 Task: Research Airbnb accommodation in Coronel, Chile from 2nd December, 2023 to 5th December, 2023 for 1 adult.1  bedroom having 1 bed and 1 bathroom. Property type can be hotel. Look for 4 properties as per requirement.
Action: Mouse moved to (406, 51)
Screenshot: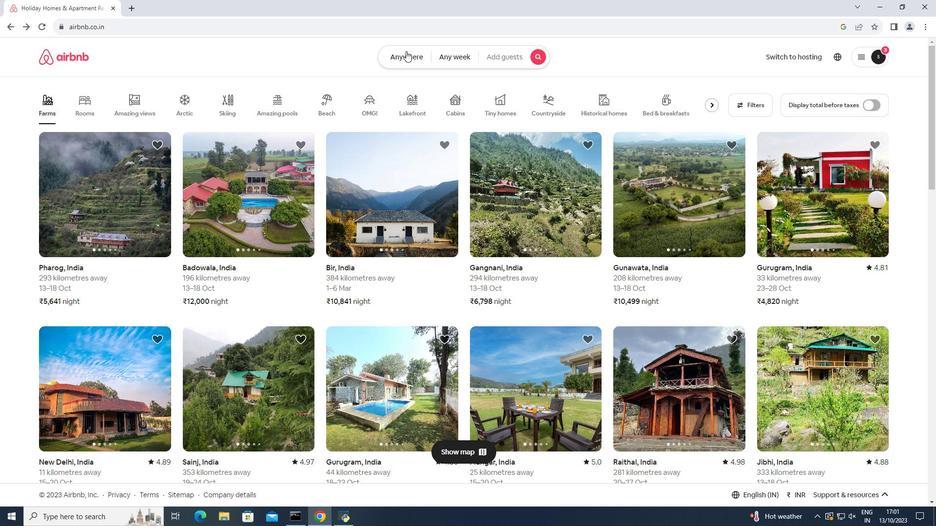 
Action: Mouse pressed left at (406, 51)
Screenshot: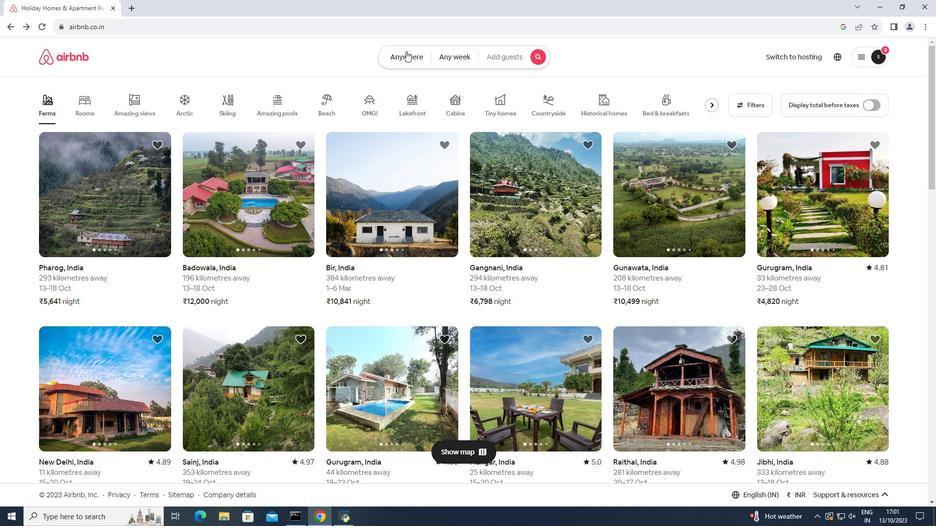 
Action: Mouse moved to (324, 92)
Screenshot: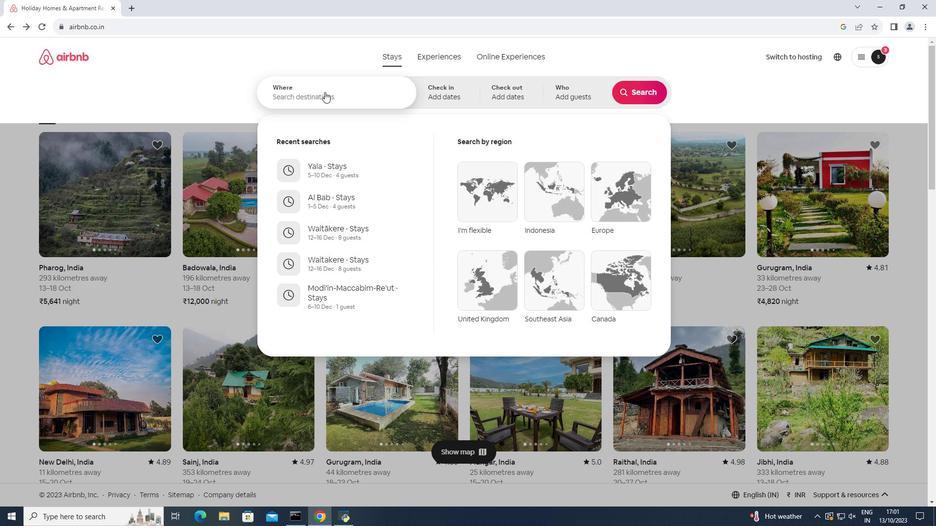 
Action: Mouse pressed left at (324, 92)
Screenshot: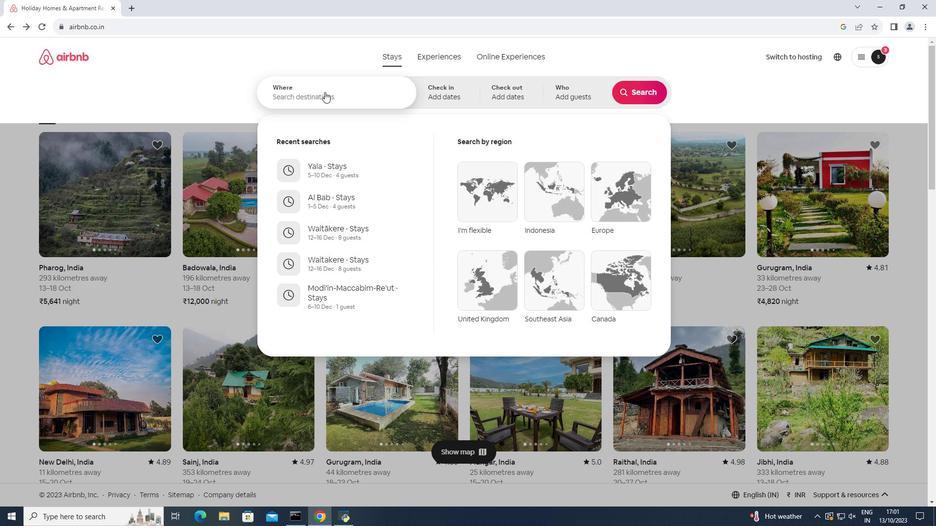 
Action: Key pressed <Key.shift>Coronel.<Key.backspace>,<Key.space><Key.caps_lock>CHILE
Screenshot: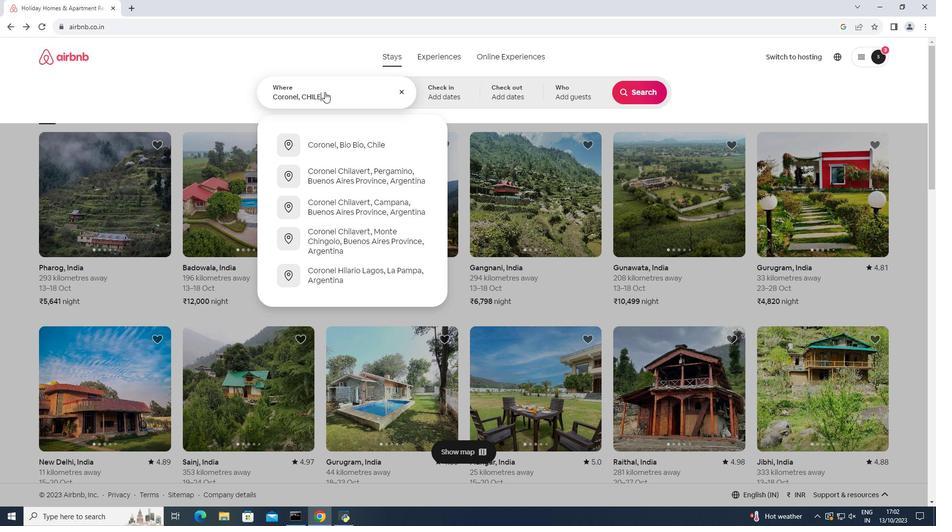 
Action: Mouse moved to (392, 119)
Screenshot: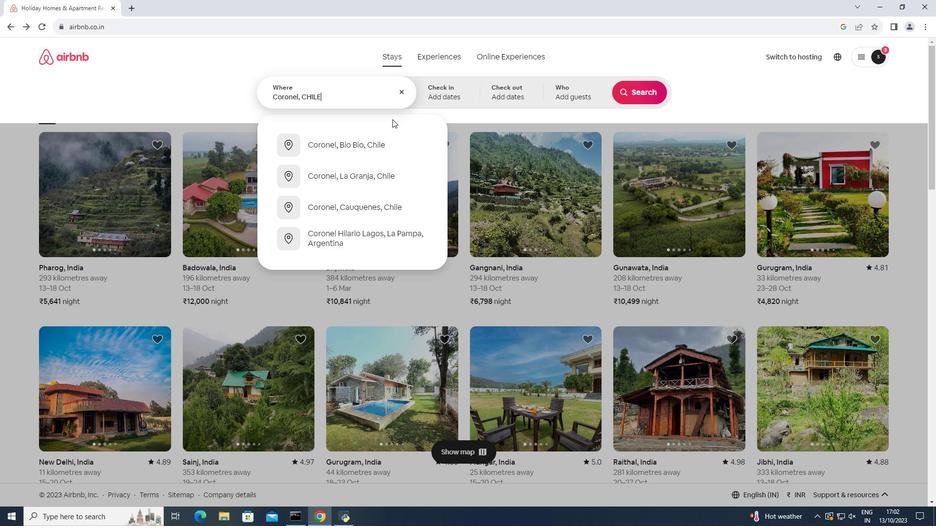 
Action: Key pressed <Key.enter>
Screenshot: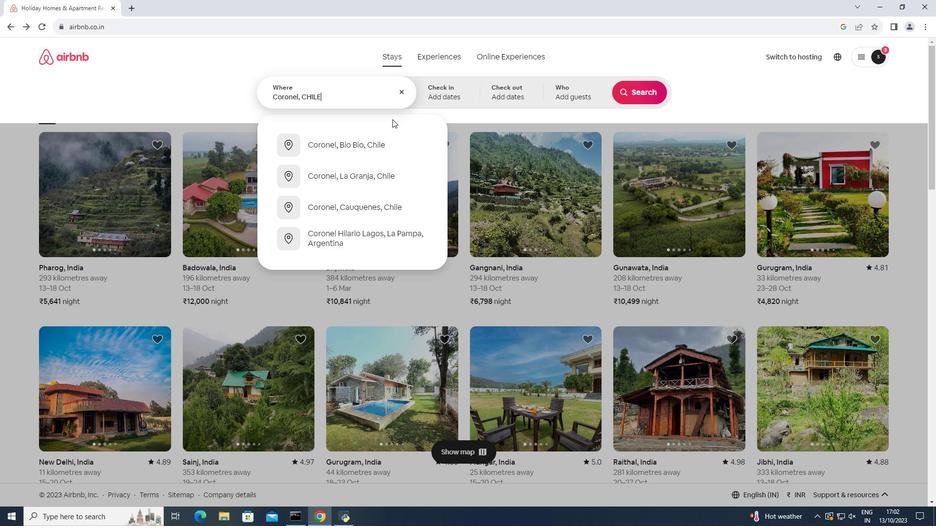 
Action: Mouse moved to (639, 169)
Screenshot: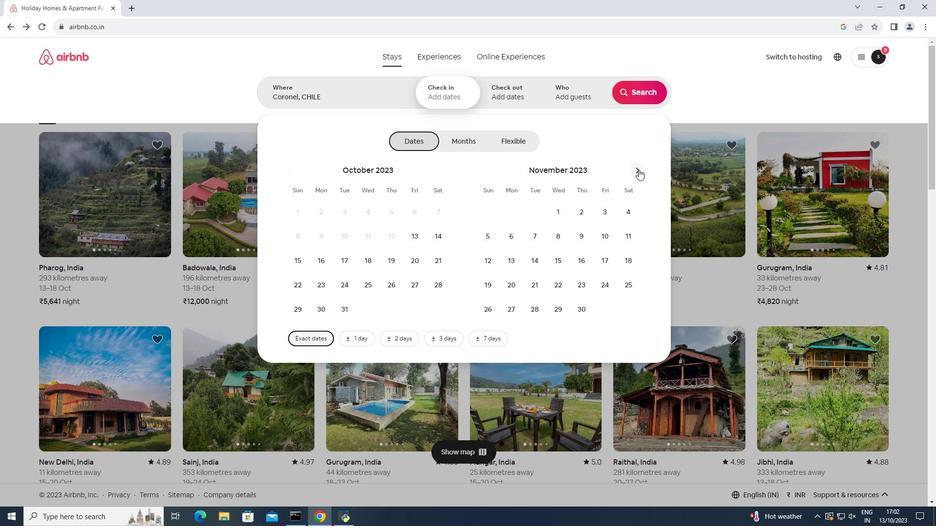 
Action: Mouse pressed left at (639, 169)
Screenshot: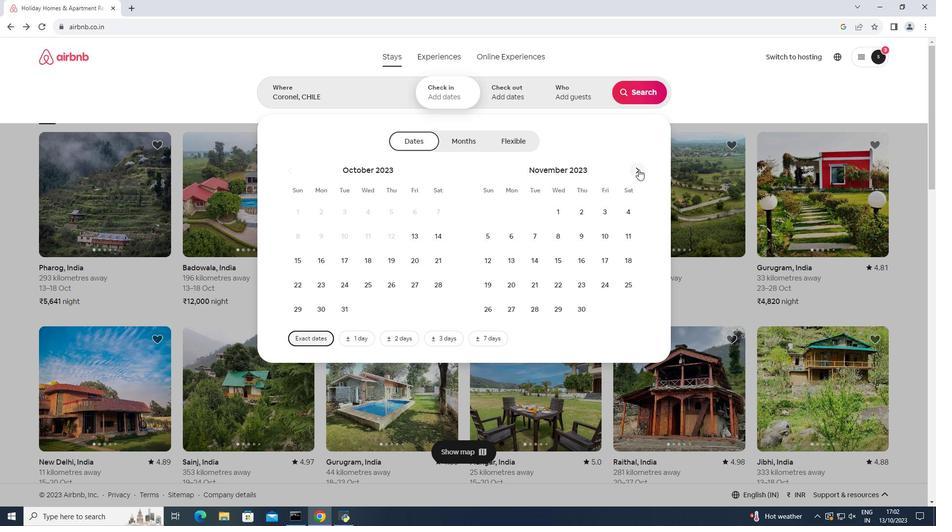 
Action: Mouse moved to (631, 213)
Screenshot: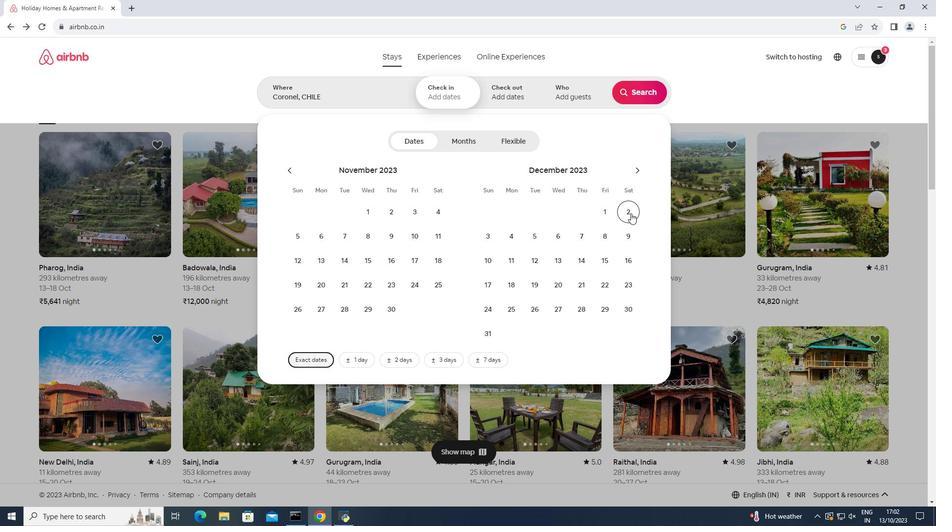 
Action: Mouse pressed left at (631, 213)
Screenshot: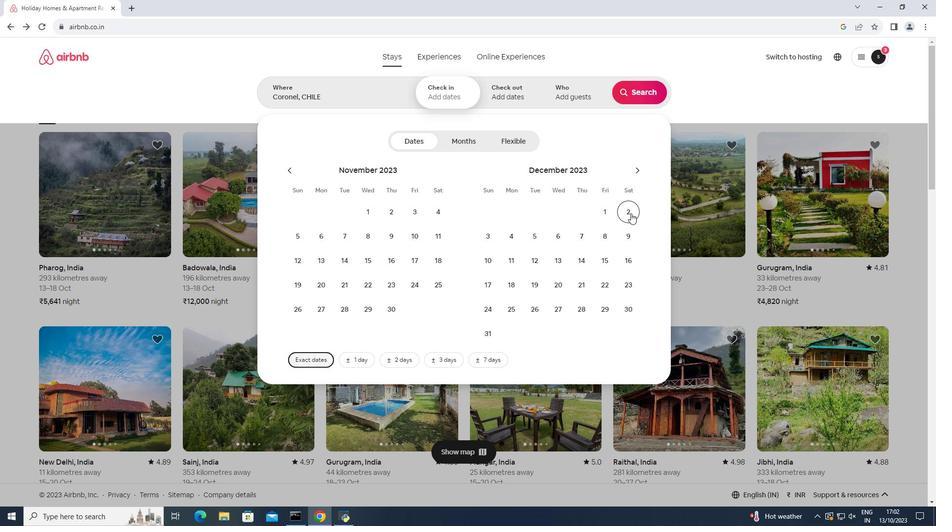 
Action: Mouse moved to (535, 241)
Screenshot: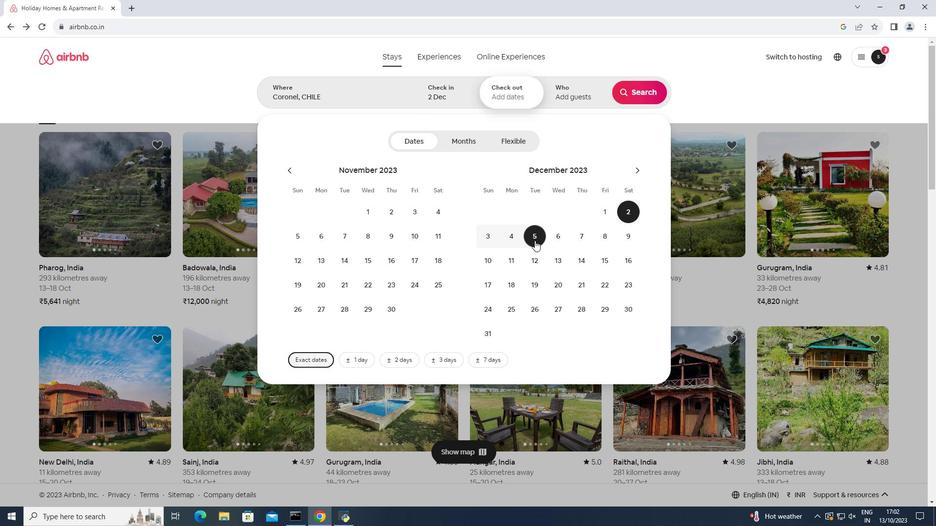 
Action: Mouse pressed left at (535, 241)
Screenshot: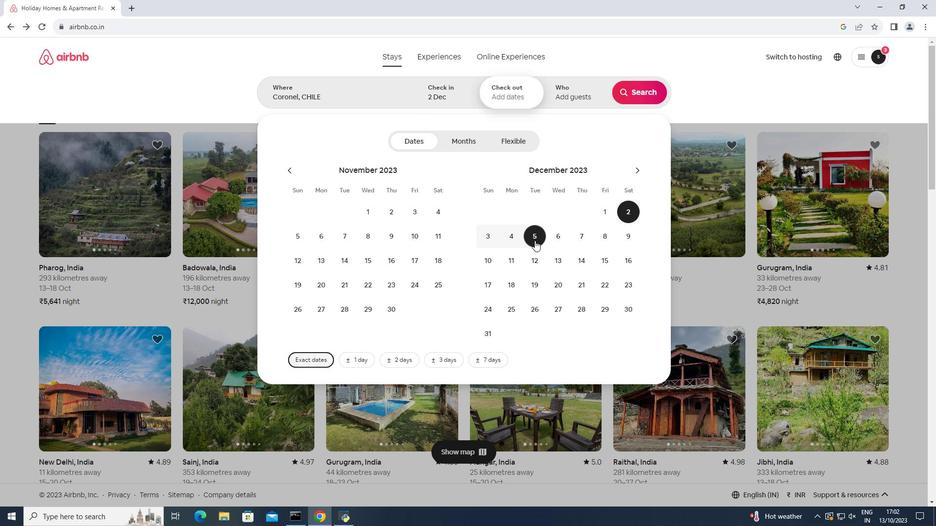 
Action: Mouse moved to (569, 91)
Screenshot: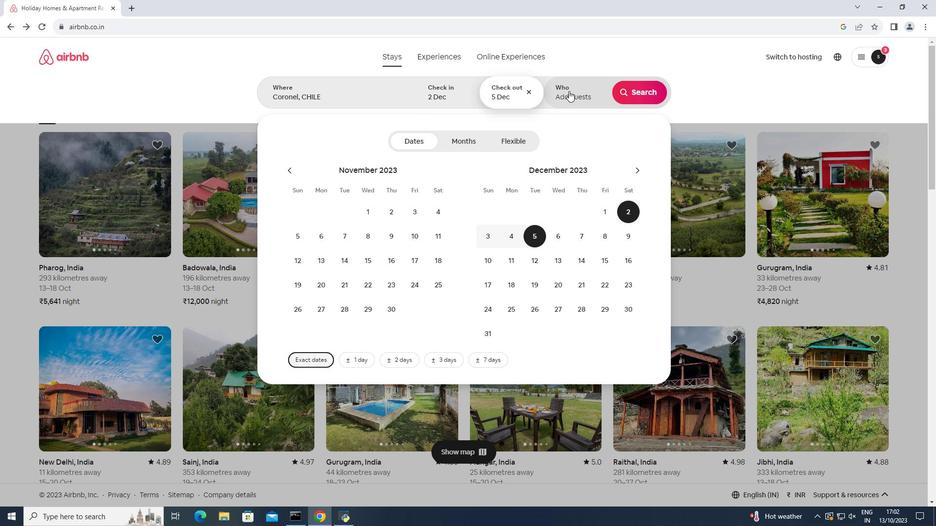 
Action: Mouse pressed left at (569, 91)
Screenshot: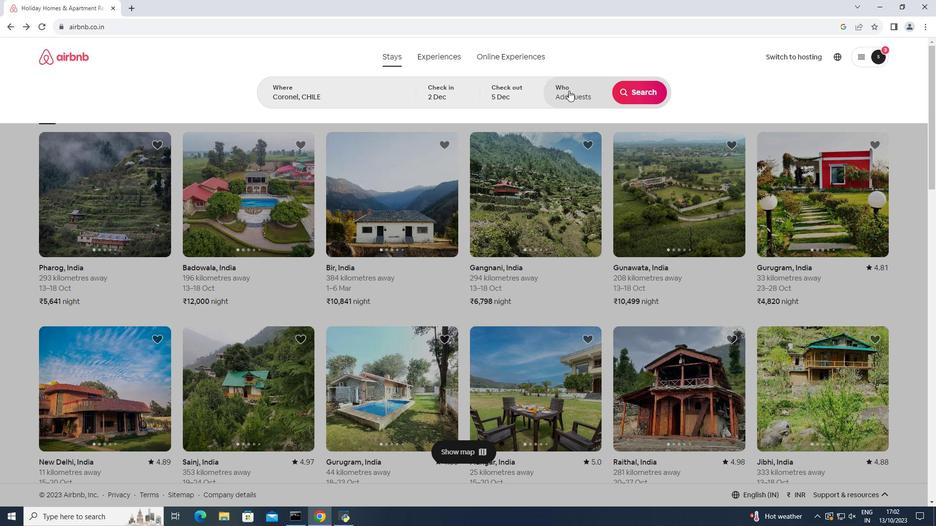 
Action: Mouse moved to (642, 141)
Screenshot: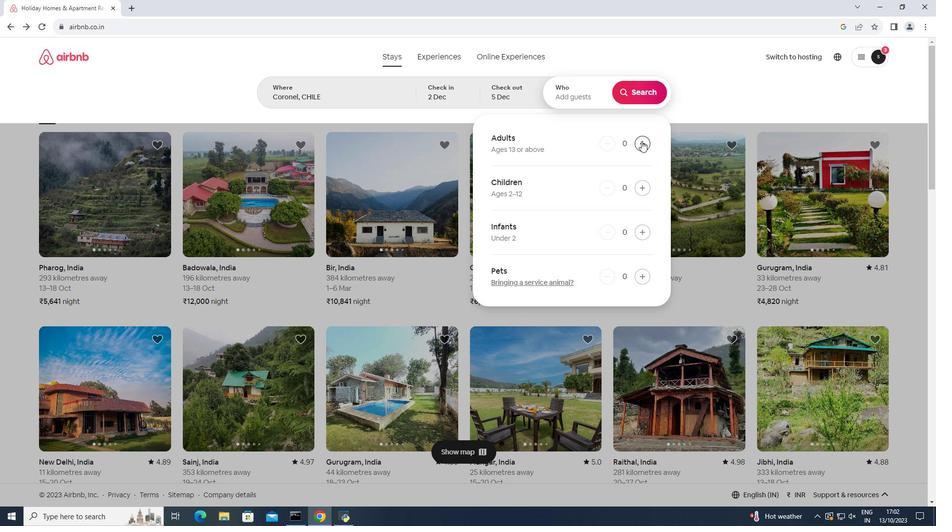 
Action: Mouse pressed left at (642, 141)
Screenshot: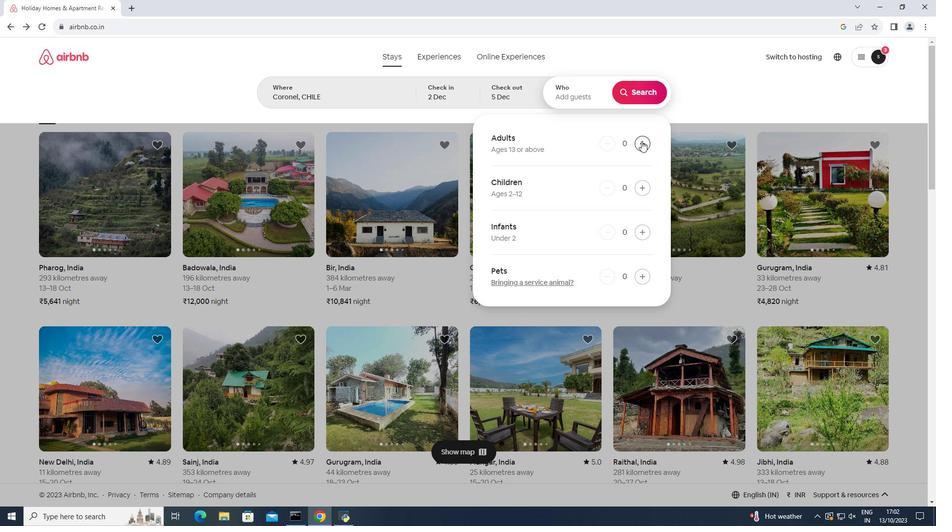 
Action: Mouse moved to (639, 90)
Screenshot: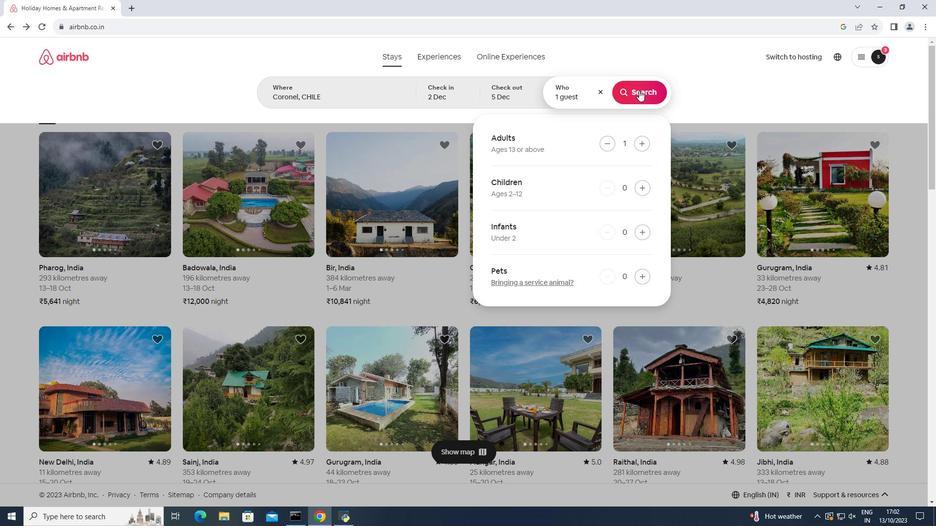 
Action: Mouse pressed left at (639, 90)
Screenshot: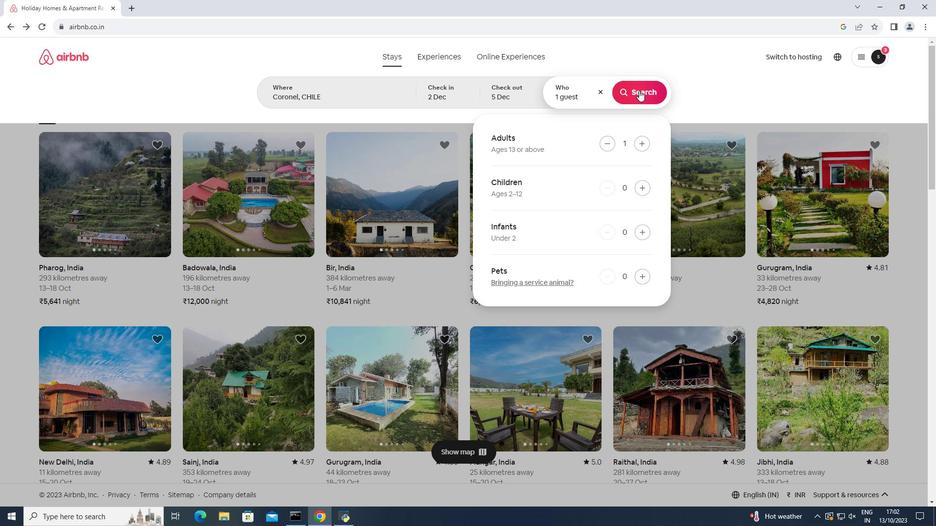 
Action: Mouse moved to (781, 98)
Screenshot: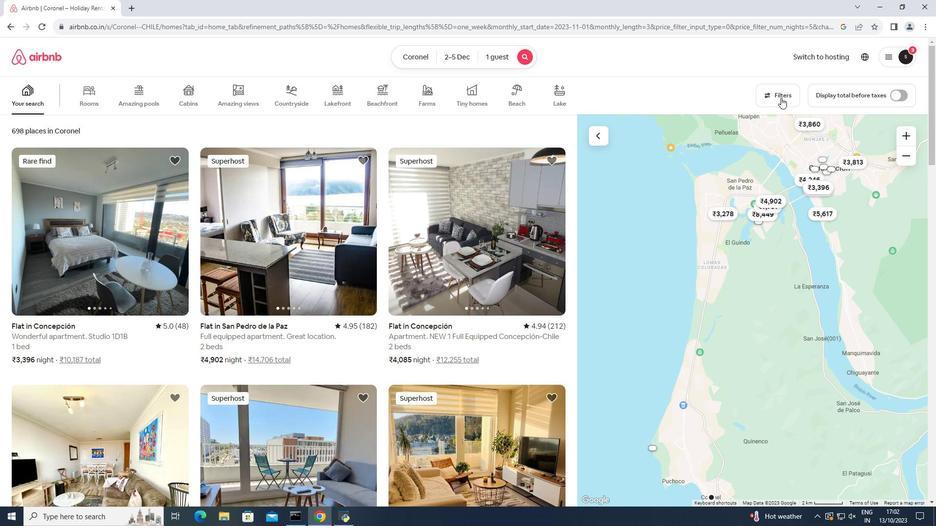 
Action: Mouse pressed left at (781, 98)
Screenshot: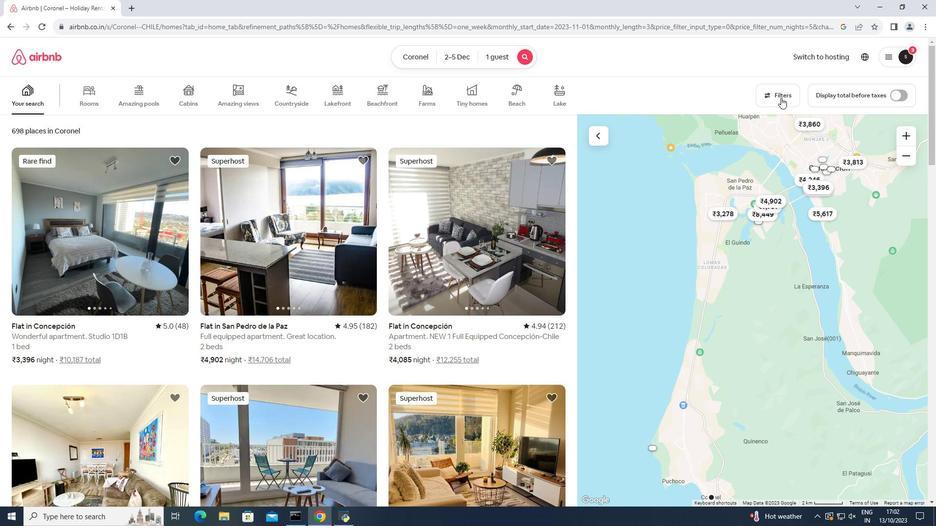 
Action: Mouse moved to (543, 221)
Screenshot: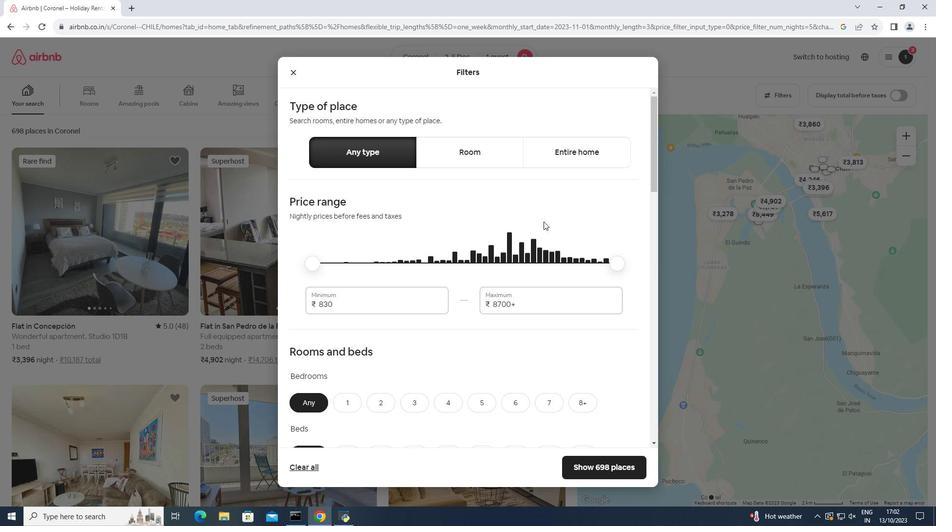 
Action: Mouse scrolled (543, 221) with delta (0, 0)
Screenshot: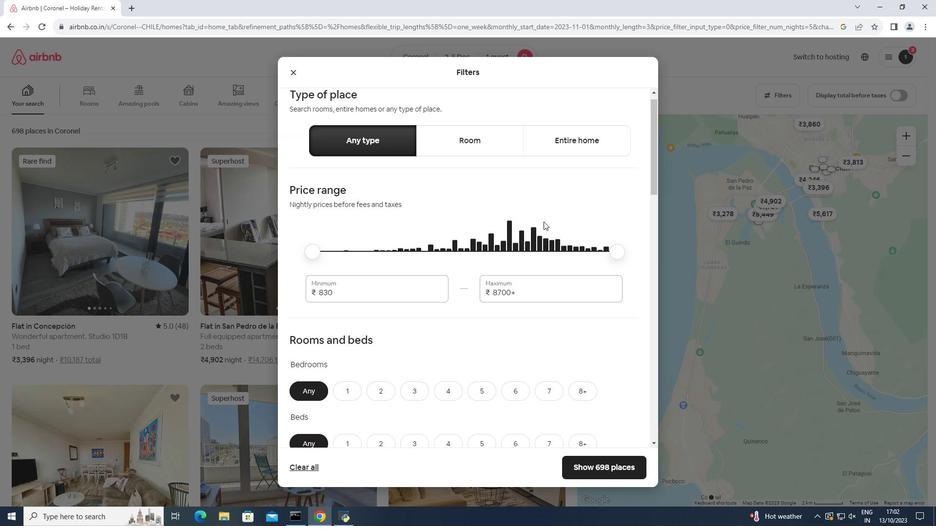 
Action: Mouse scrolled (543, 221) with delta (0, 0)
Screenshot: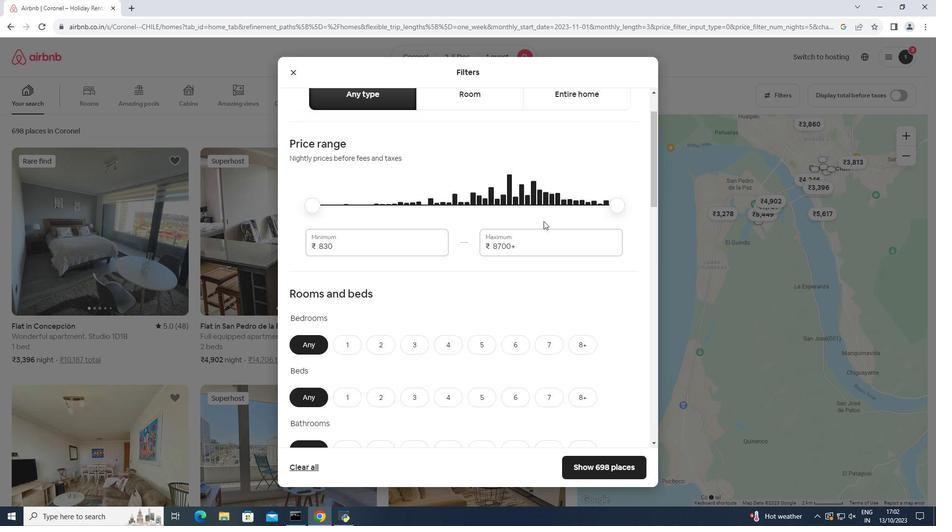 
Action: Mouse moved to (543, 220)
Screenshot: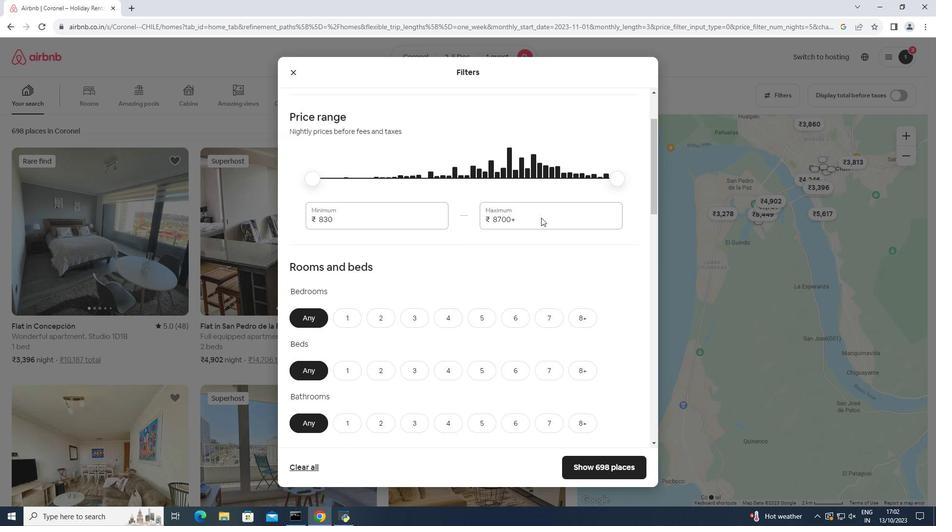
Action: Mouse scrolled (543, 219) with delta (0, 0)
Screenshot: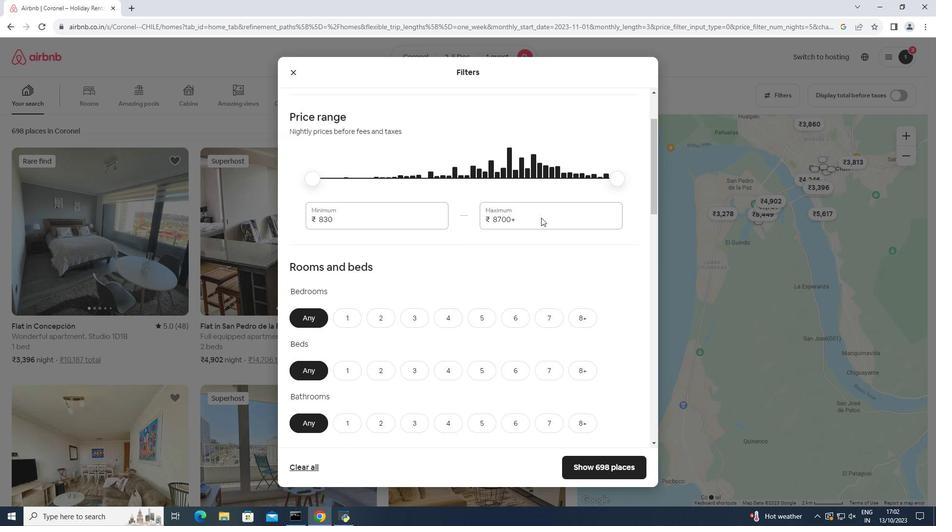 
Action: Mouse moved to (346, 256)
Screenshot: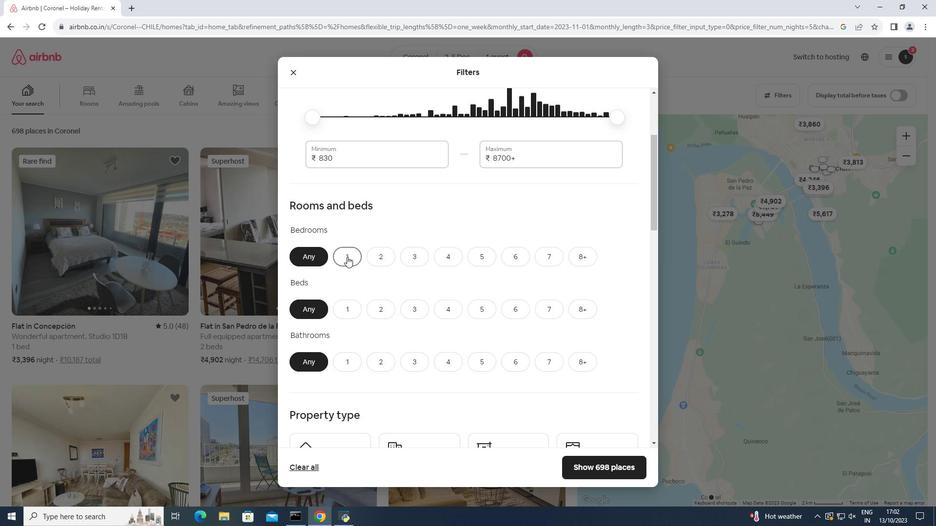 
Action: Mouse pressed left at (346, 256)
Screenshot: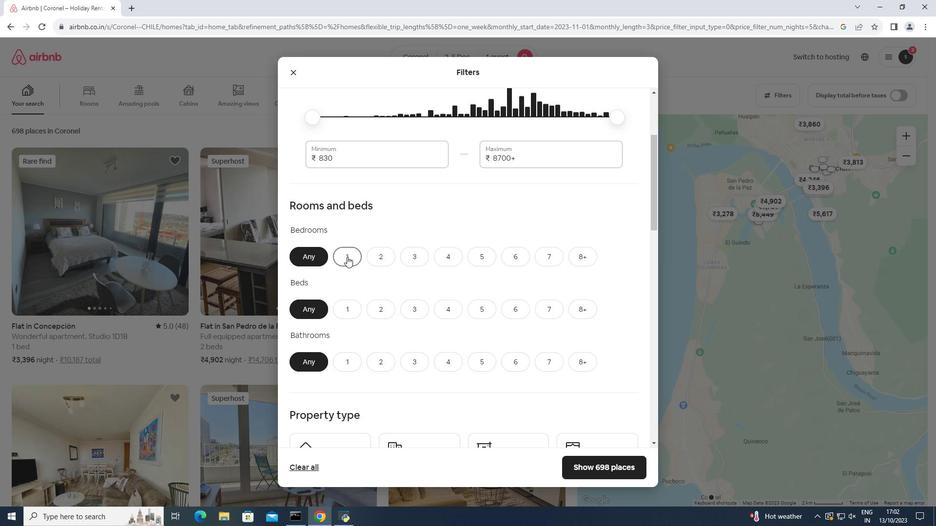 
Action: Mouse moved to (346, 305)
Screenshot: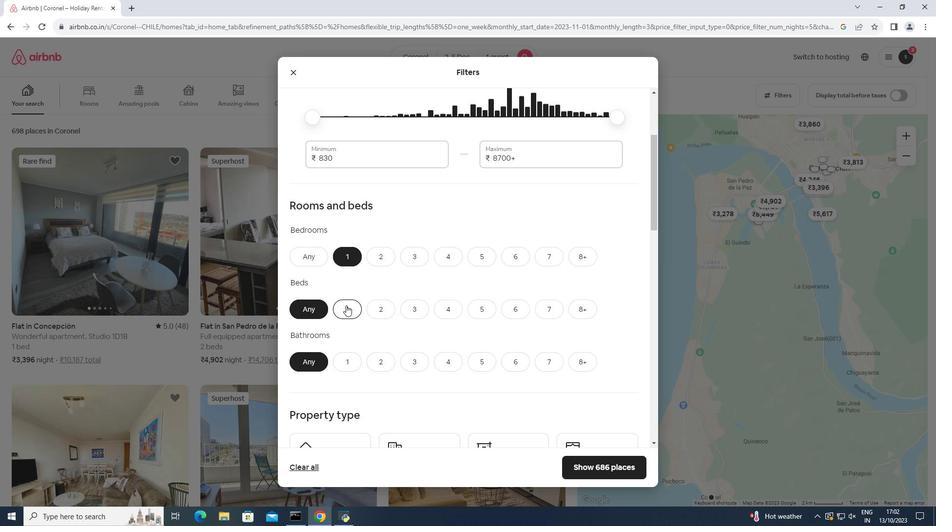 
Action: Mouse pressed left at (346, 305)
Screenshot: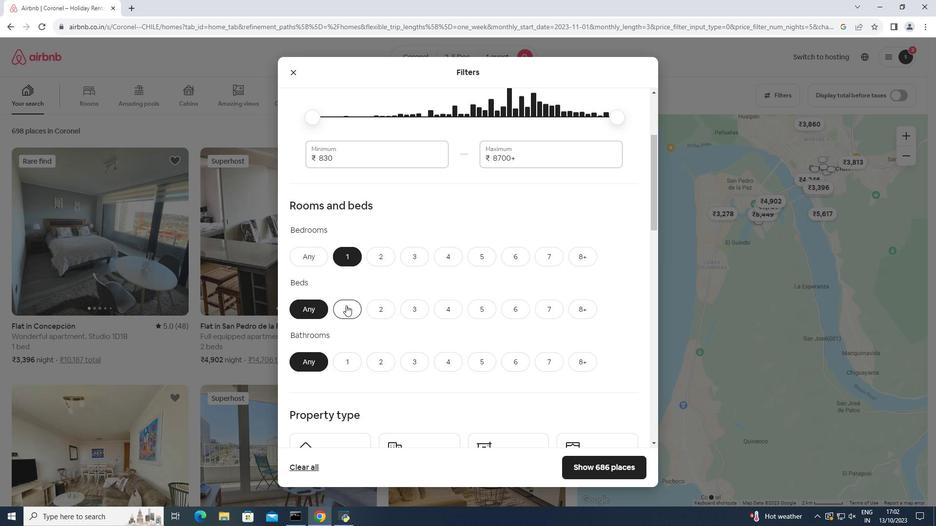 
Action: Mouse moved to (352, 359)
Screenshot: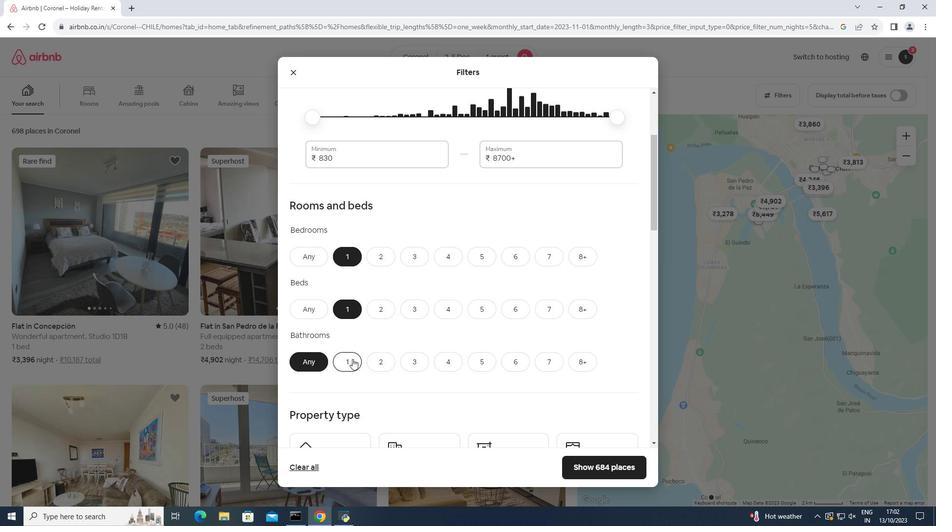 
Action: Mouse pressed left at (352, 359)
Screenshot: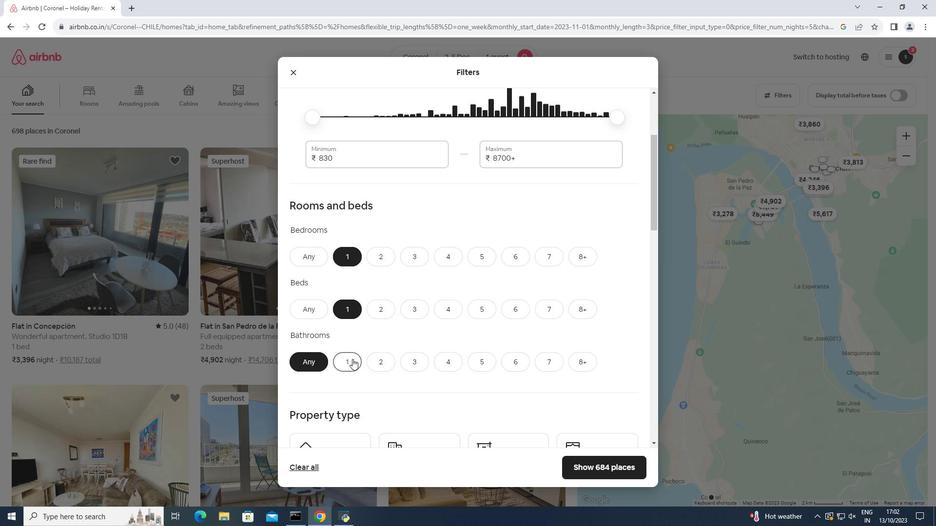 
Action: Mouse moved to (412, 307)
Screenshot: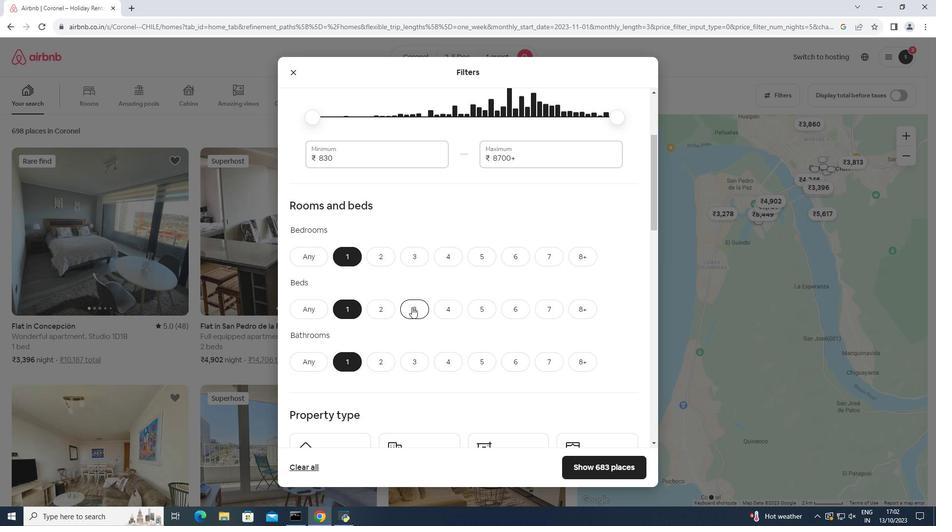 
Action: Mouse scrolled (412, 307) with delta (0, 0)
Screenshot: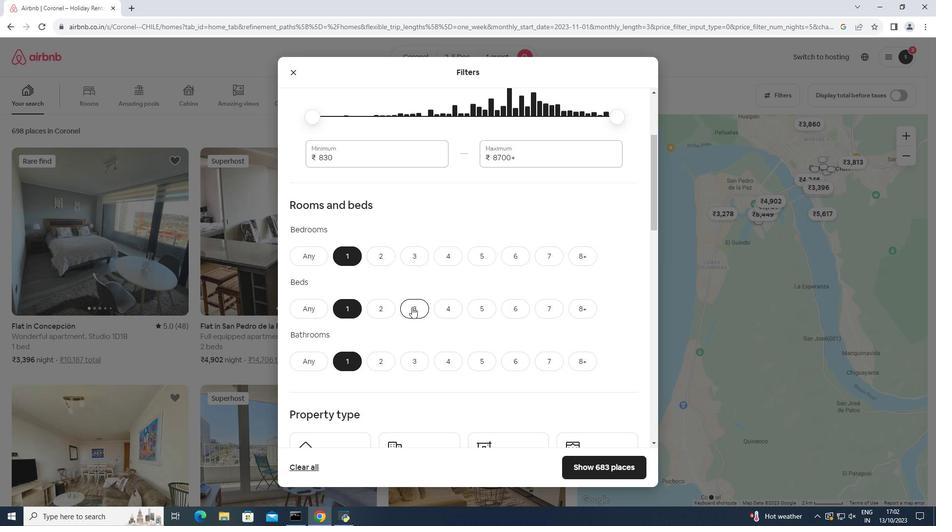 
Action: Mouse moved to (413, 307)
Screenshot: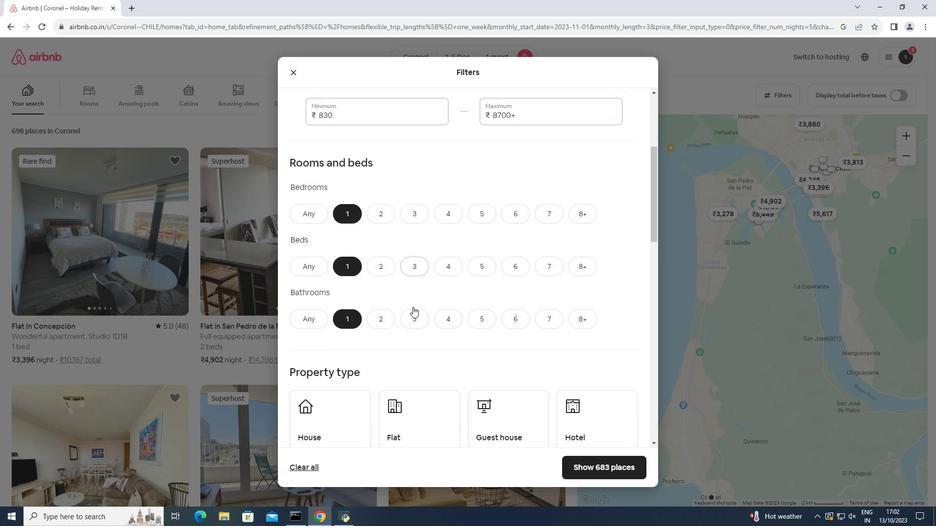 
Action: Mouse scrolled (413, 306) with delta (0, 0)
Screenshot: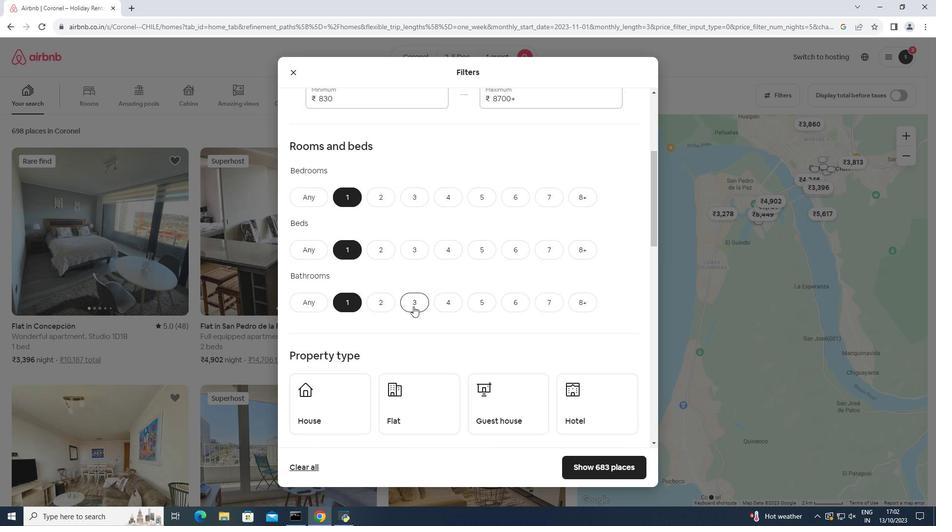 
Action: Mouse moved to (413, 306)
Screenshot: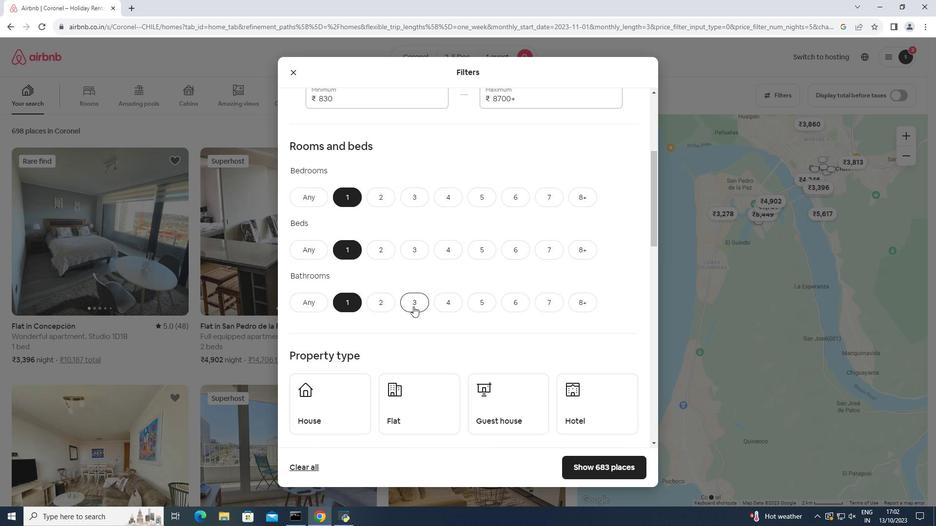 
Action: Mouse scrolled (413, 306) with delta (0, 0)
Screenshot: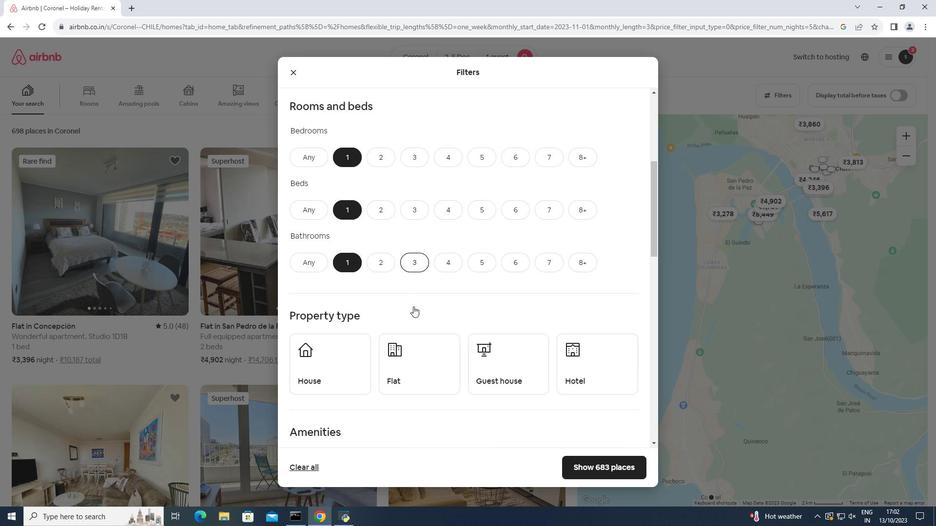 
Action: Mouse moved to (578, 309)
Screenshot: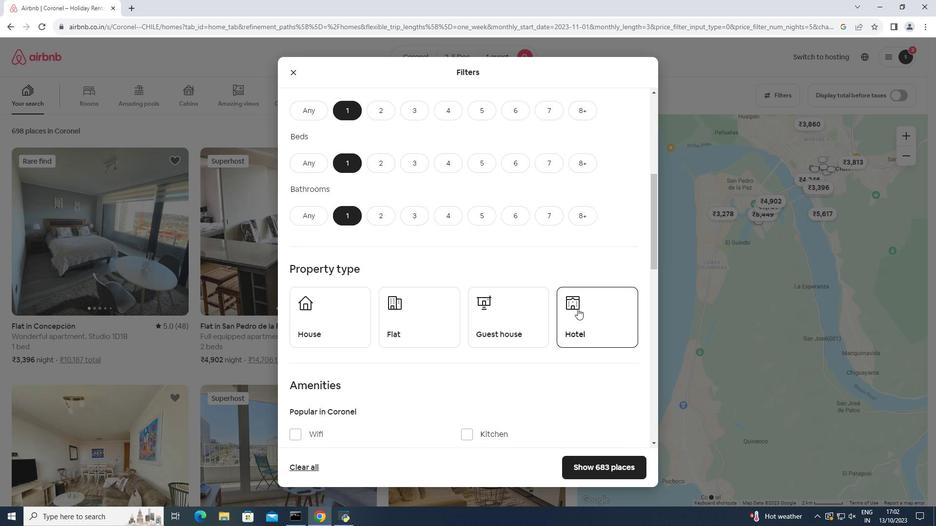 
Action: Mouse pressed left at (578, 309)
Screenshot: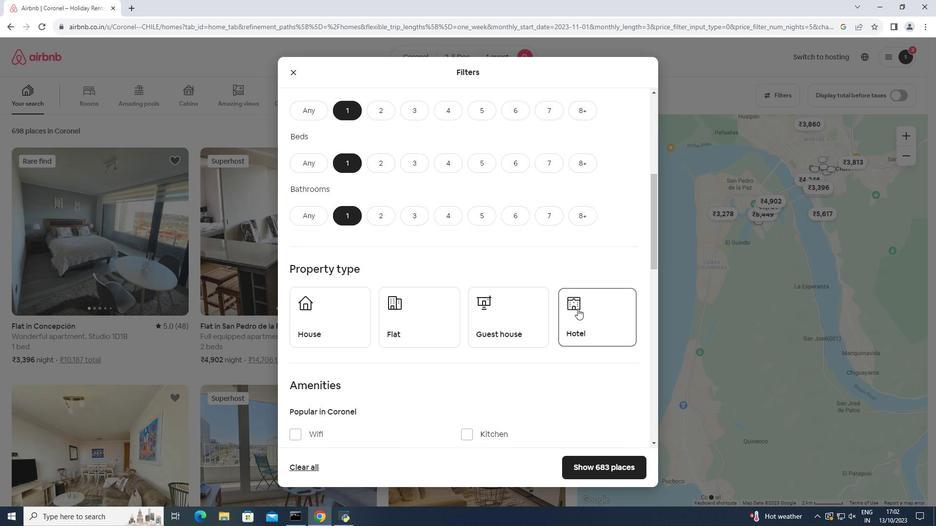 
Action: Mouse moved to (484, 323)
Screenshot: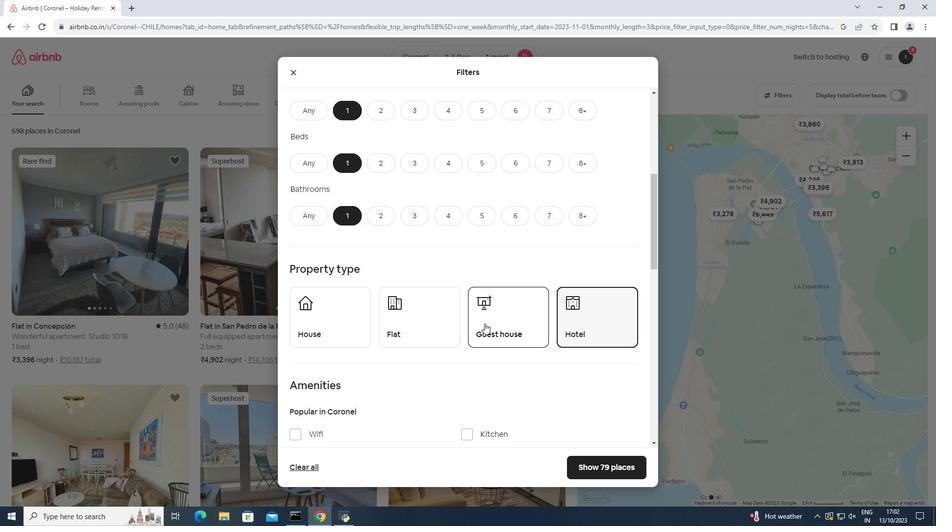 
Action: Mouse scrolled (484, 323) with delta (0, 0)
Screenshot: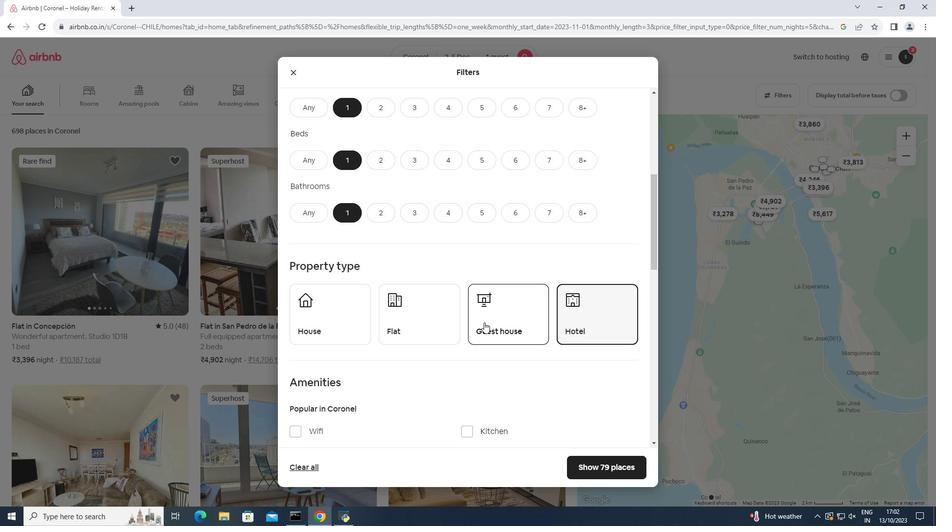 
Action: Mouse moved to (484, 322)
Screenshot: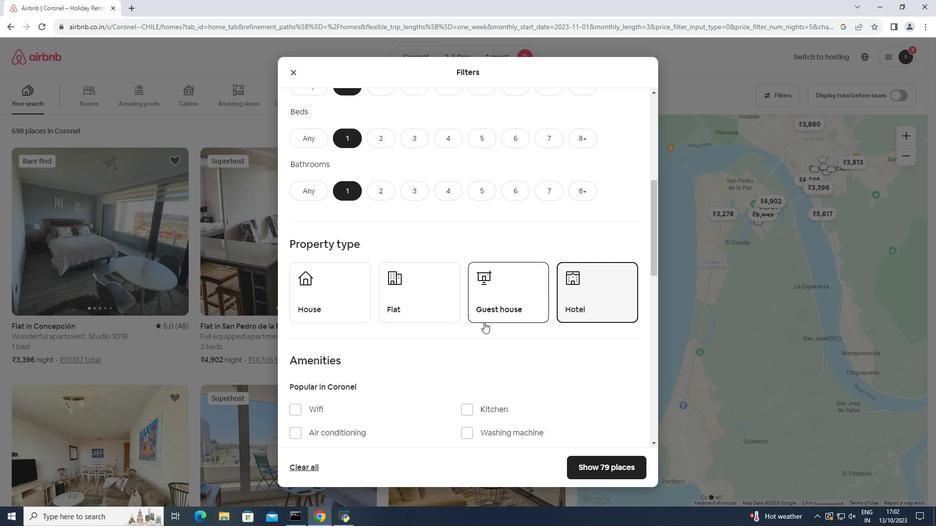 
Action: Mouse scrolled (484, 322) with delta (0, 0)
Screenshot: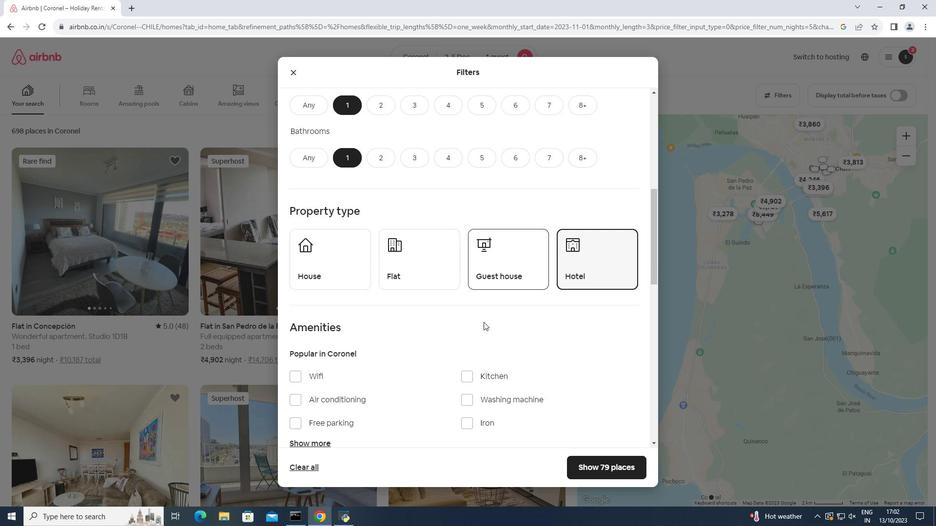 
Action: Mouse moved to (592, 469)
Screenshot: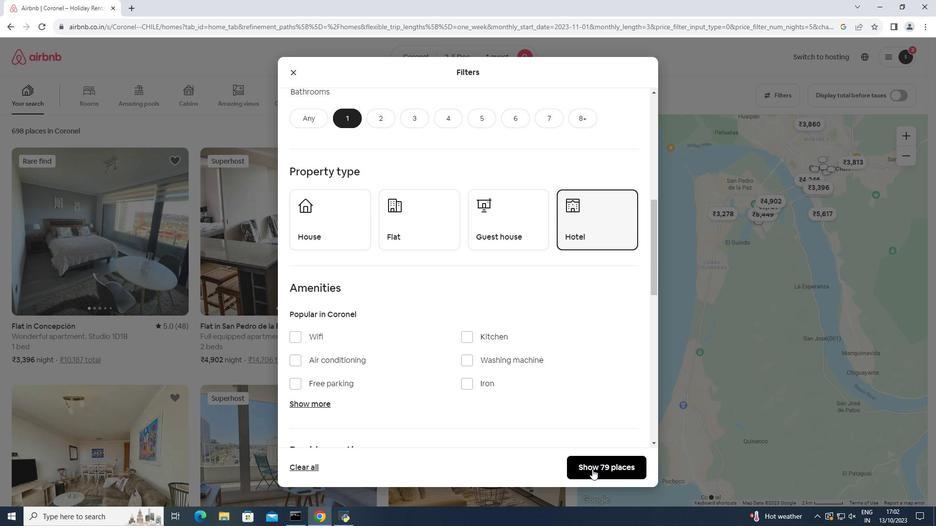 
Action: Mouse pressed left at (592, 469)
Screenshot: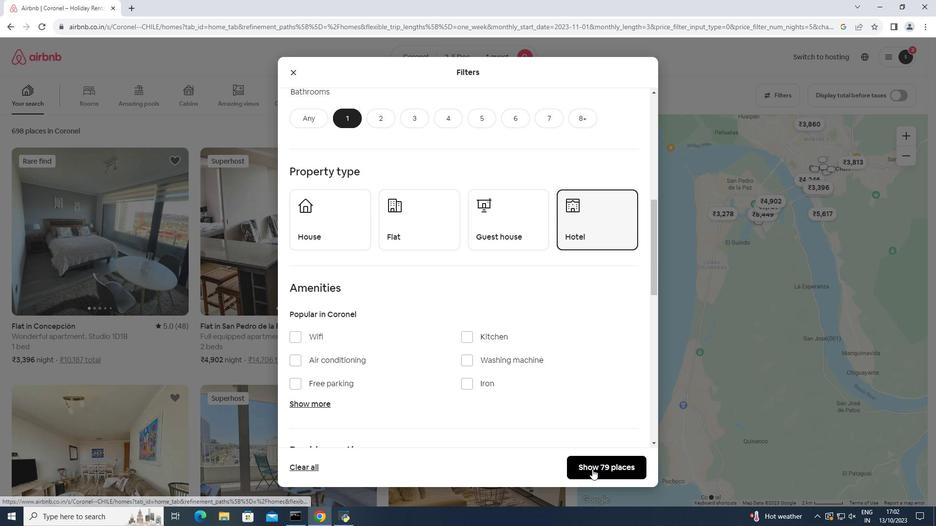 
Action: Mouse moved to (442, 378)
Screenshot: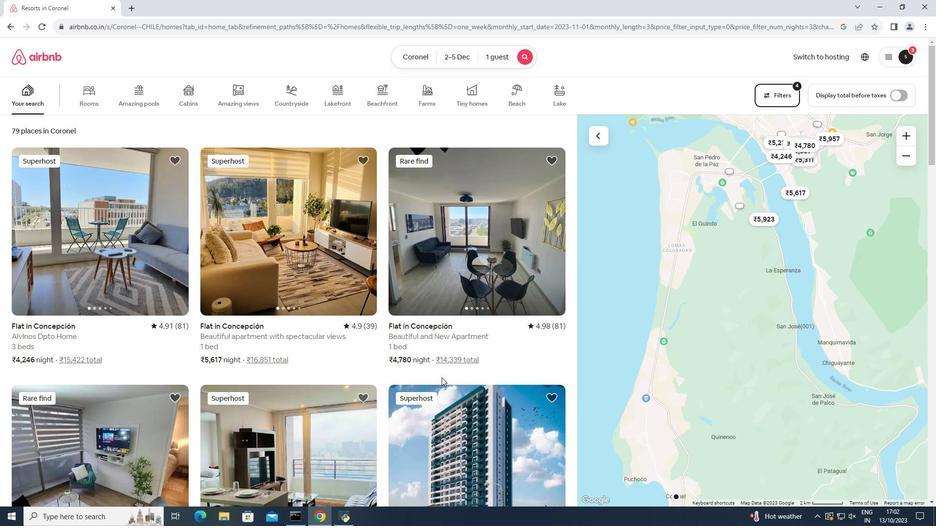 
Action: Mouse scrolled (442, 377) with delta (0, 0)
Screenshot: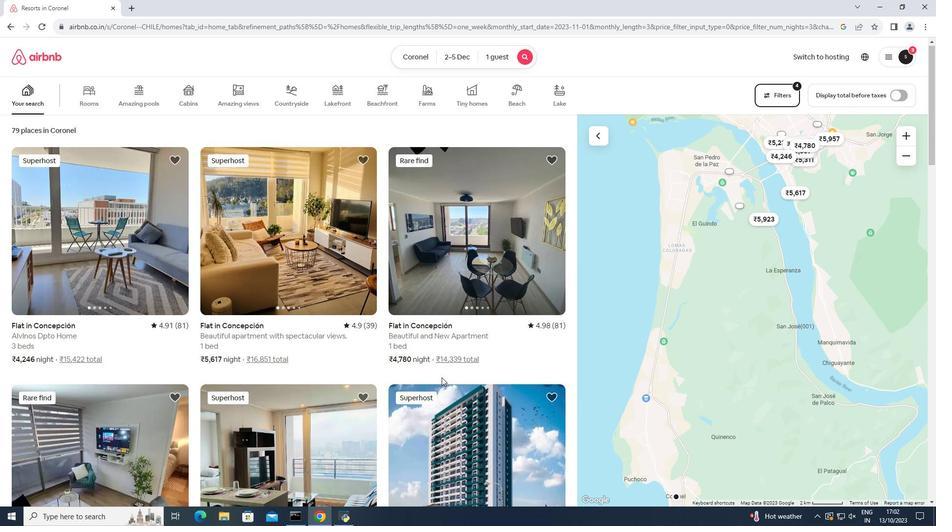 
Action: Mouse moved to (343, 214)
Screenshot: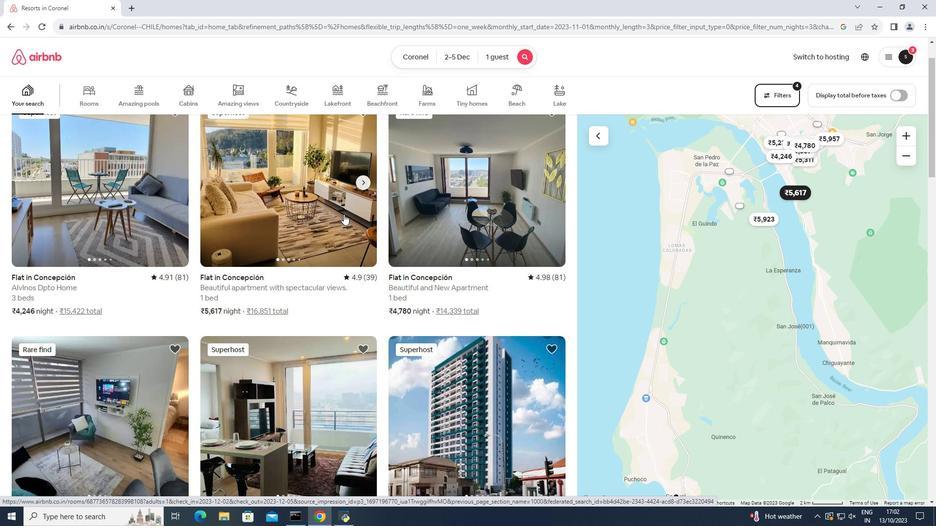 
Action: Mouse pressed left at (343, 214)
Screenshot: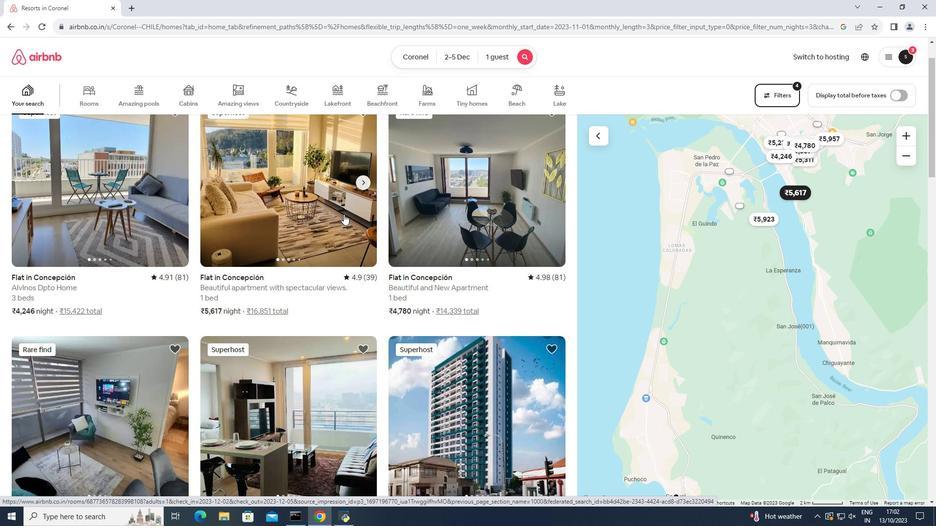 
Action: Mouse moved to (343, 213)
Screenshot: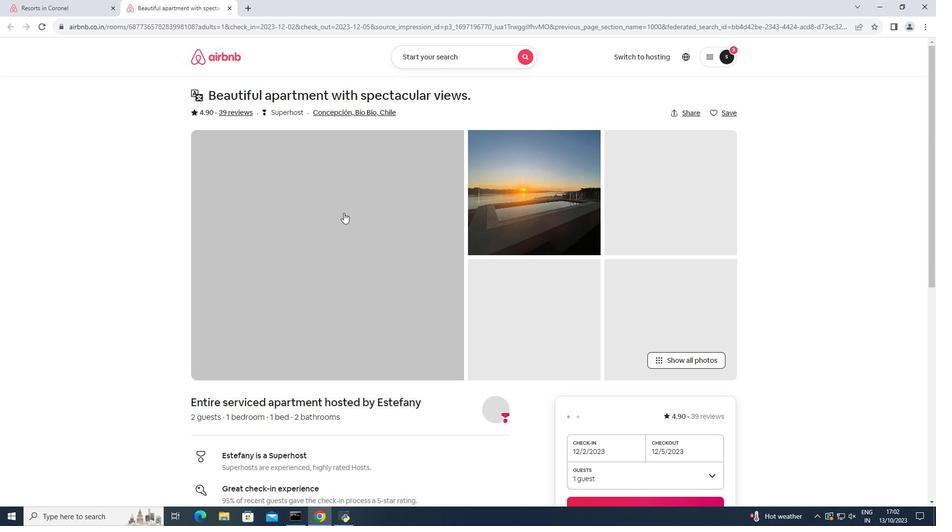 
Action: Mouse pressed left at (343, 213)
Screenshot: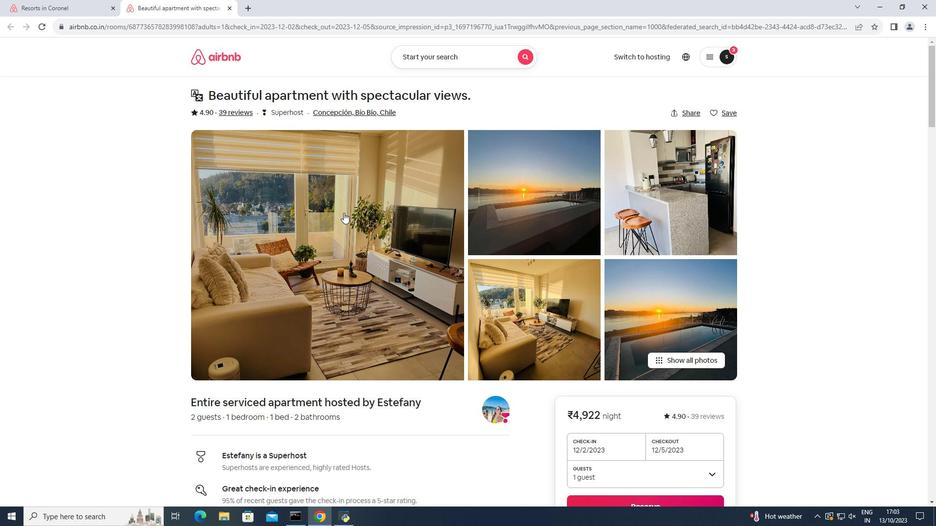 
Action: Mouse moved to (344, 223)
Screenshot: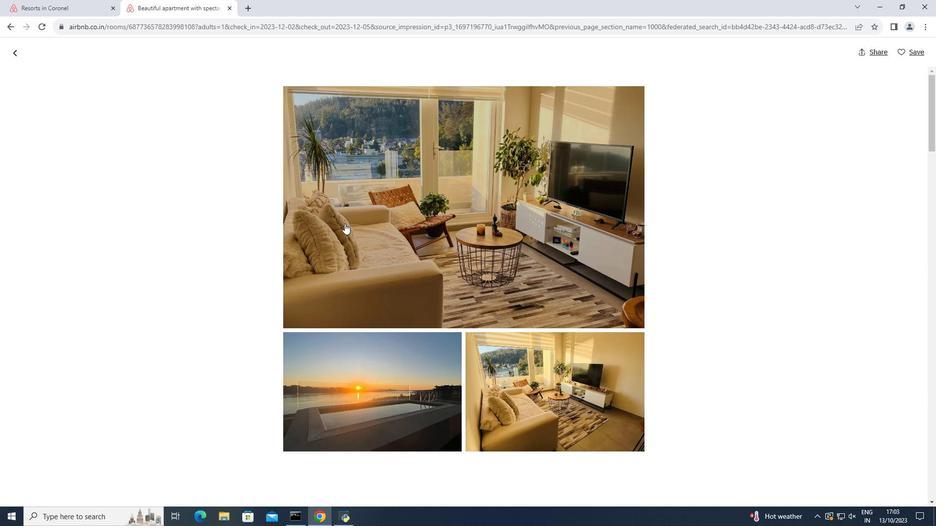 
Action: Mouse scrolled (344, 223) with delta (0, 0)
Screenshot: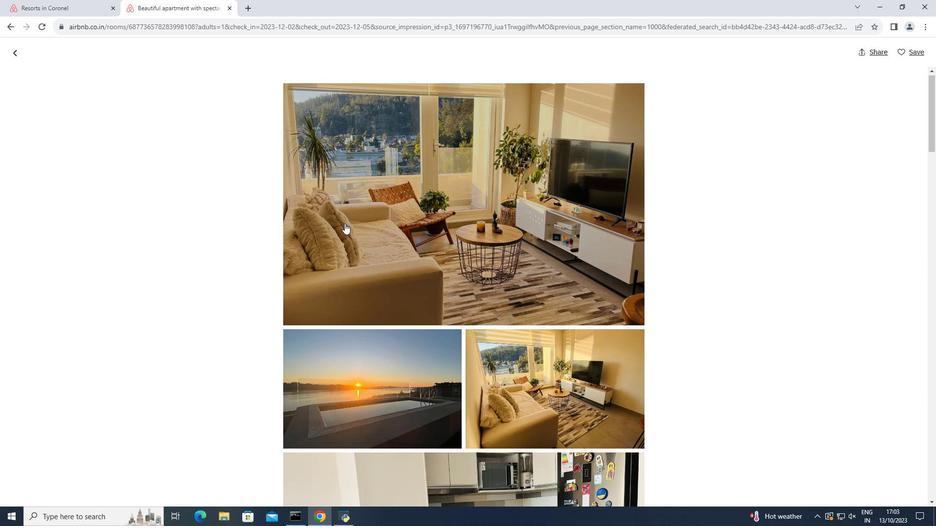 
Action: Mouse scrolled (344, 223) with delta (0, 0)
Screenshot: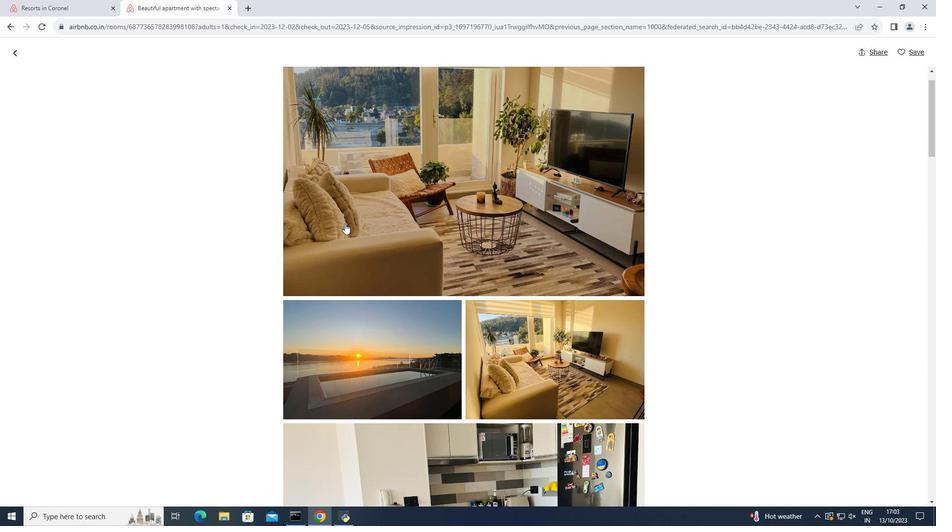 
Action: Mouse scrolled (344, 223) with delta (0, 0)
Screenshot: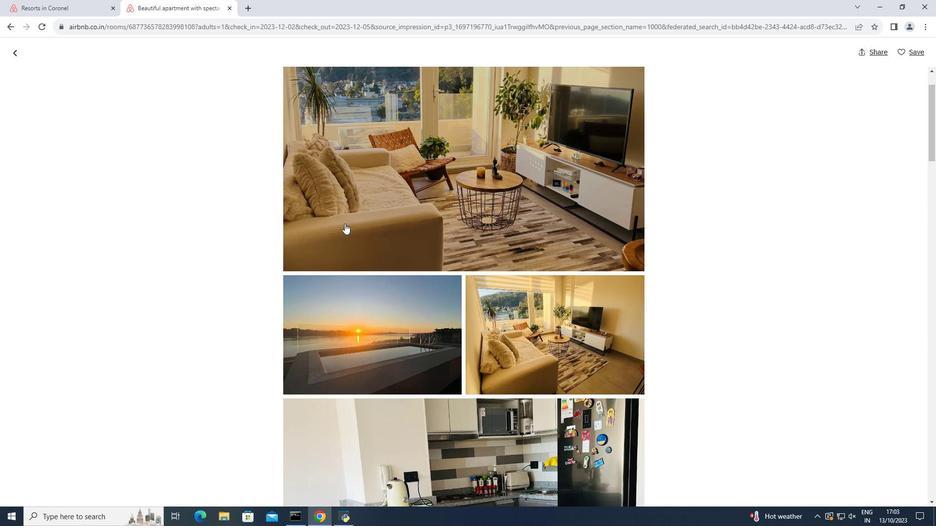 
Action: Mouse moved to (344, 223)
Screenshot: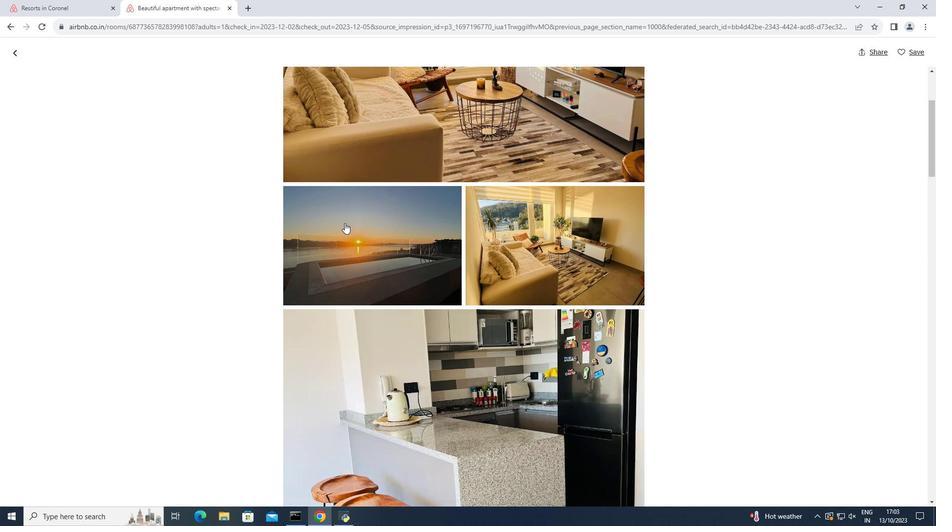 
Action: Mouse scrolled (344, 222) with delta (0, 0)
Screenshot: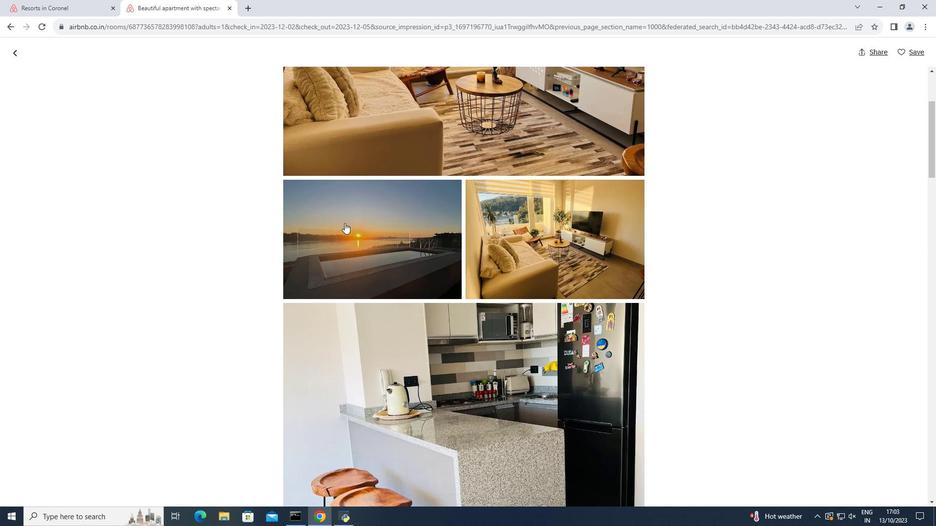 
Action: Mouse moved to (344, 223)
Screenshot: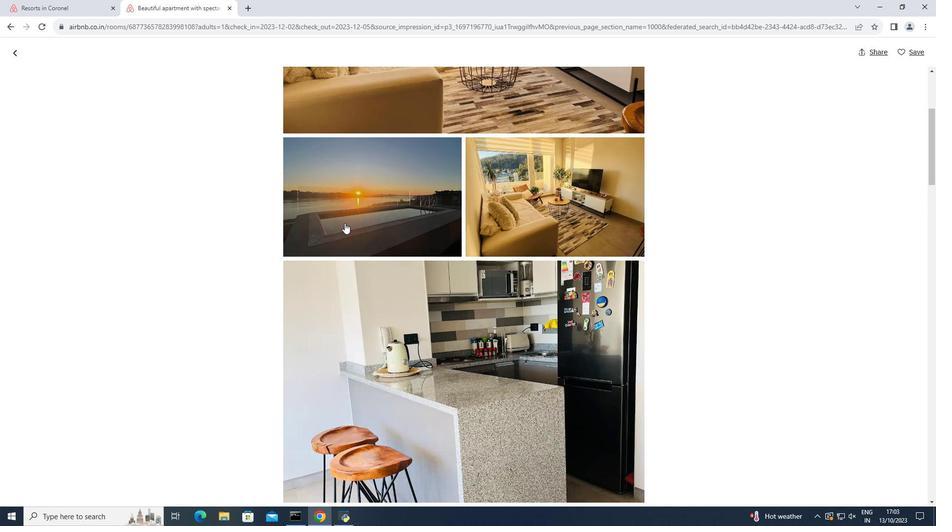 
Action: Mouse scrolled (344, 222) with delta (0, 0)
Screenshot: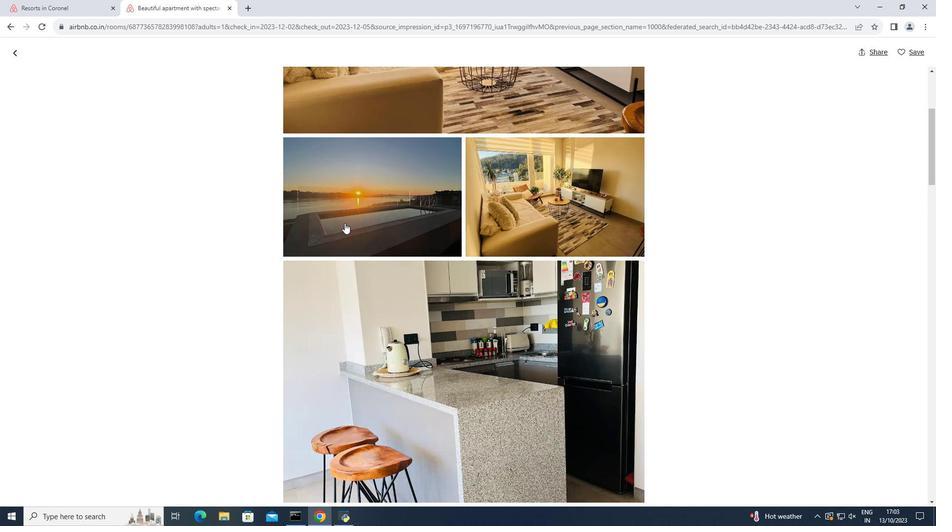 
Action: Mouse moved to (342, 216)
Screenshot: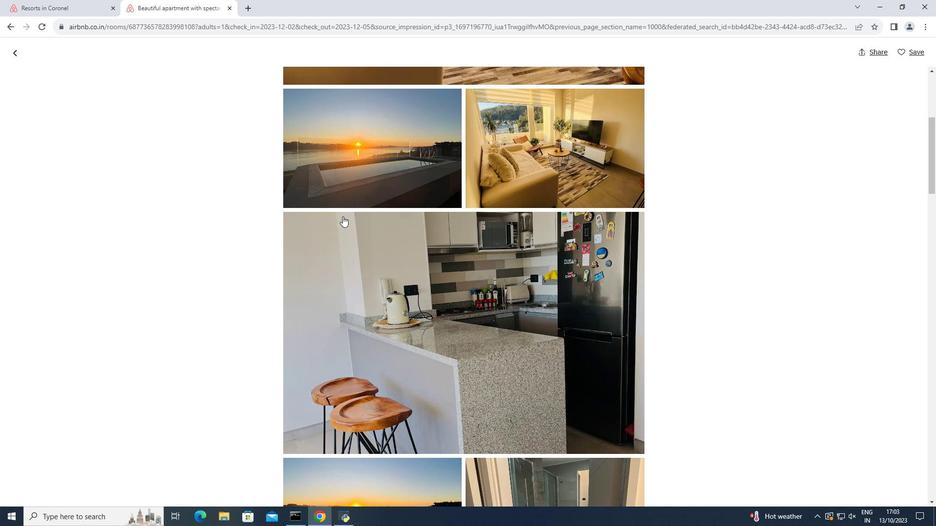 
Action: Mouse scrolled (342, 216) with delta (0, 0)
Screenshot: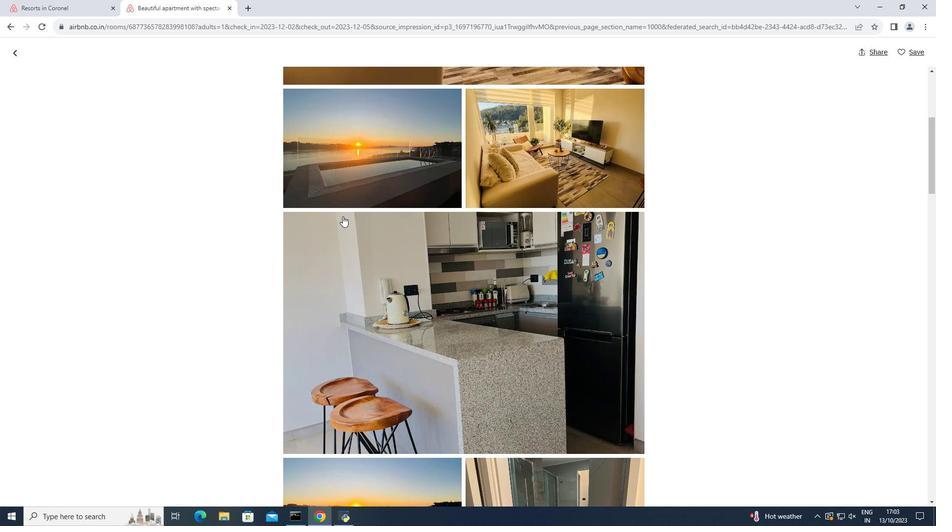 
Action: Mouse scrolled (342, 216) with delta (0, 0)
Screenshot: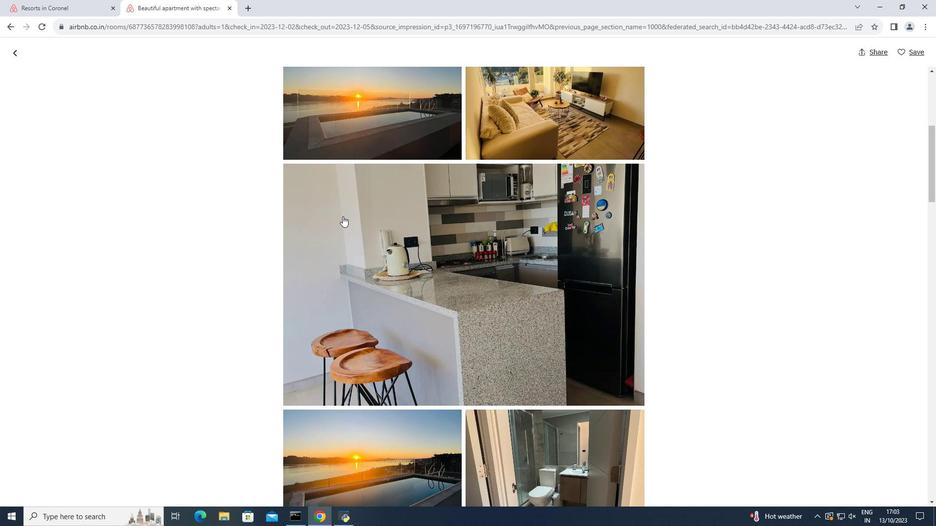 
Action: Mouse moved to (344, 215)
Screenshot: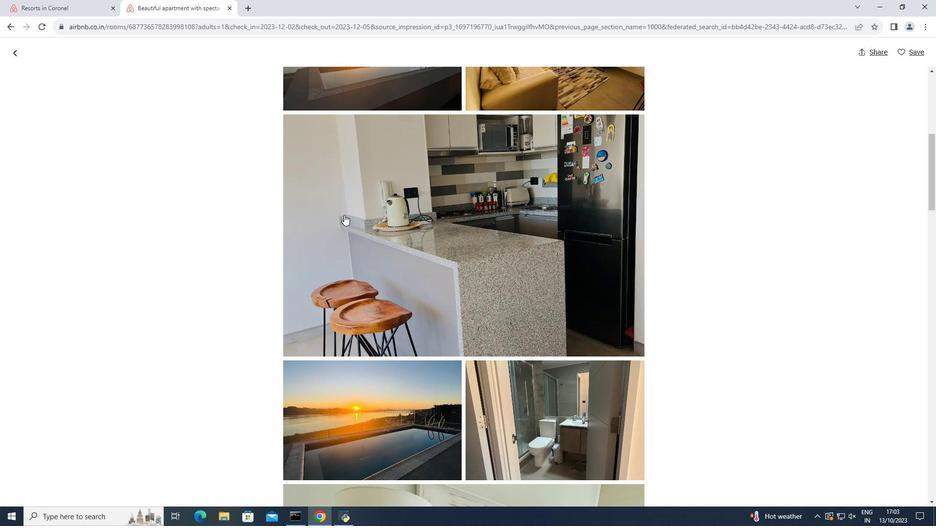 
Action: Mouse scrolled (344, 214) with delta (0, 0)
Screenshot: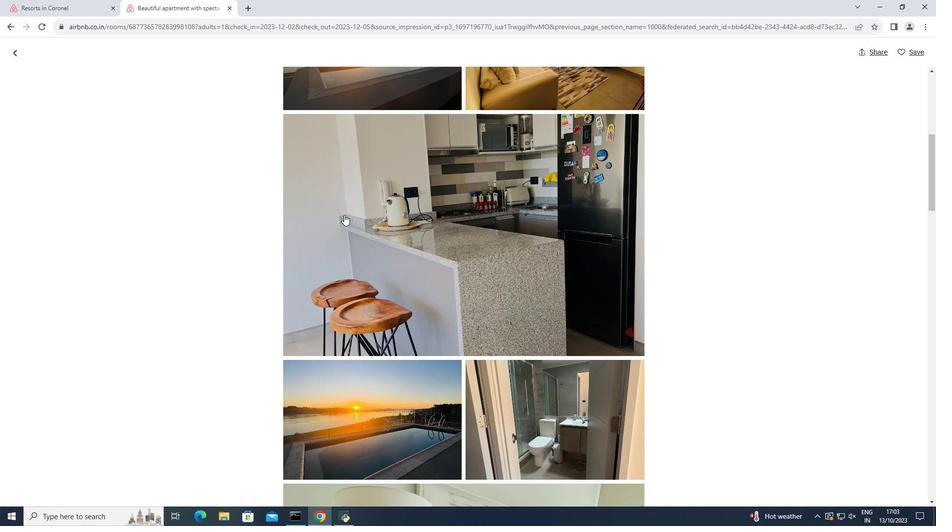 
Action: Mouse scrolled (344, 214) with delta (0, 0)
Screenshot: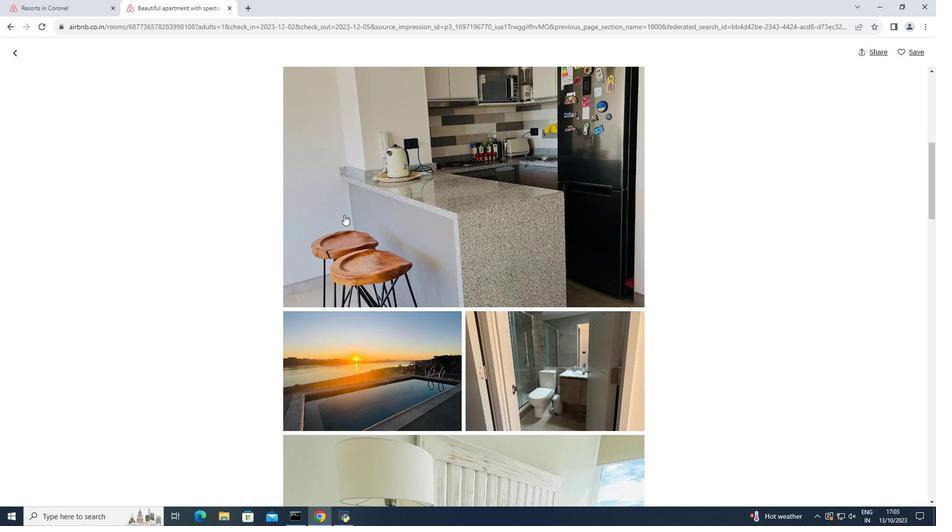 
Action: Mouse scrolled (344, 214) with delta (0, 0)
Screenshot: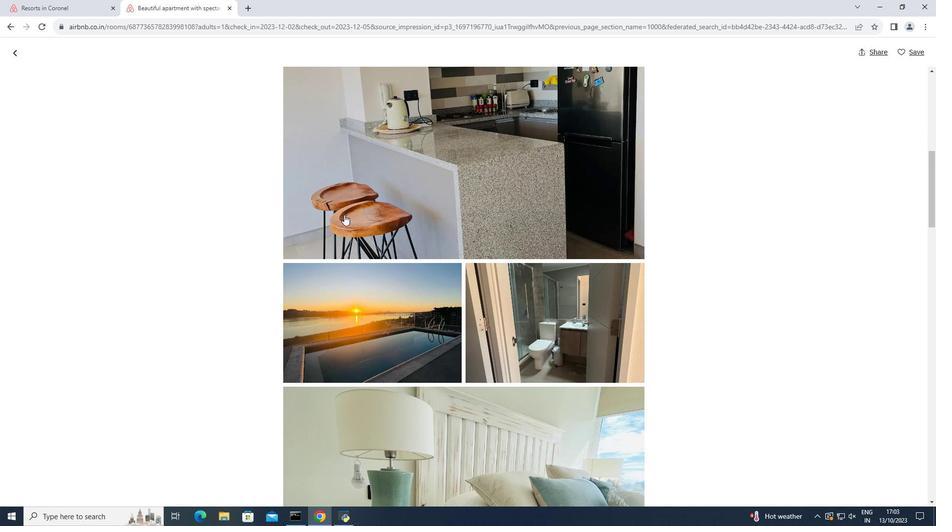 
Action: Mouse scrolled (344, 214) with delta (0, 0)
Screenshot: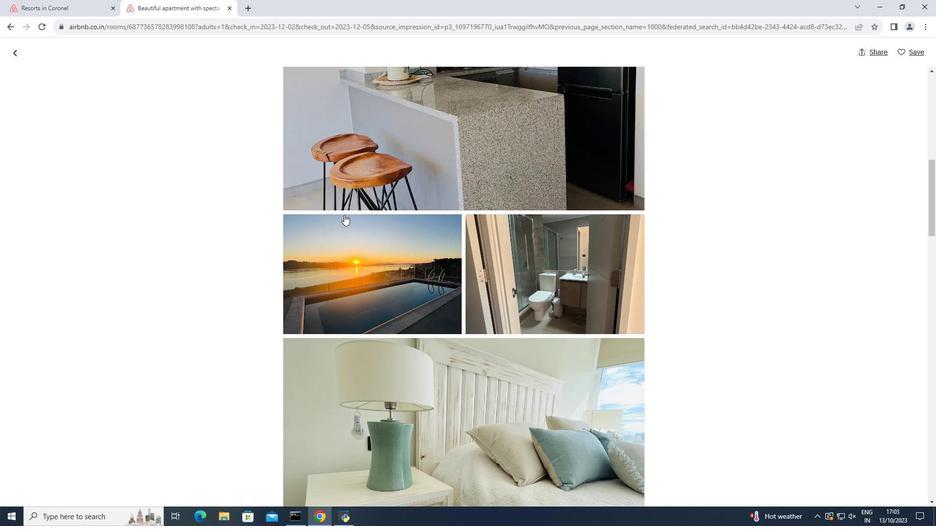 
Action: Mouse scrolled (344, 214) with delta (0, 0)
Screenshot: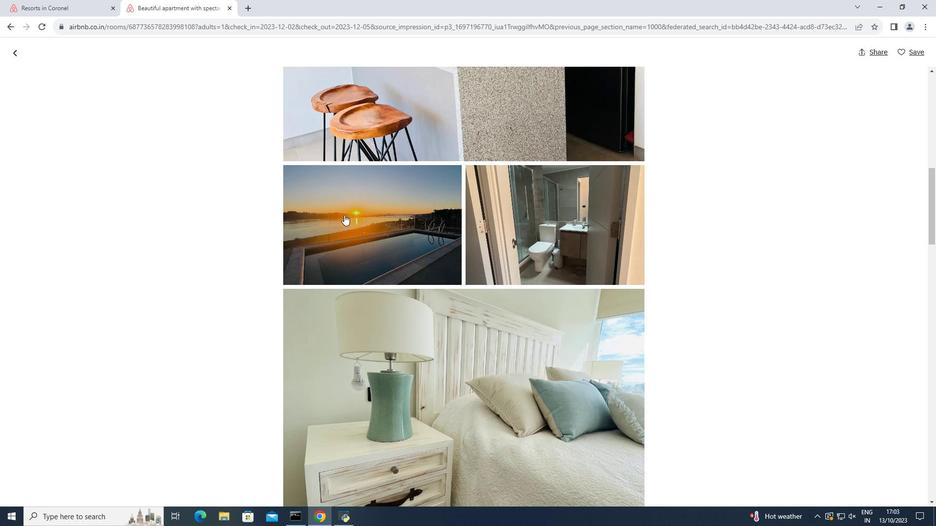 
Action: Mouse scrolled (344, 214) with delta (0, 0)
Screenshot: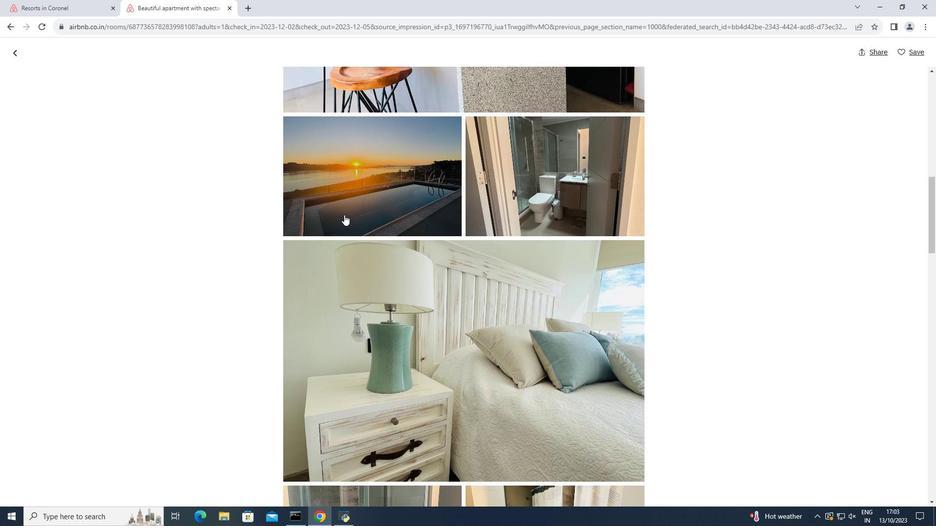 
Action: Mouse scrolled (344, 214) with delta (0, 0)
Screenshot: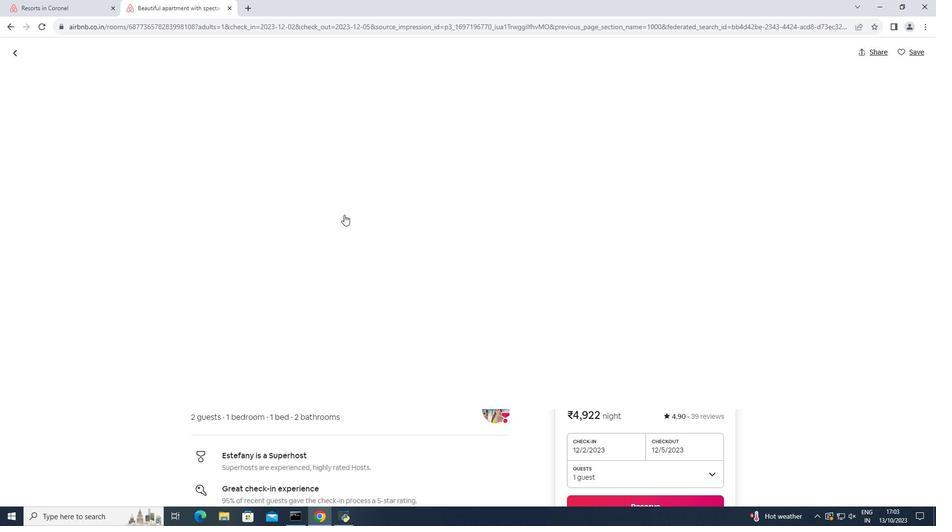 
Action: Mouse scrolled (344, 214) with delta (0, 0)
Screenshot: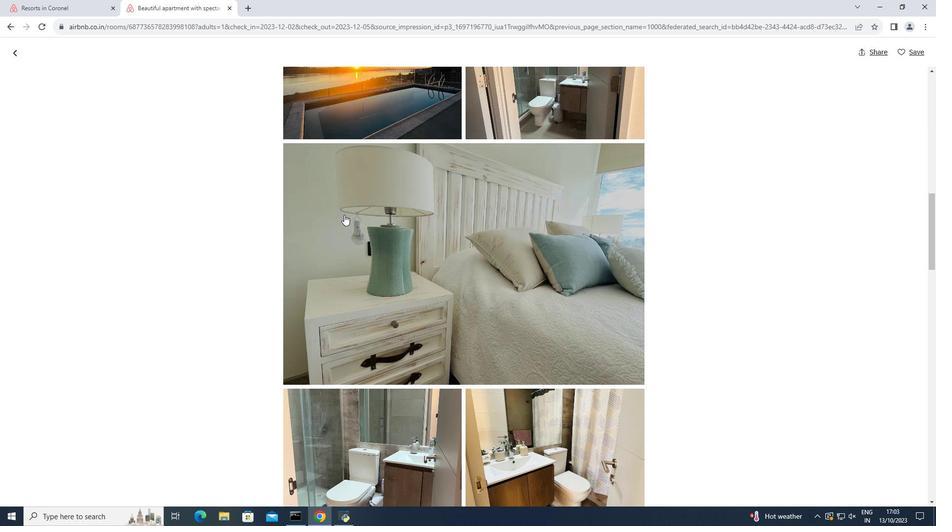 
Action: Mouse scrolled (344, 214) with delta (0, 0)
Screenshot: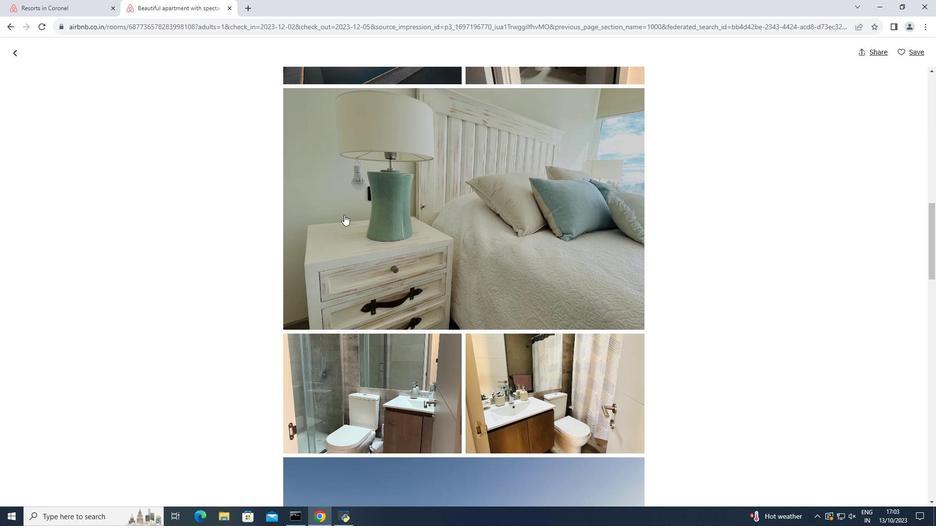 
Action: Mouse scrolled (344, 214) with delta (0, 0)
Screenshot: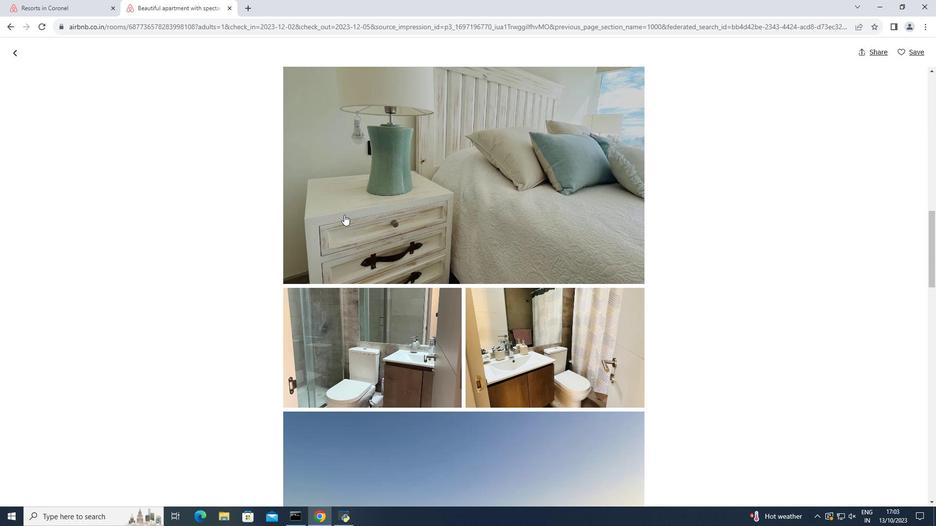 
Action: Mouse scrolled (344, 214) with delta (0, 0)
Screenshot: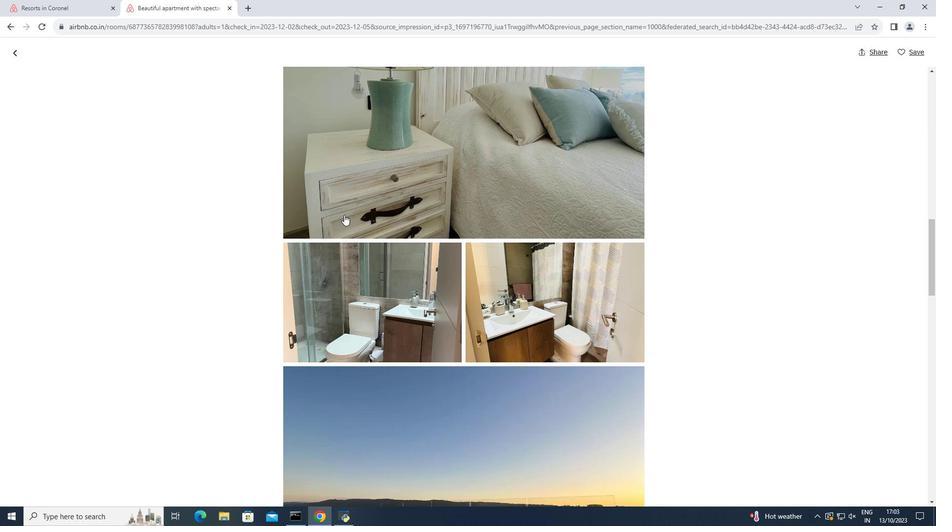 
Action: Mouse scrolled (344, 214) with delta (0, 0)
Screenshot: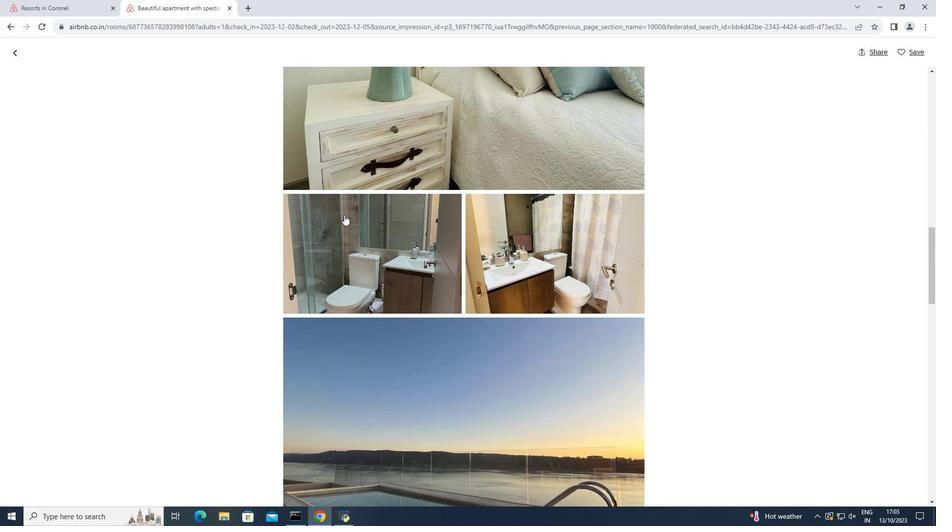 
Action: Mouse scrolled (344, 214) with delta (0, 0)
Screenshot: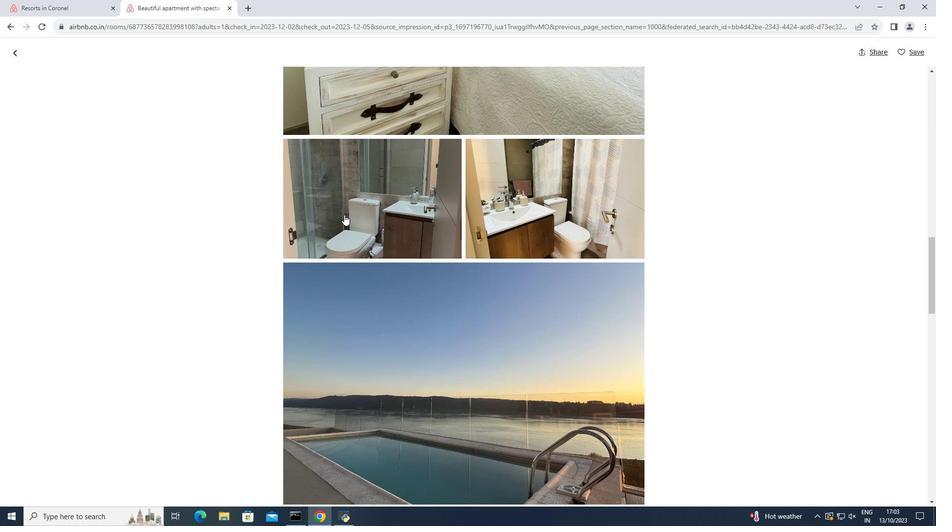 
Action: Mouse moved to (344, 215)
Screenshot: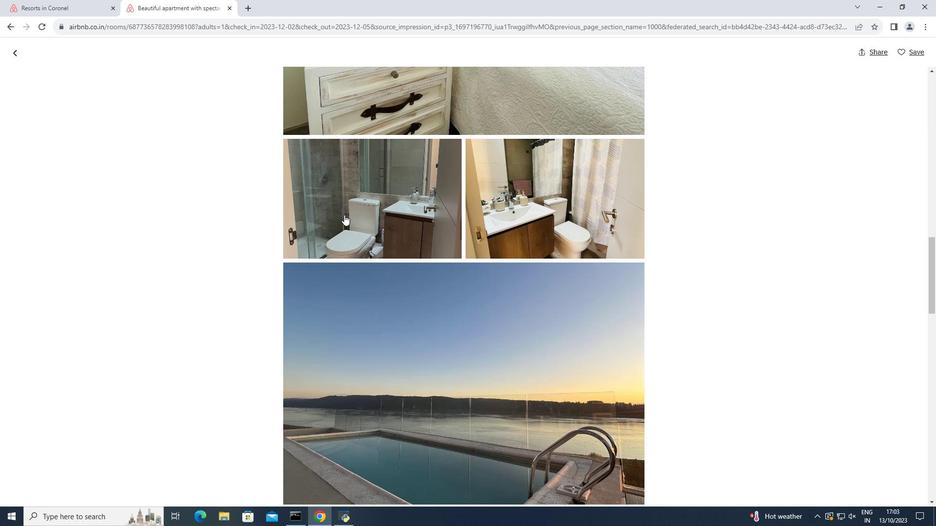 
Action: Mouse scrolled (344, 214) with delta (0, 0)
Screenshot: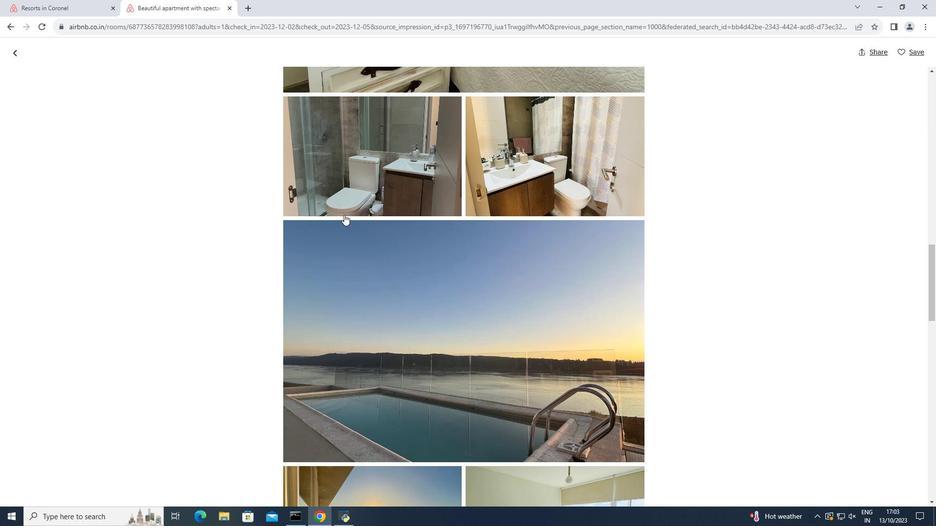 
Action: Mouse scrolled (344, 214) with delta (0, 0)
Screenshot: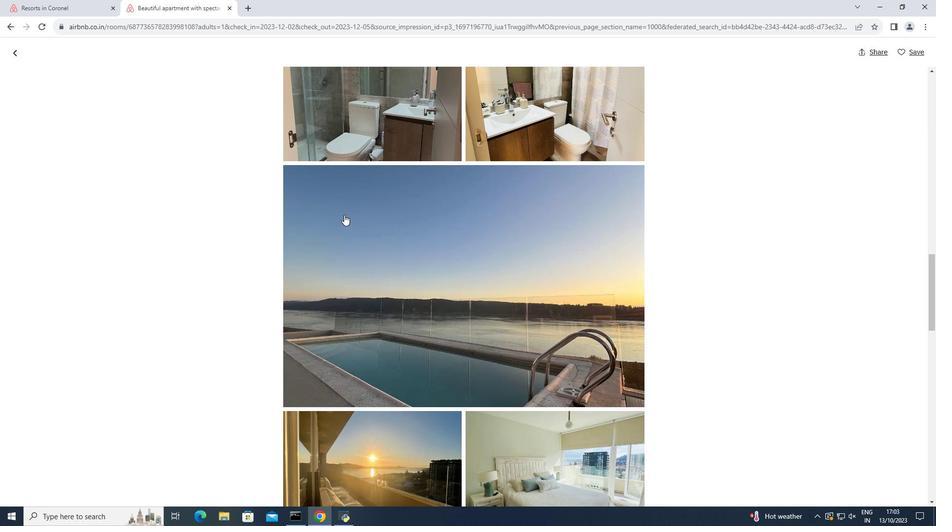 
Action: Mouse scrolled (344, 214) with delta (0, 0)
Screenshot: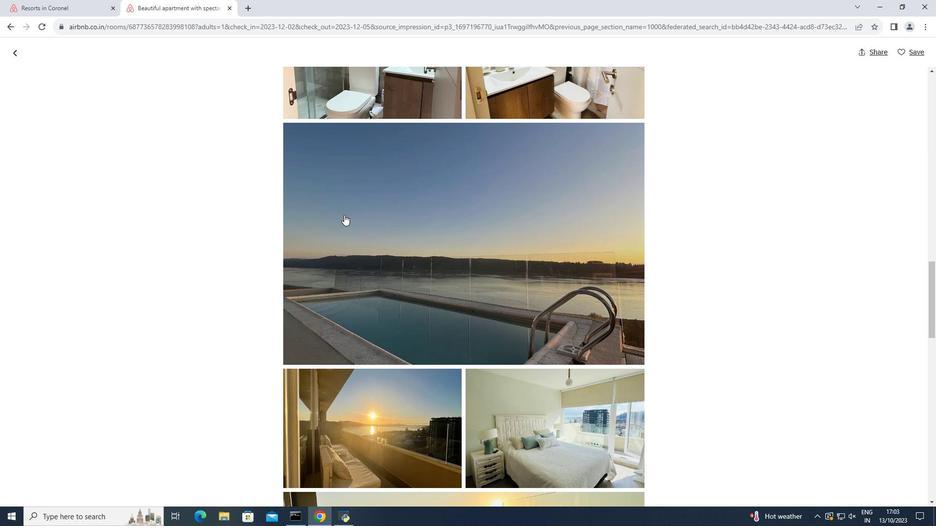 
Action: Mouse scrolled (344, 214) with delta (0, 0)
Screenshot: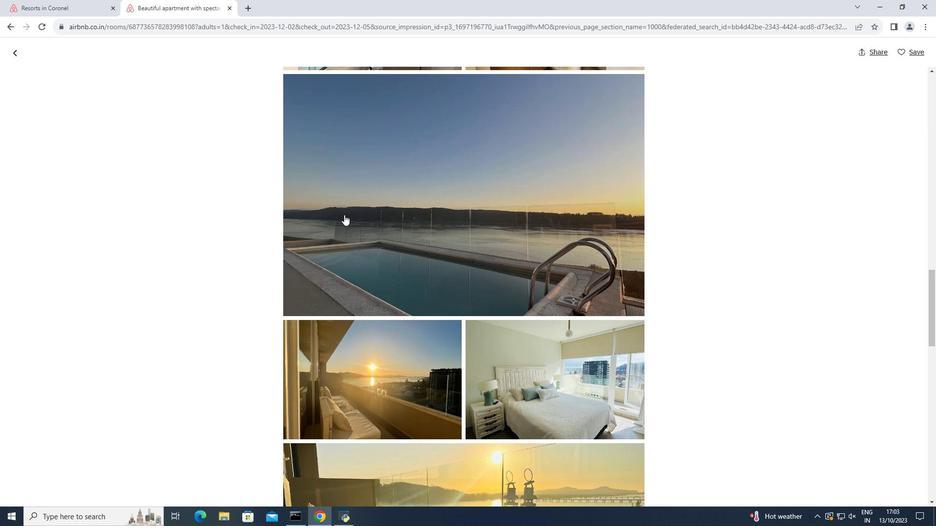 
Action: Mouse scrolled (344, 214) with delta (0, 0)
Screenshot: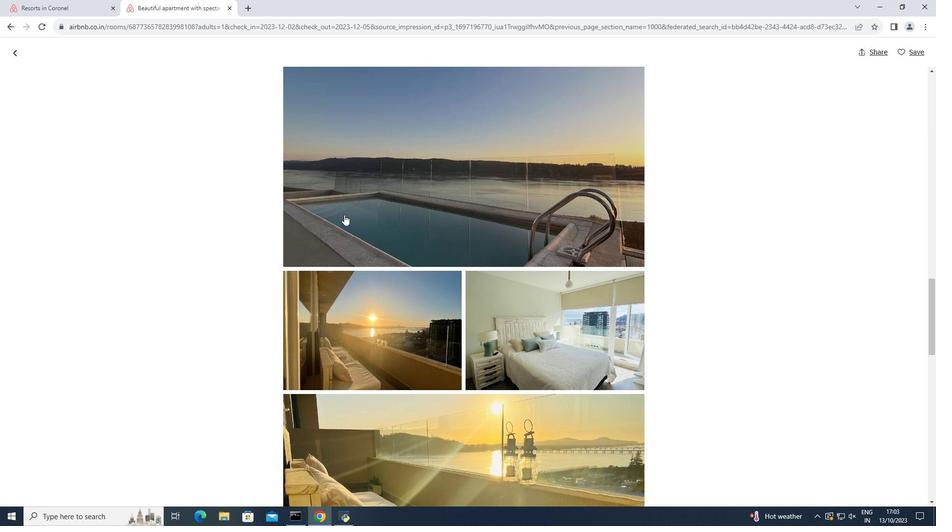 
Action: Mouse scrolled (344, 214) with delta (0, 0)
Screenshot: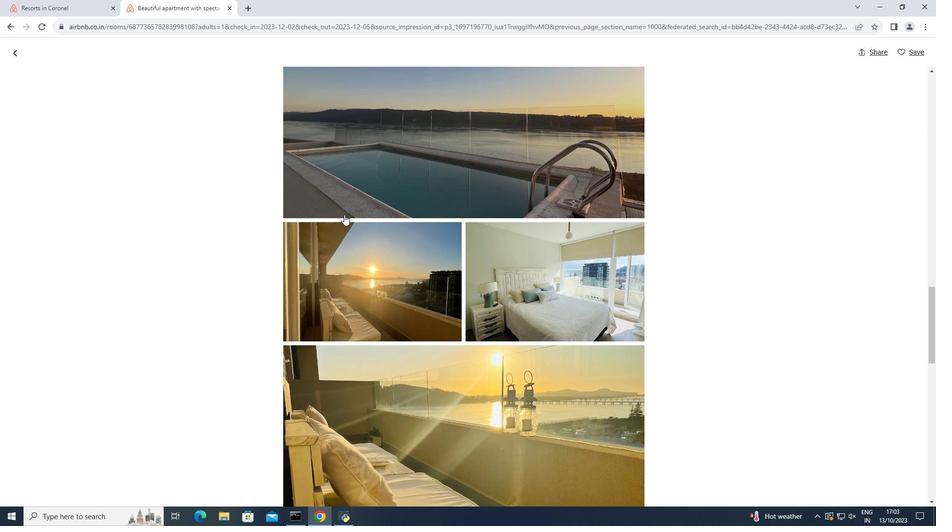 
Action: Mouse scrolled (344, 214) with delta (0, 0)
Screenshot: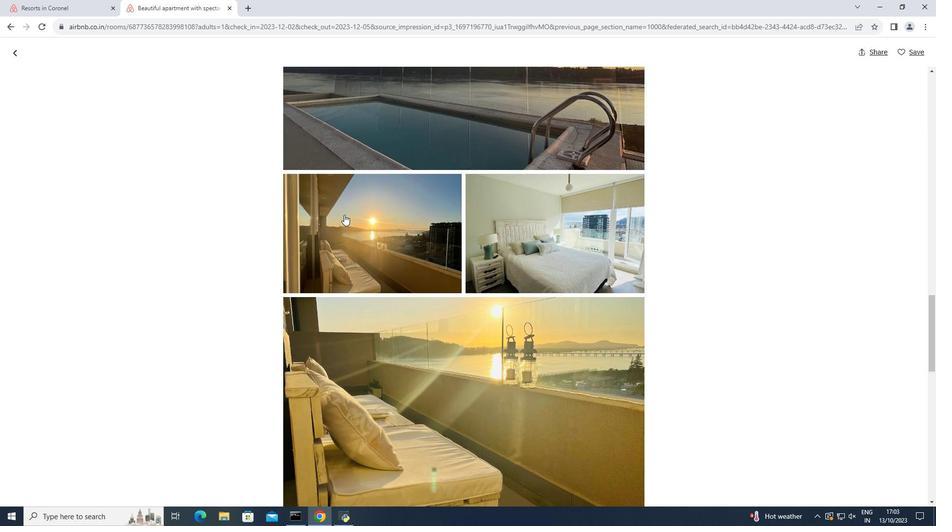 
Action: Mouse scrolled (344, 214) with delta (0, 0)
Screenshot: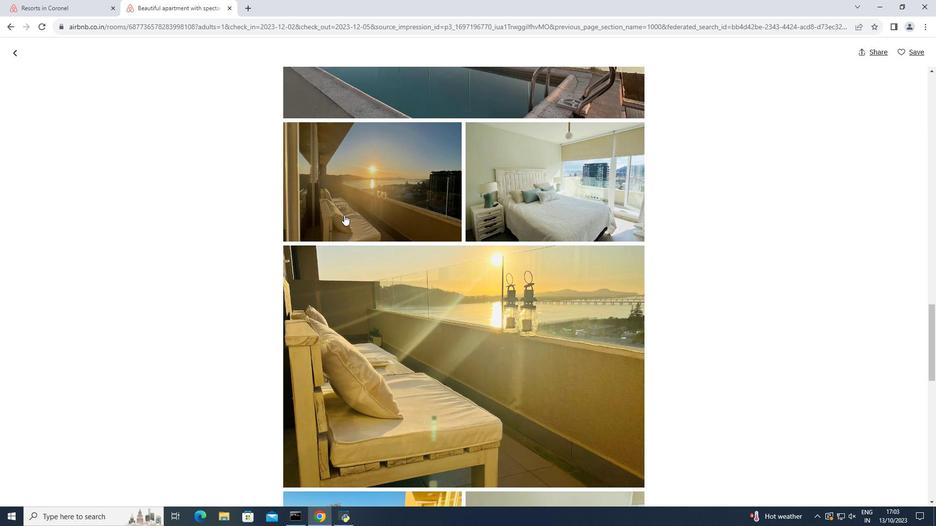
Action: Mouse scrolled (344, 214) with delta (0, 0)
Screenshot: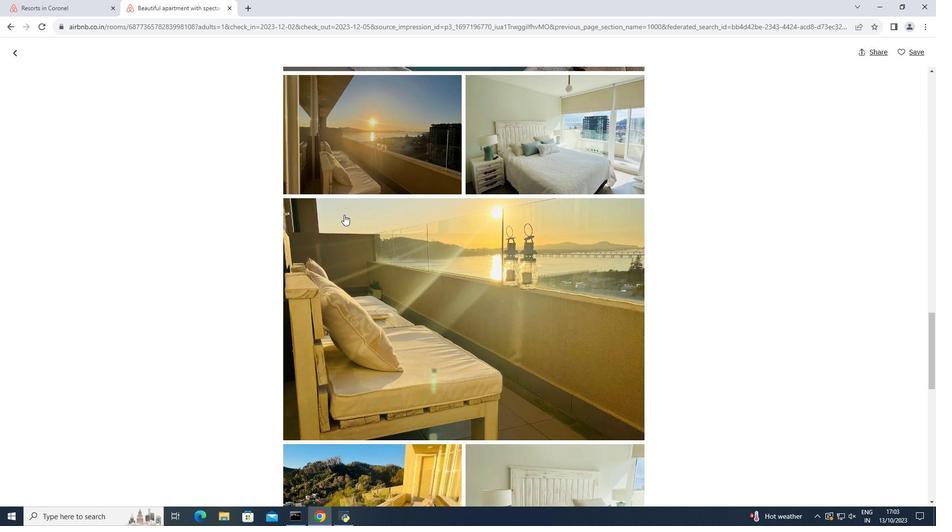 
Action: Mouse scrolled (344, 214) with delta (0, 0)
Screenshot: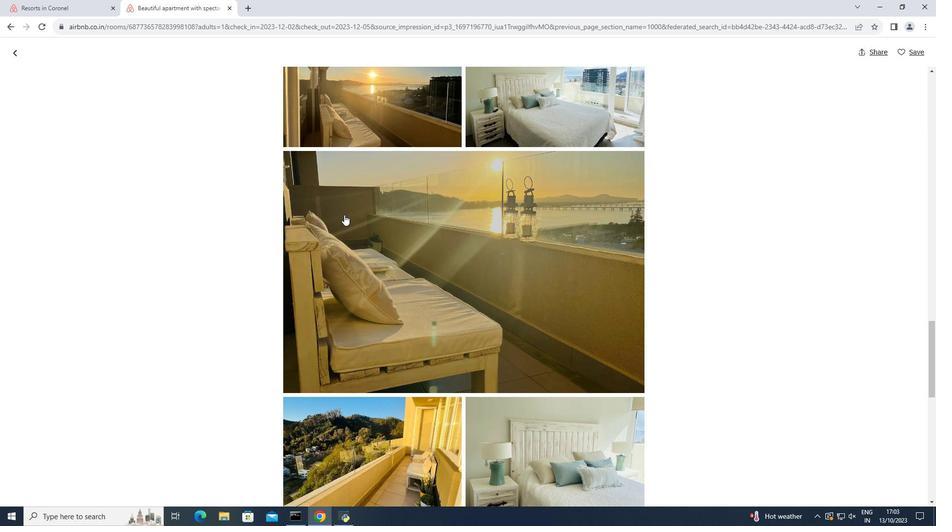 
Action: Mouse scrolled (344, 214) with delta (0, 0)
Screenshot: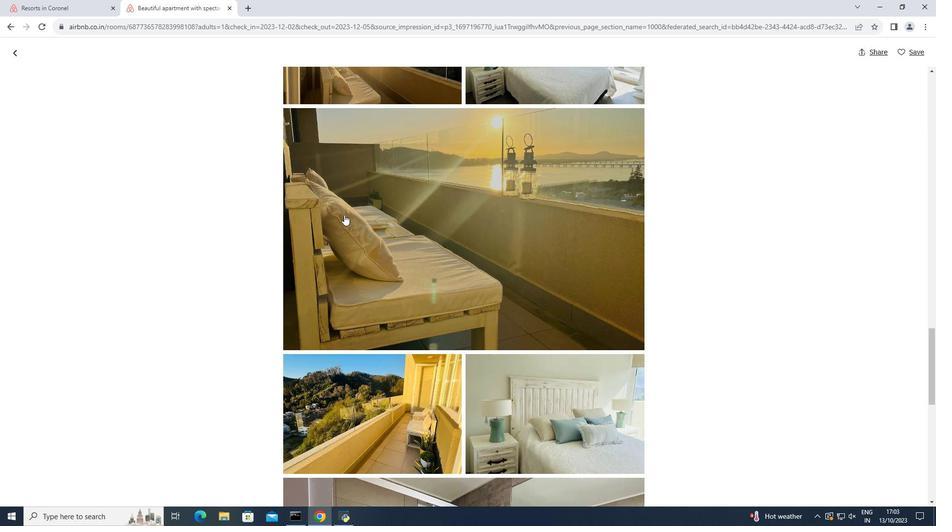 
Action: Mouse scrolled (344, 214) with delta (0, 0)
Screenshot: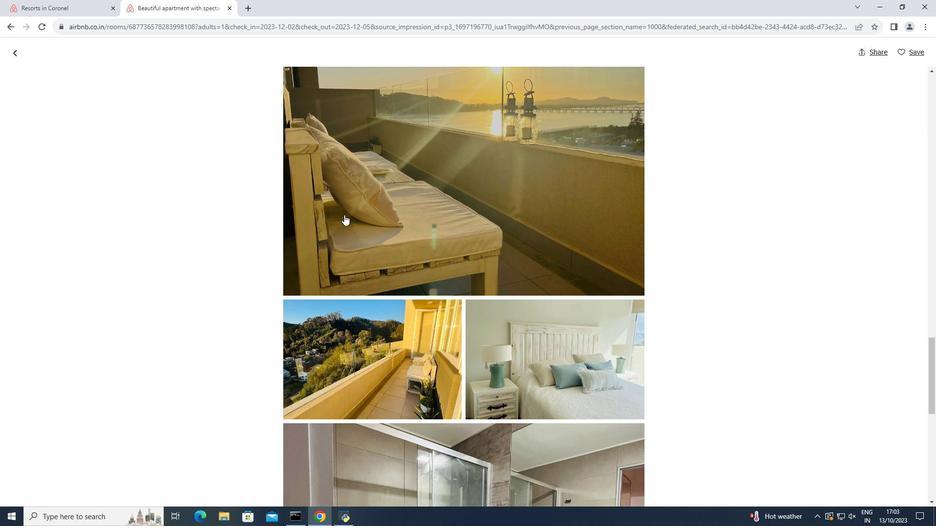 
Action: Mouse scrolled (344, 214) with delta (0, 0)
Screenshot: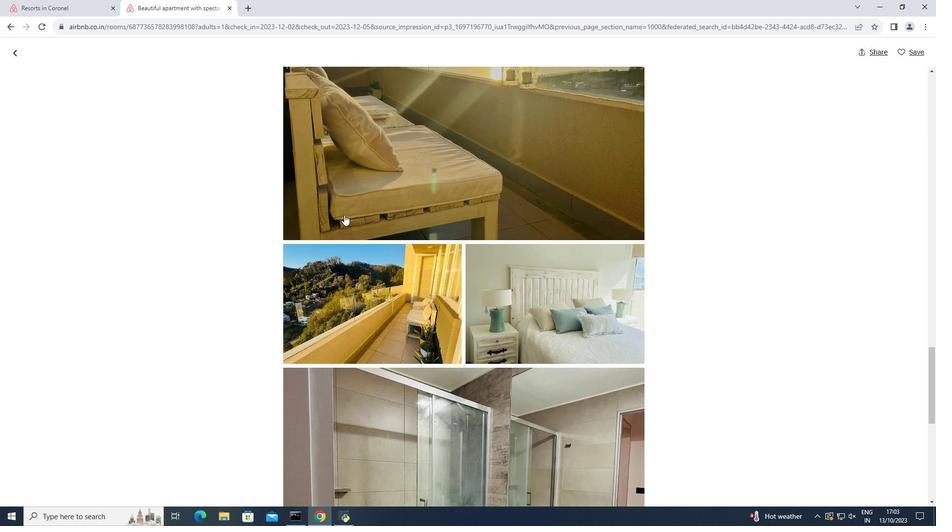 
Action: Mouse scrolled (344, 214) with delta (0, 0)
Screenshot: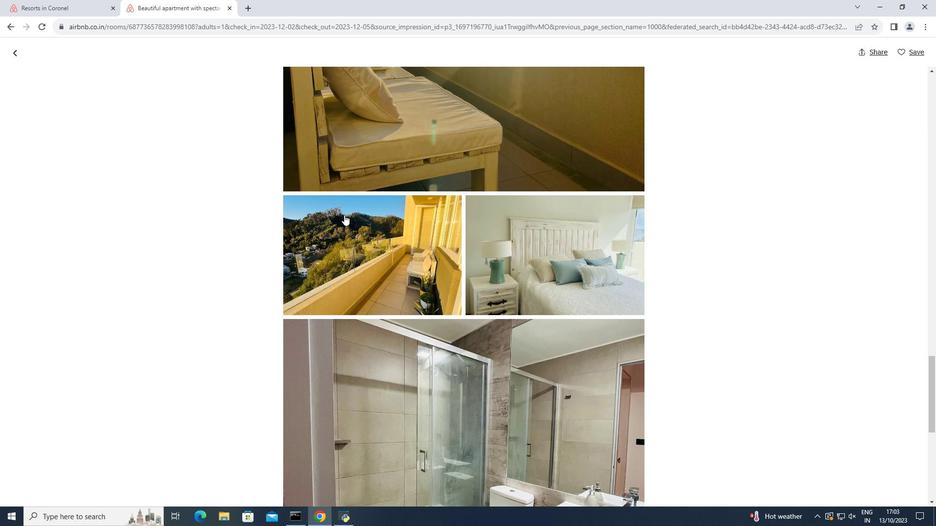 
Action: Mouse scrolled (344, 214) with delta (0, 0)
Screenshot: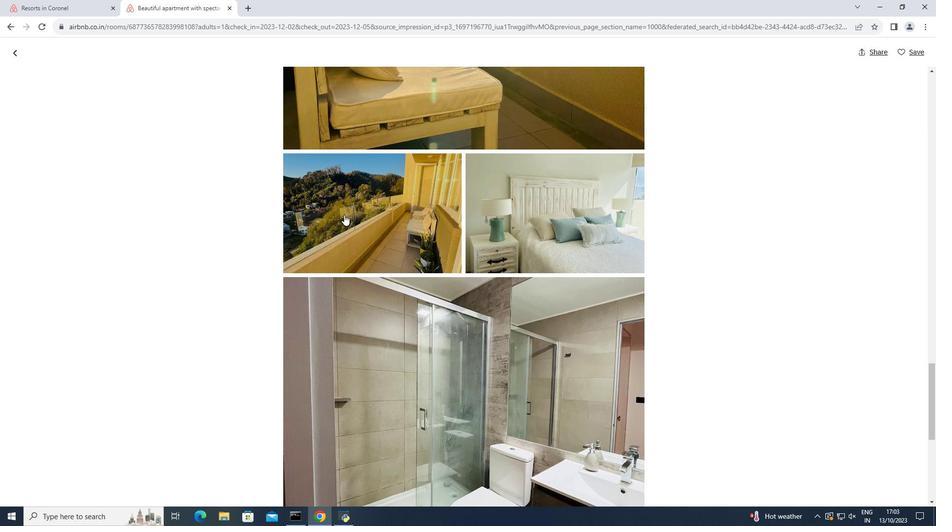 
Action: Mouse scrolled (344, 214) with delta (0, 0)
Screenshot: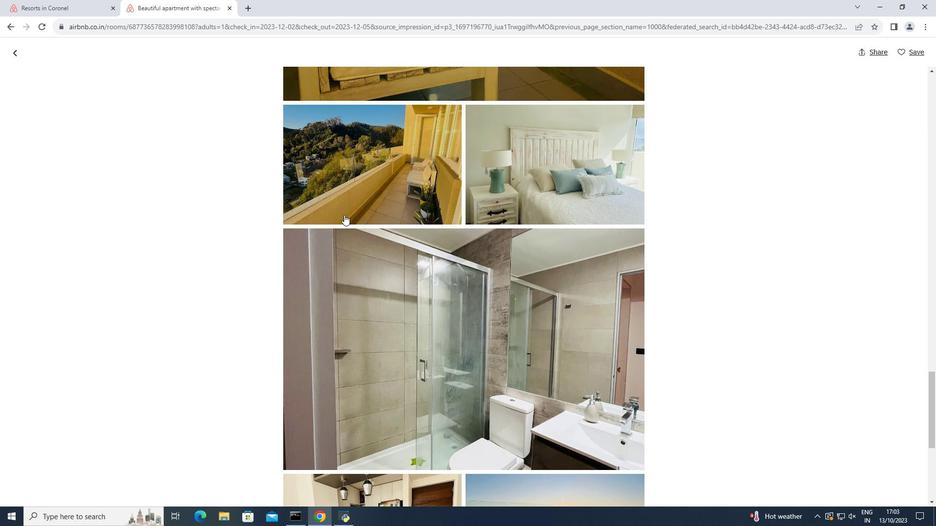 
Action: Mouse scrolled (344, 214) with delta (0, 0)
Screenshot: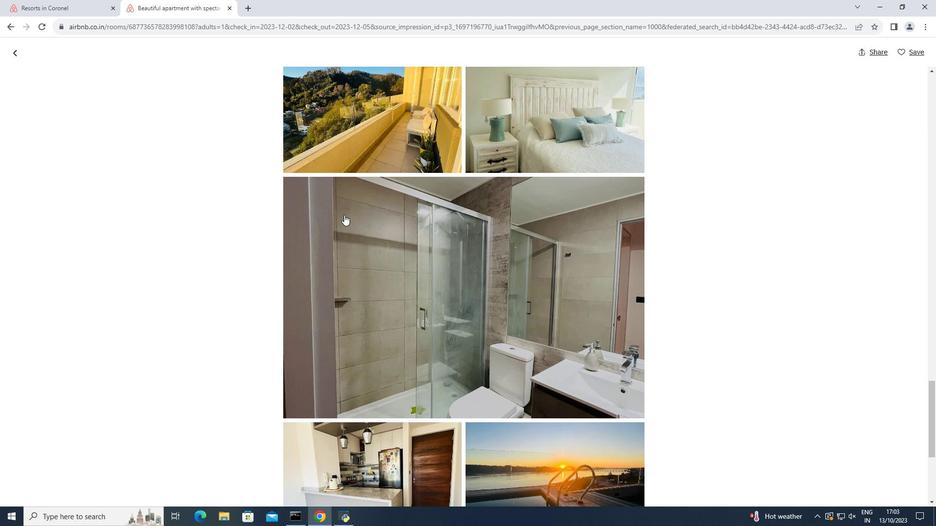 
Action: Mouse scrolled (344, 214) with delta (0, 0)
Screenshot: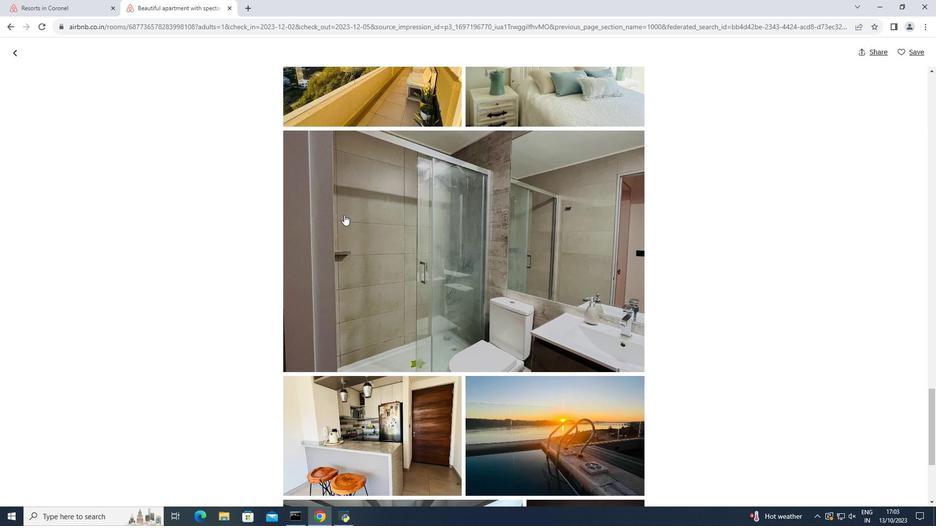 
Action: Mouse scrolled (344, 214) with delta (0, 0)
Screenshot: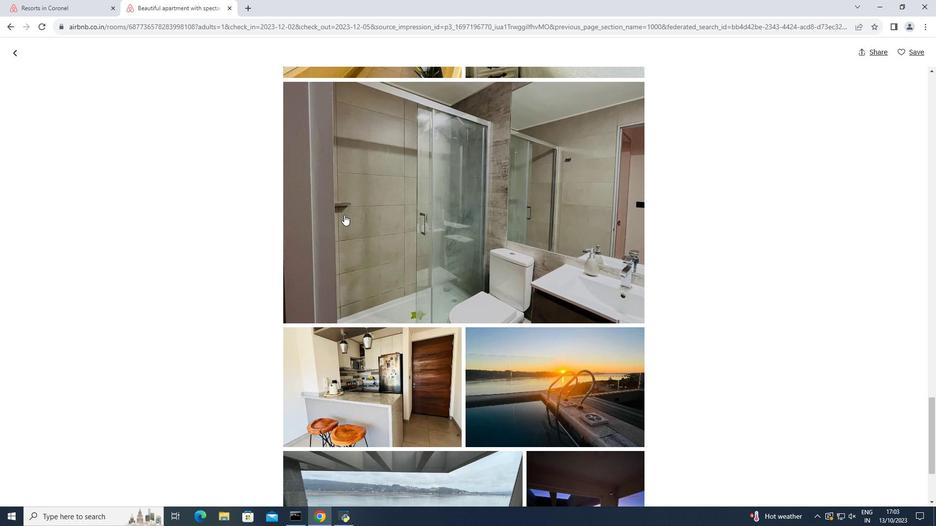 
Action: Mouse scrolled (344, 214) with delta (0, 0)
Screenshot: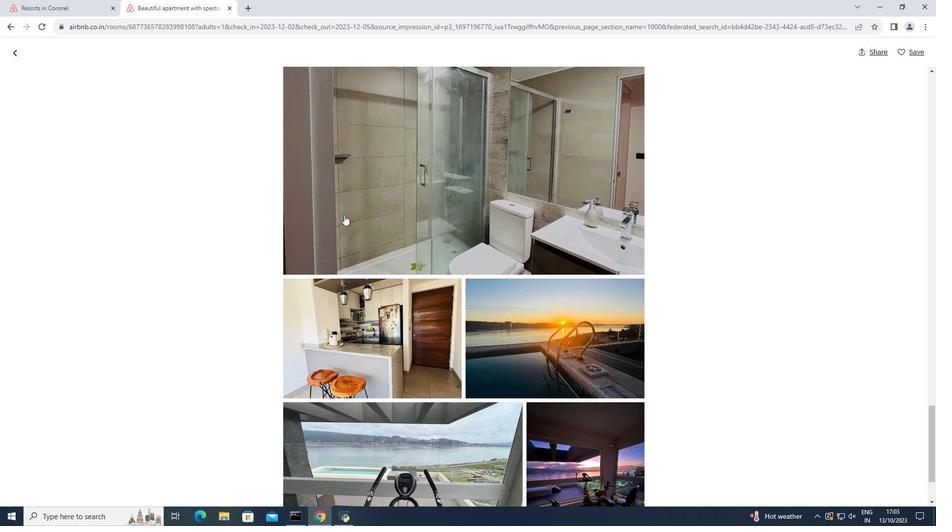 
Action: Mouse scrolled (344, 214) with delta (0, 0)
Screenshot: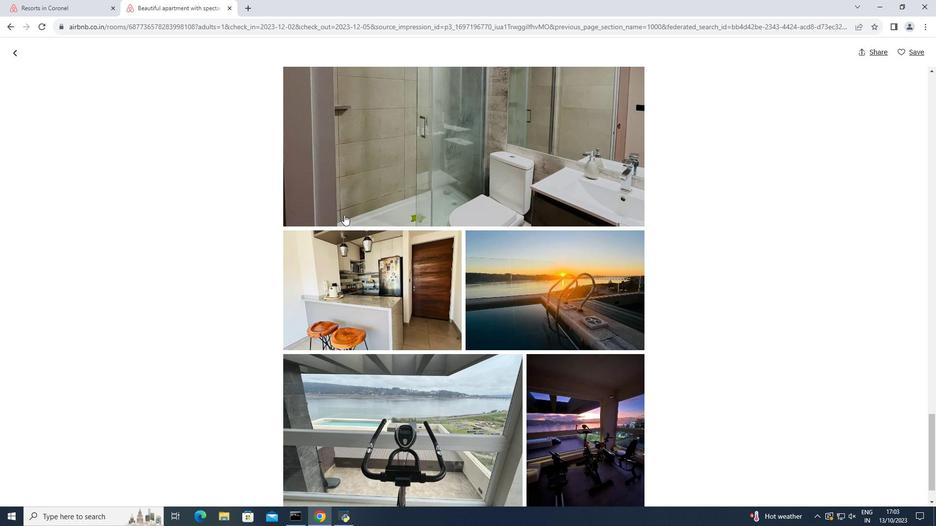 
Action: Mouse scrolled (344, 214) with delta (0, 0)
Screenshot: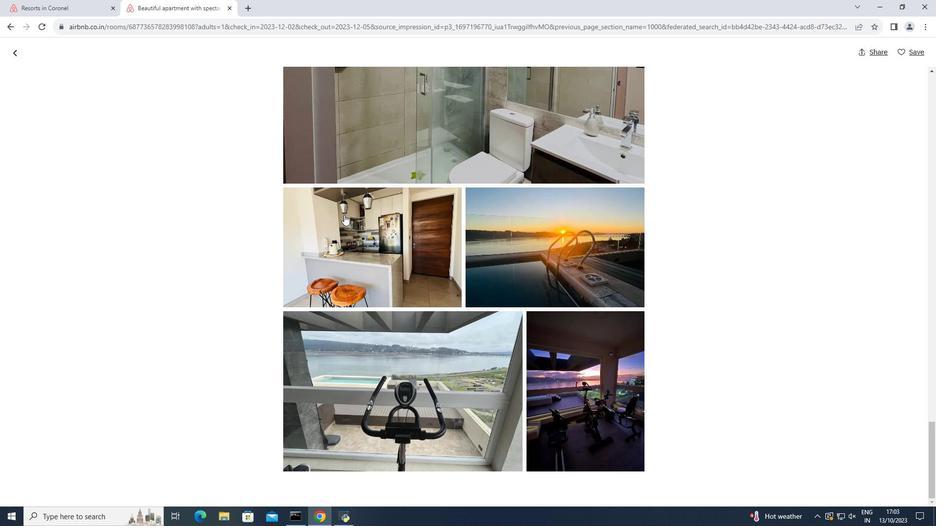 
Action: Mouse moved to (15, 53)
Screenshot: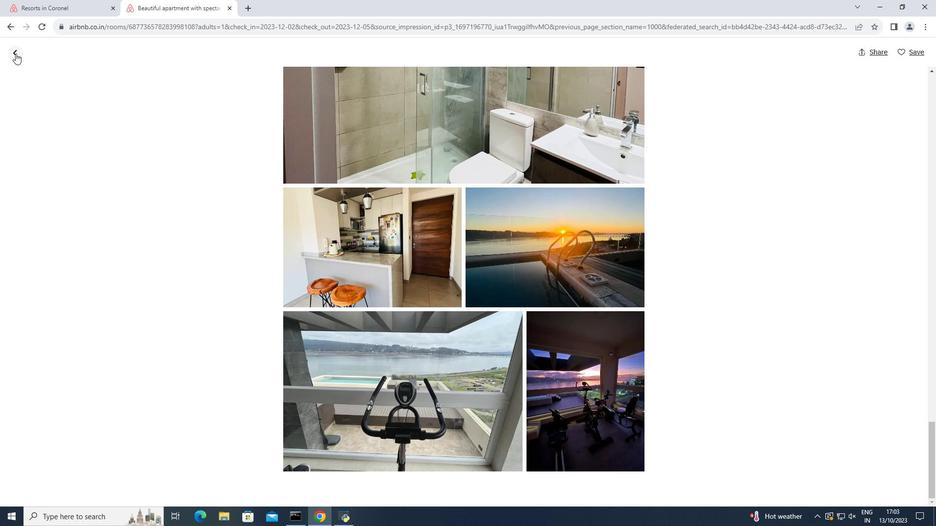 
Action: Mouse pressed left at (15, 53)
Screenshot: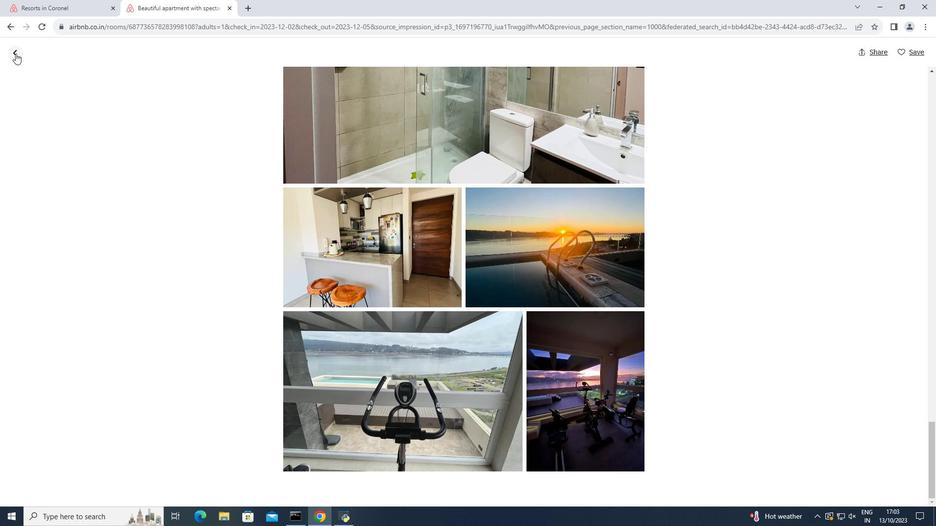 
Action: Mouse moved to (75, 119)
Screenshot: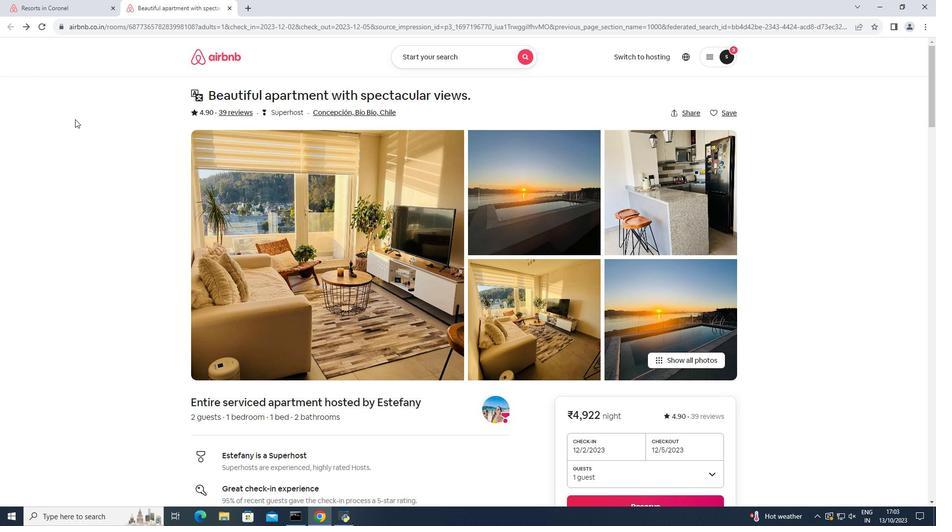 
Action: Mouse scrolled (75, 119) with delta (0, 0)
Screenshot: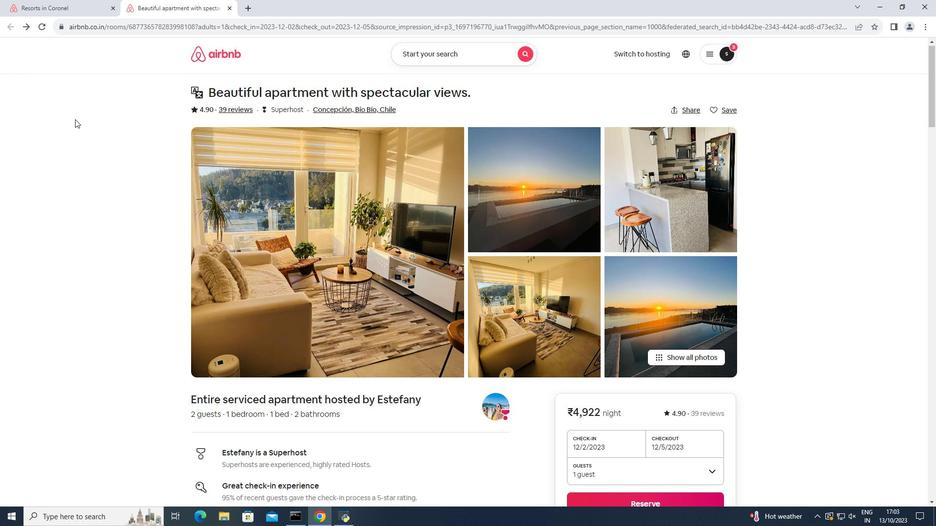 
Action: Mouse scrolled (75, 119) with delta (0, 0)
Screenshot: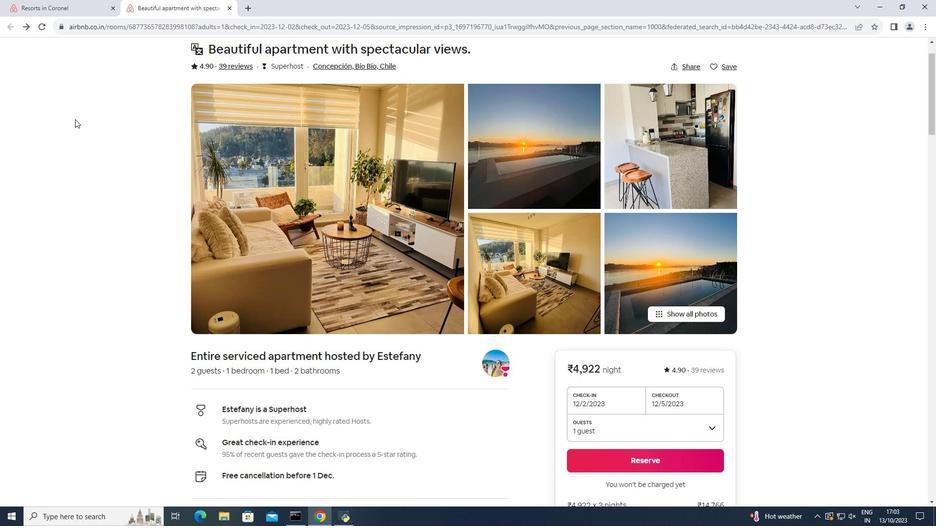 
Action: Mouse scrolled (75, 119) with delta (0, 0)
Screenshot: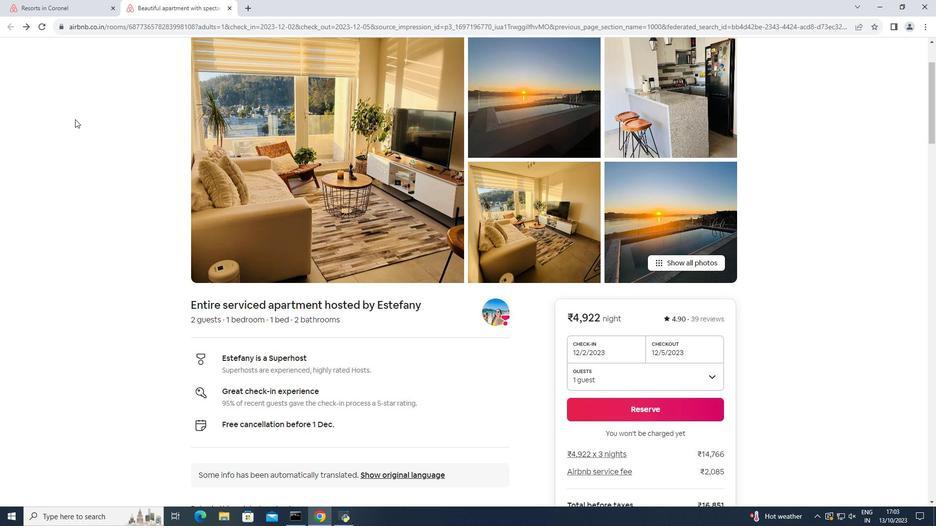 
Action: Mouse scrolled (75, 119) with delta (0, 0)
Screenshot: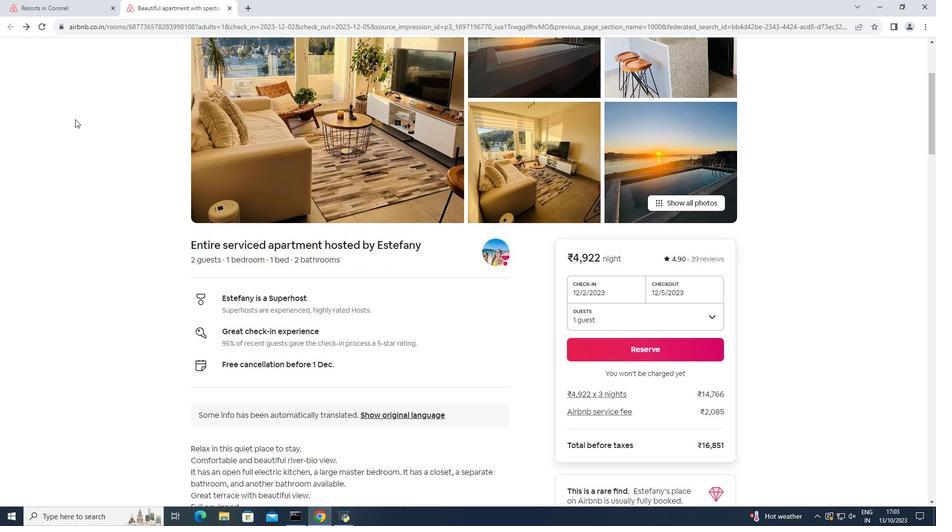 
Action: Mouse scrolled (75, 119) with delta (0, 0)
Screenshot: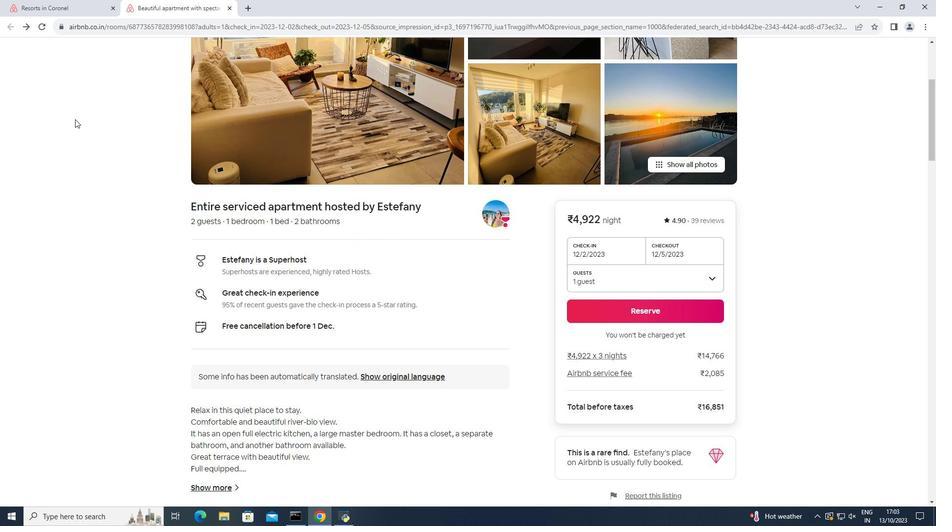 
Action: Mouse scrolled (75, 119) with delta (0, 0)
Screenshot: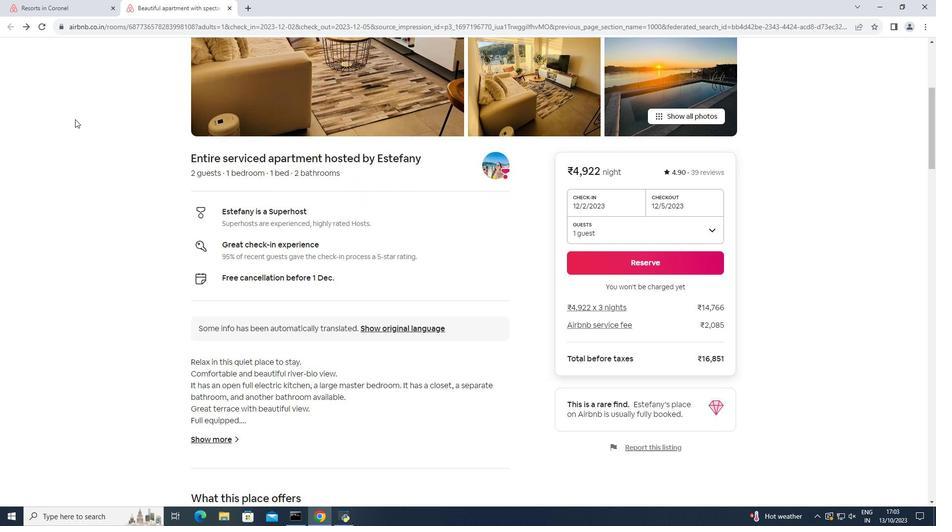 
Action: Mouse scrolled (75, 119) with delta (0, 0)
Screenshot: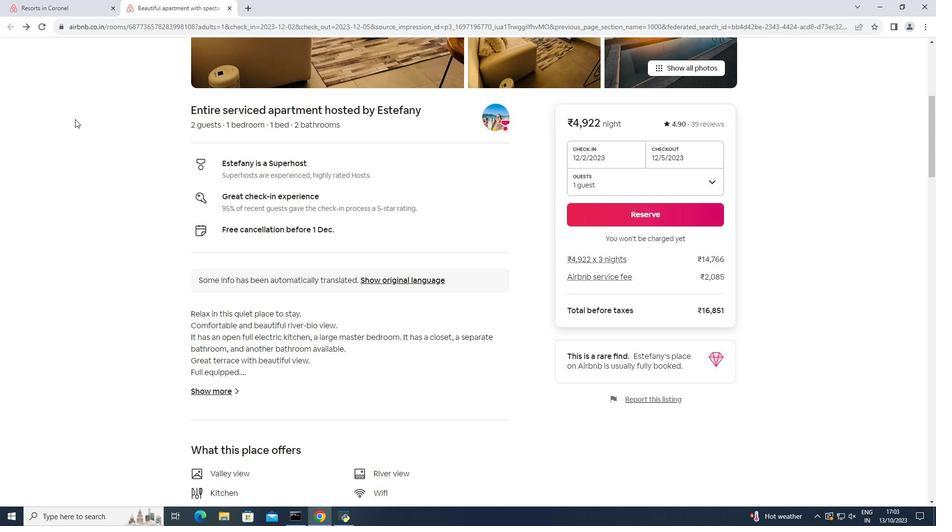 
Action: Mouse scrolled (75, 119) with delta (0, 0)
Screenshot: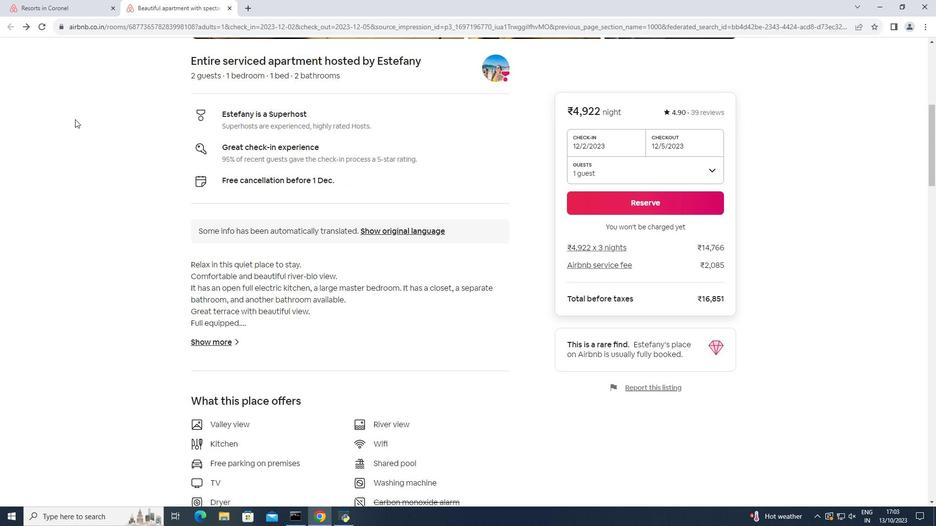 
Action: Mouse scrolled (75, 119) with delta (0, 0)
Screenshot: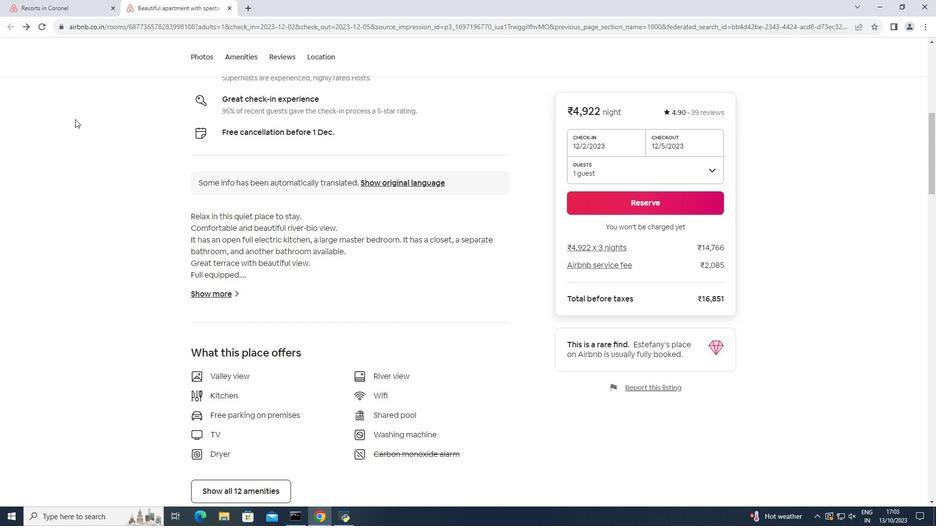 
Action: Mouse scrolled (75, 119) with delta (0, 0)
Screenshot: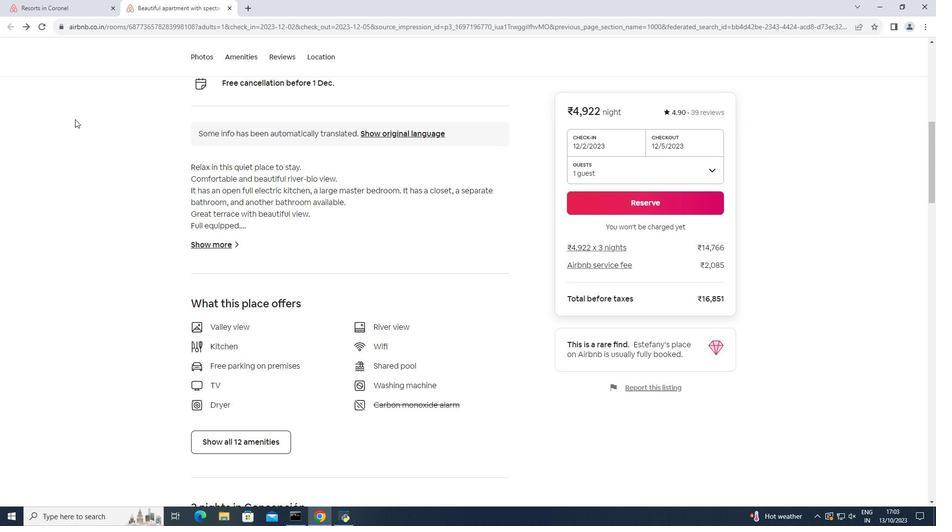 
Action: Mouse moved to (218, 198)
Screenshot: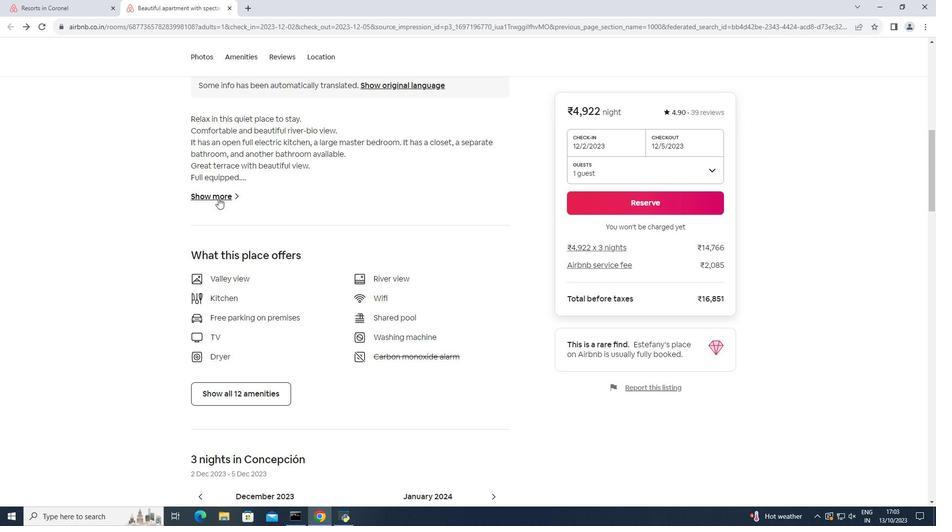 
Action: Mouse pressed left at (218, 198)
Screenshot: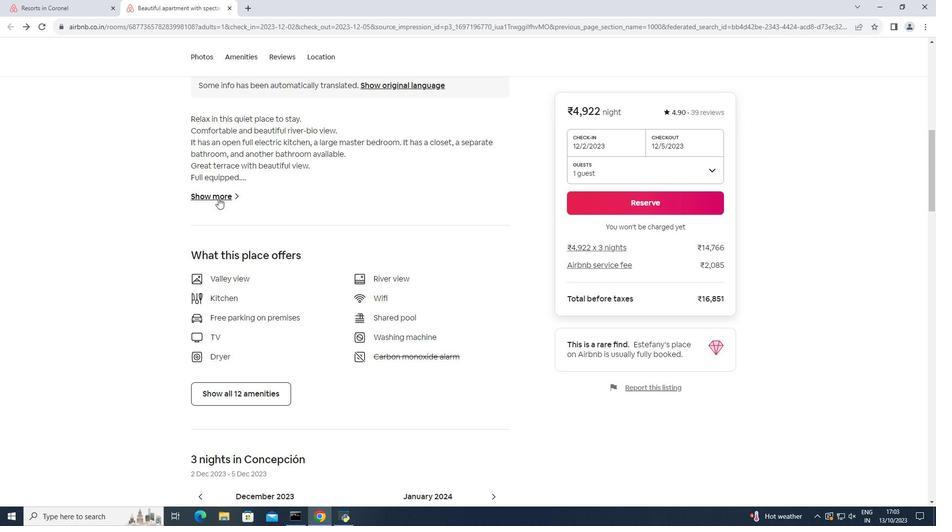 
Action: Mouse moved to (330, 216)
Screenshot: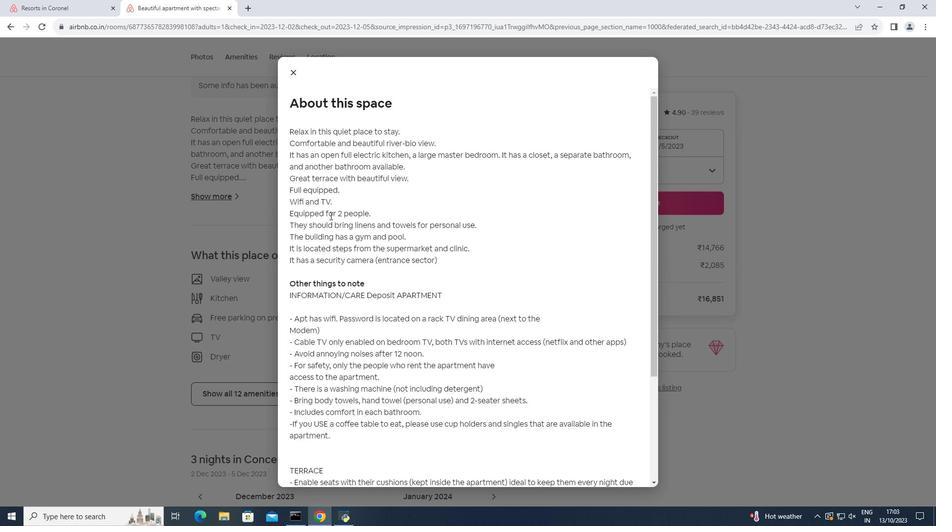 
Action: Mouse scrolled (330, 215) with delta (0, 0)
Screenshot: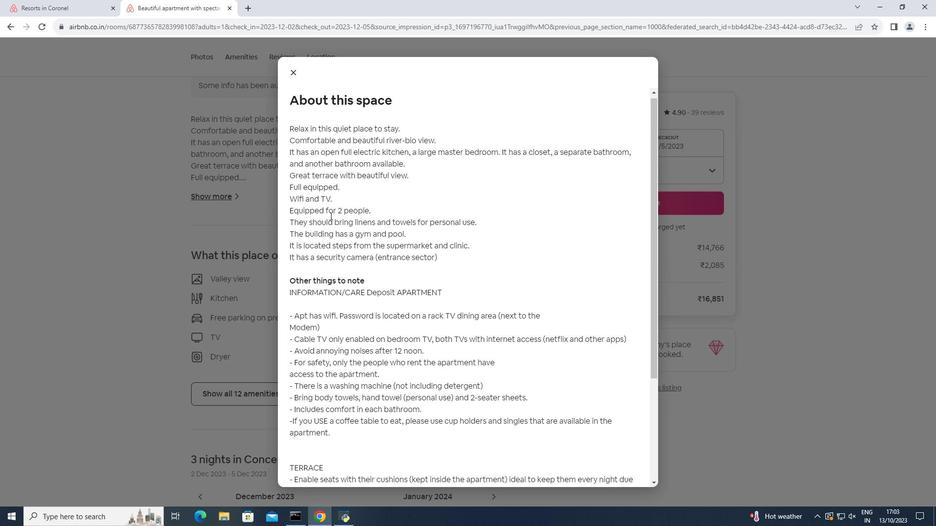
Action: Mouse scrolled (330, 215) with delta (0, 0)
Screenshot: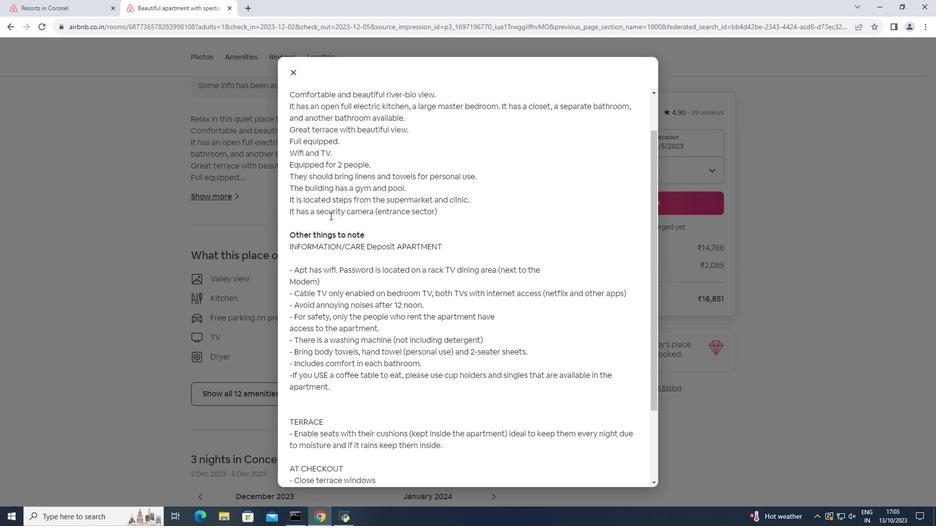 
Action: Mouse scrolled (330, 215) with delta (0, 0)
Screenshot: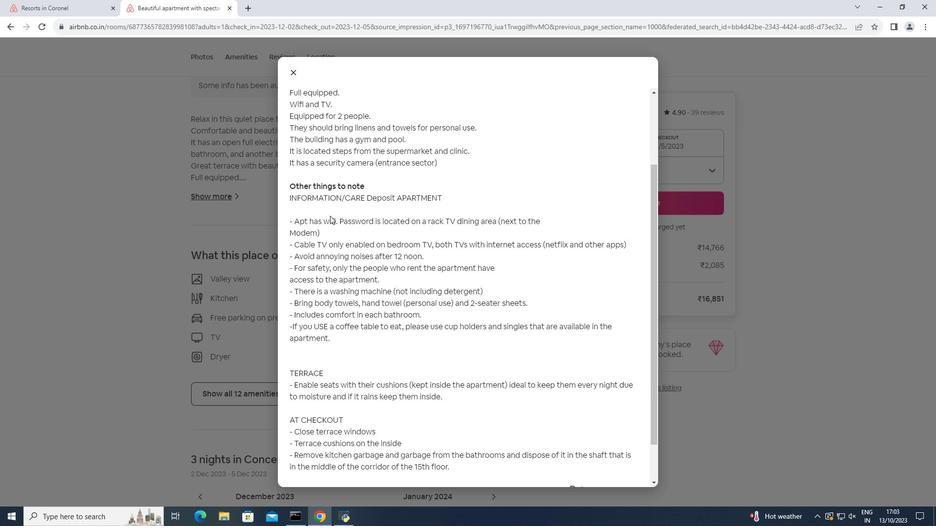 
Action: Mouse scrolled (330, 215) with delta (0, 0)
Screenshot: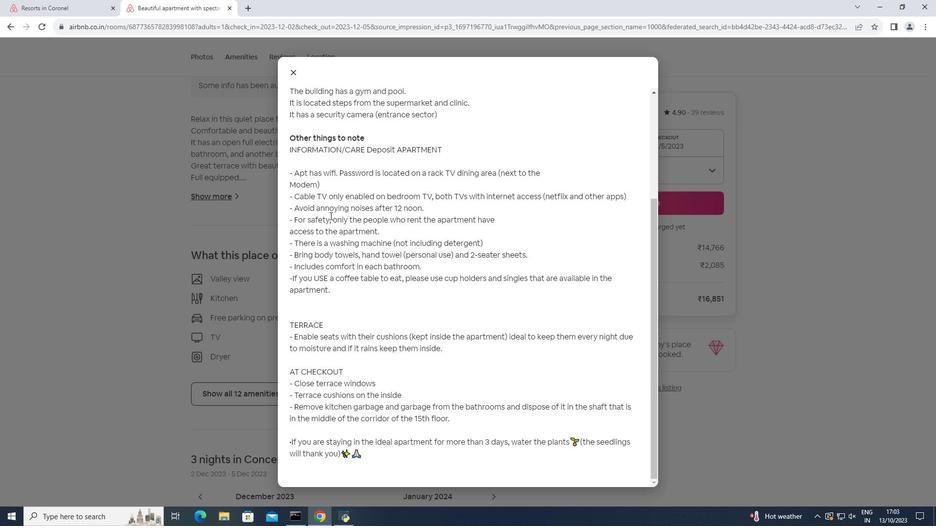 
Action: Mouse moved to (292, 68)
Screenshot: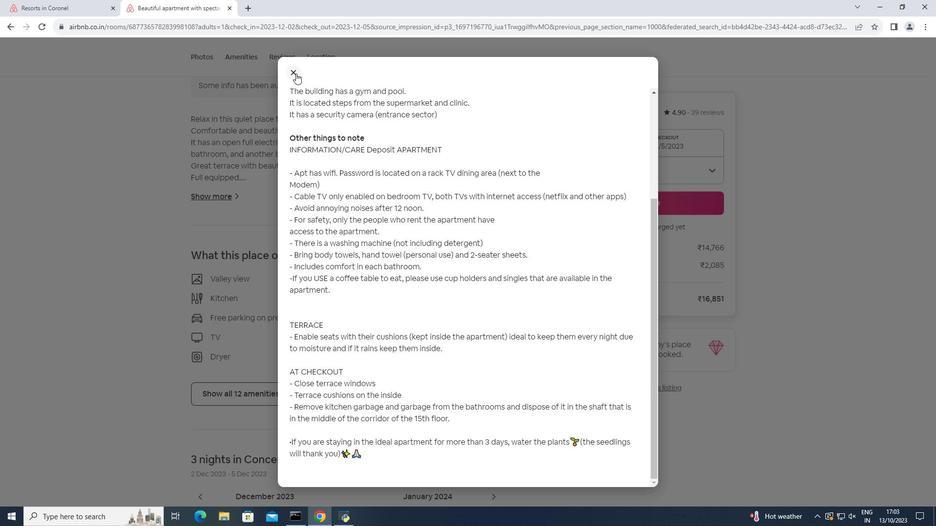 
Action: Mouse pressed left at (292, 68)
Screenshot: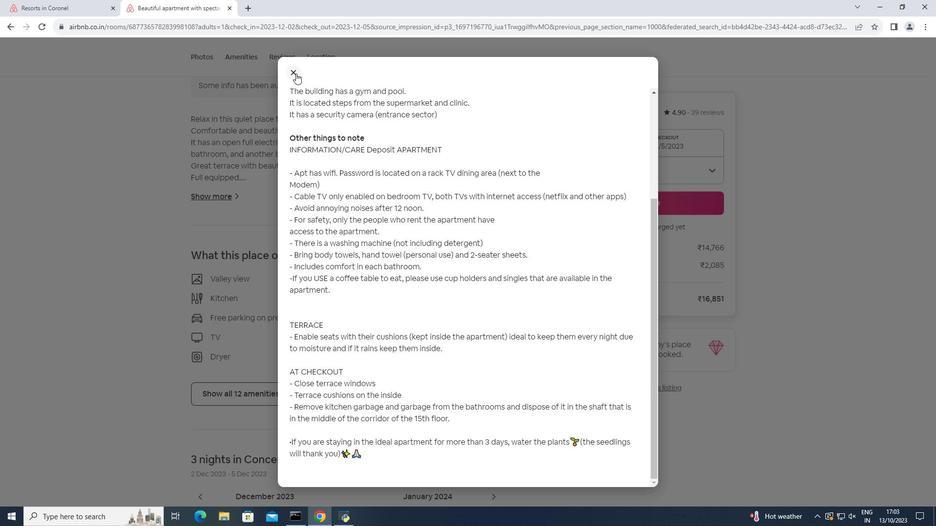 
Action: Mouse moved to (296, 81)
Screenshot: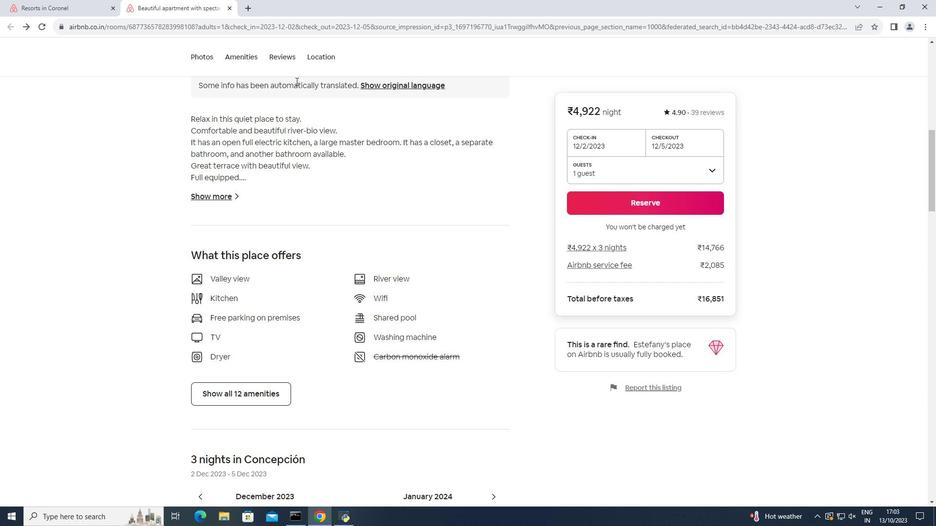
Action: Mouse scrolled (296, 80) with delta (0, 0)
Screenshot: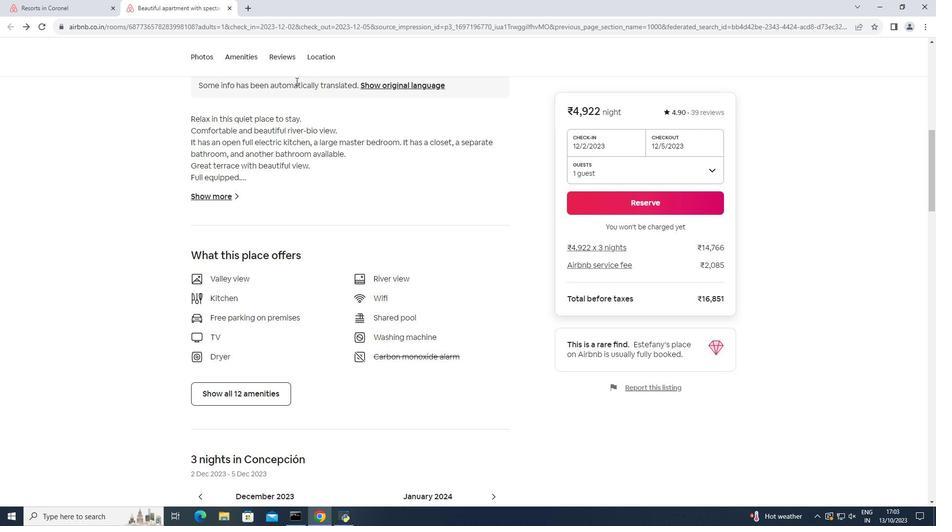 
Action: Mouse scrolled (296, 80) with delta (0, 0)
Screenshot: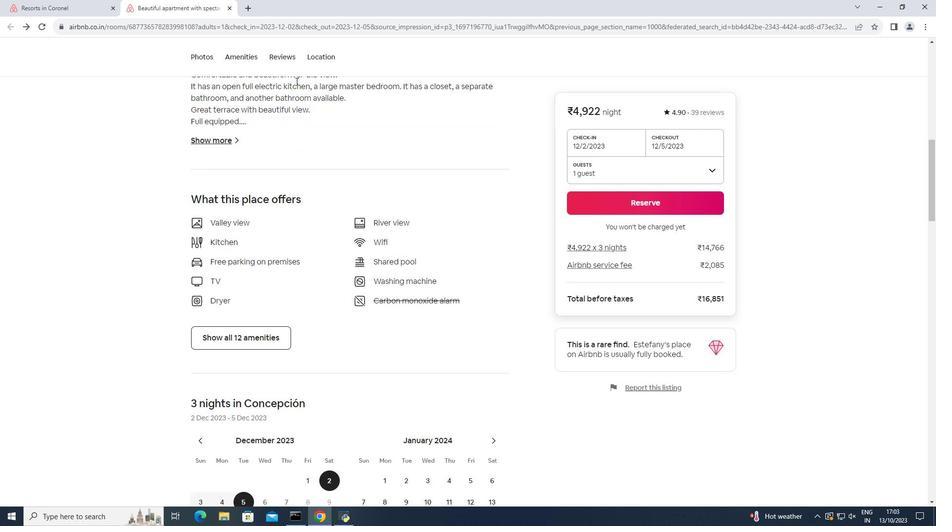 
Action: Mouse scrolled (296, 80) with delta (0, 0)
Screenshot: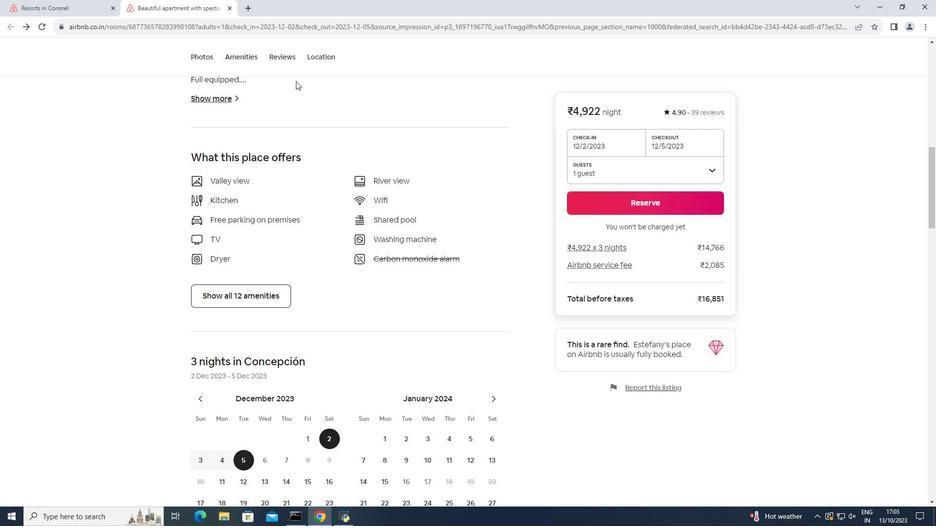 
Action: Mouse scrolled (296, 80) with delta (0, 0)
Screenshot: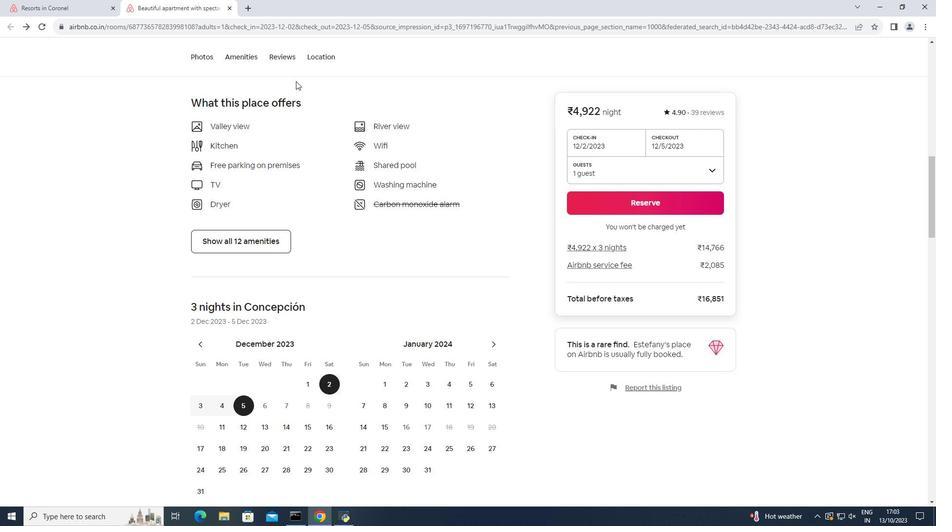 
Action: Mouse scrolled (296, 80) with delta (0, 0)
Screenshot: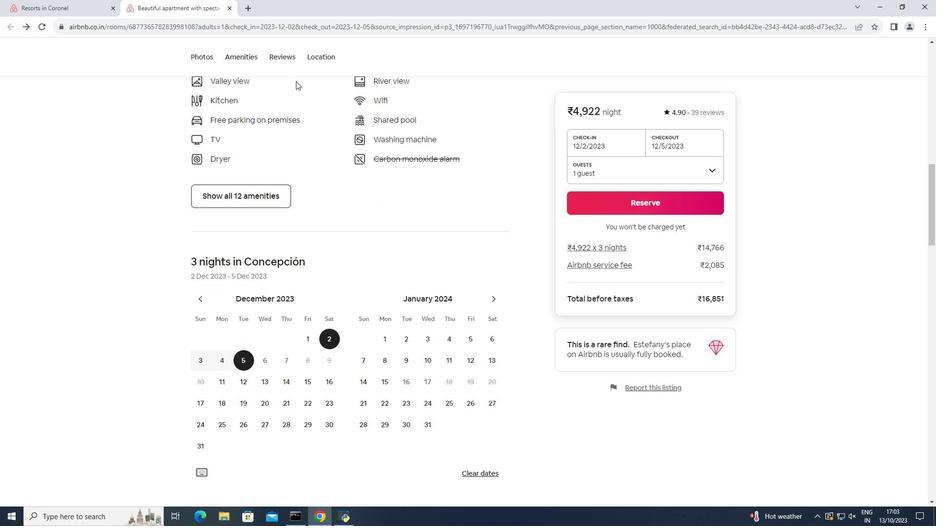 
Action: Mouse moved to (247, 146)
Screenshot: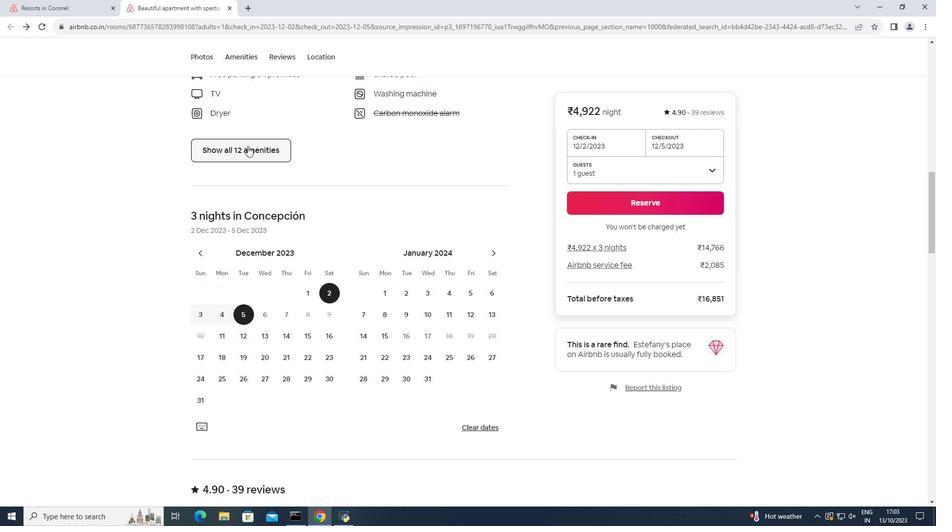 
Action: Mouse pressed left at (247, 146)
Screenshot: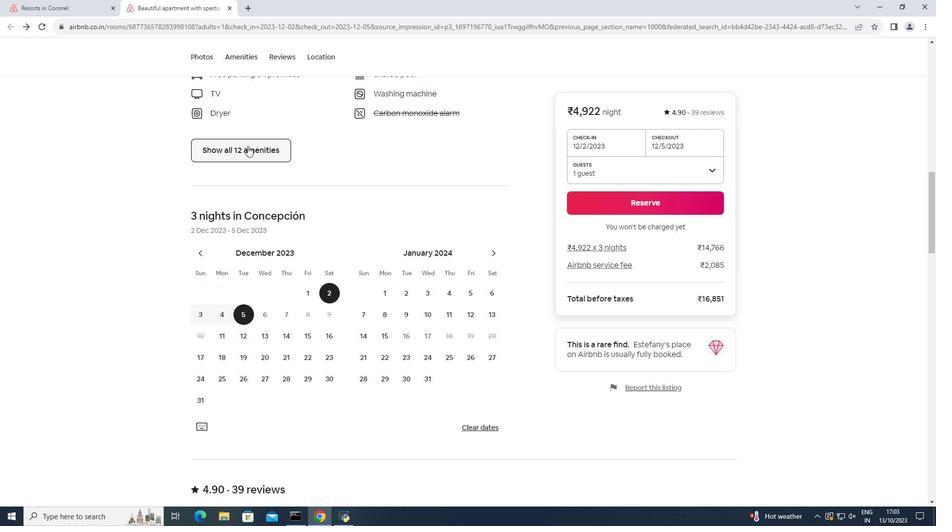 
Action: Mouse moved to (335, 167)
Screenshot: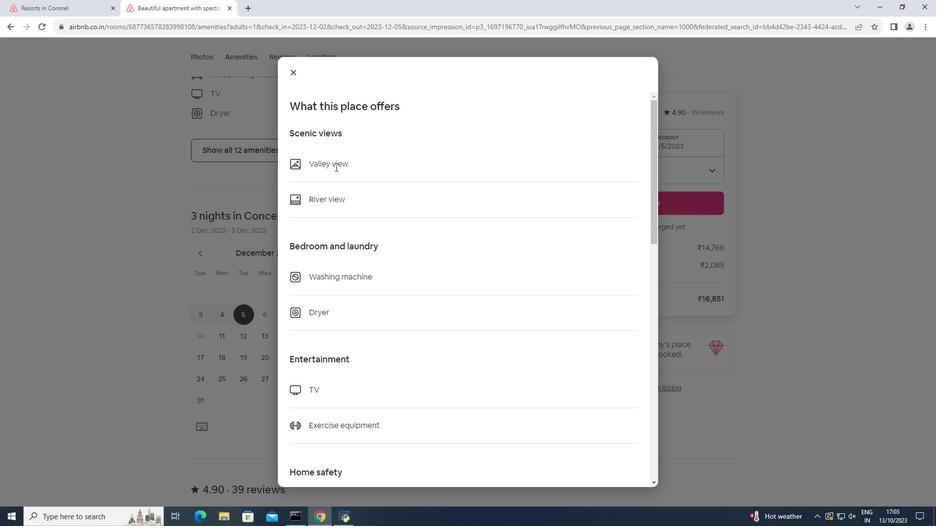 
Action: Mouse scrolled (335, 166) with delta (0, 0)
Screenshot: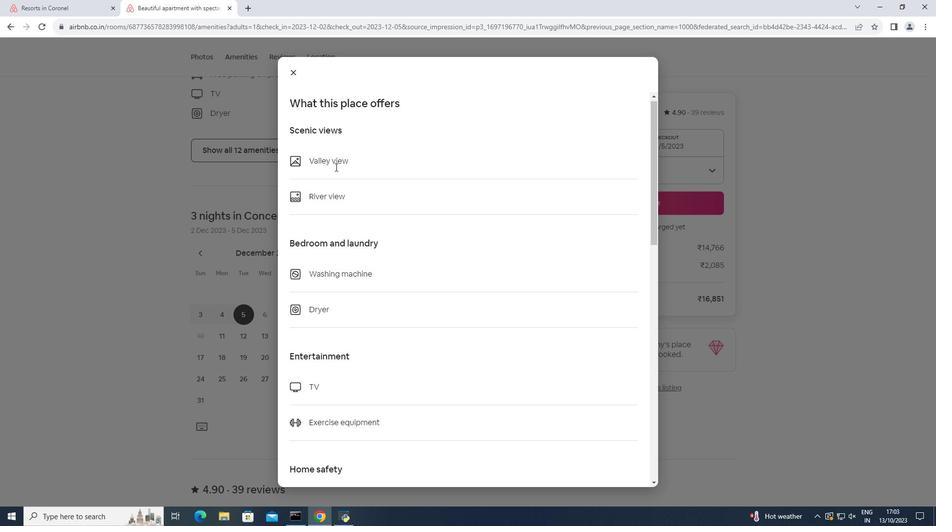 
Action: Mouse scrolled (335, 166) with delta (0, 0)
Screenshot: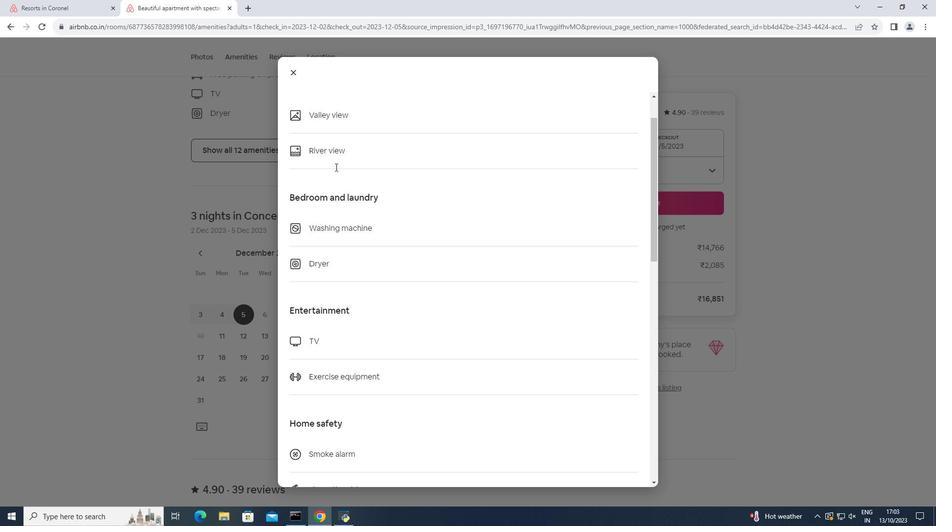 
Action: Mouse scrolled (335, 166) with delta (0, 0)
Screenshot: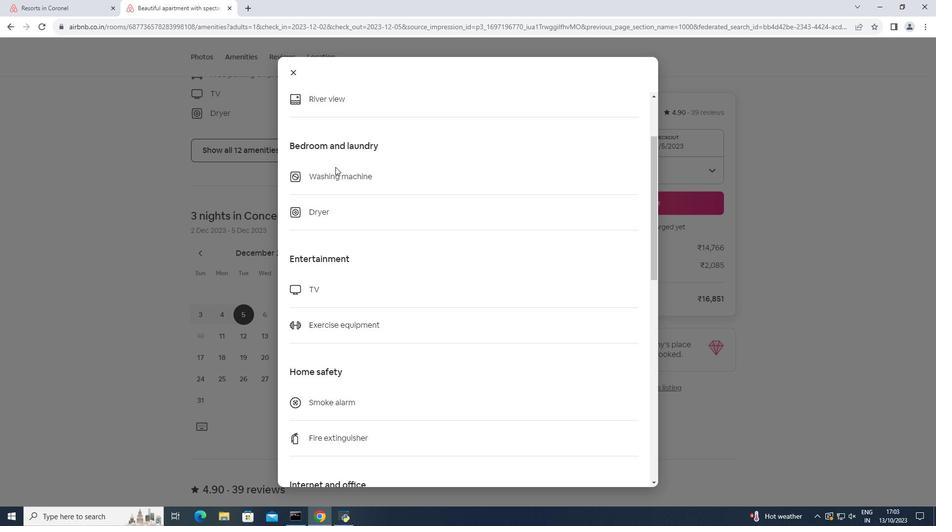 
Action: Mouse scrolled (335, 166) with delta (0, 0)
Screenshot: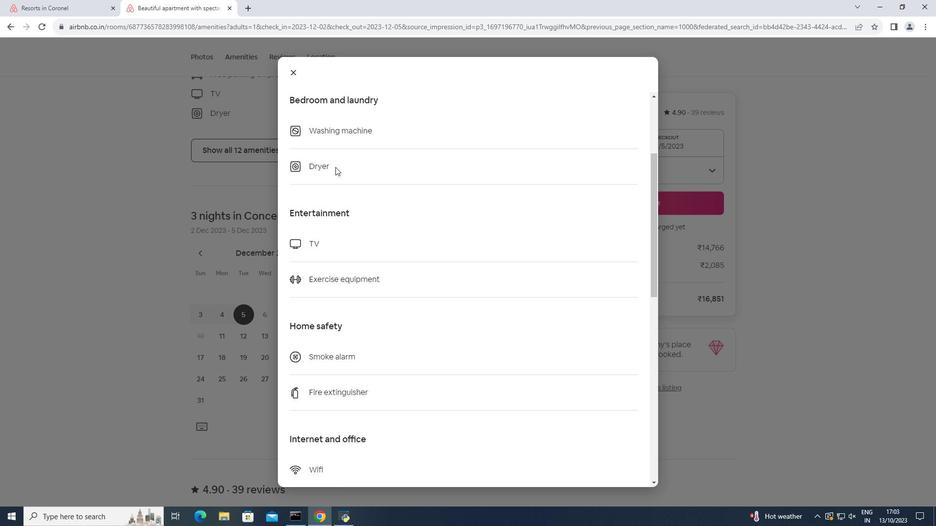 
Action: Mouse scrolled (335, 166) with delta (0, 0)
Screenshot: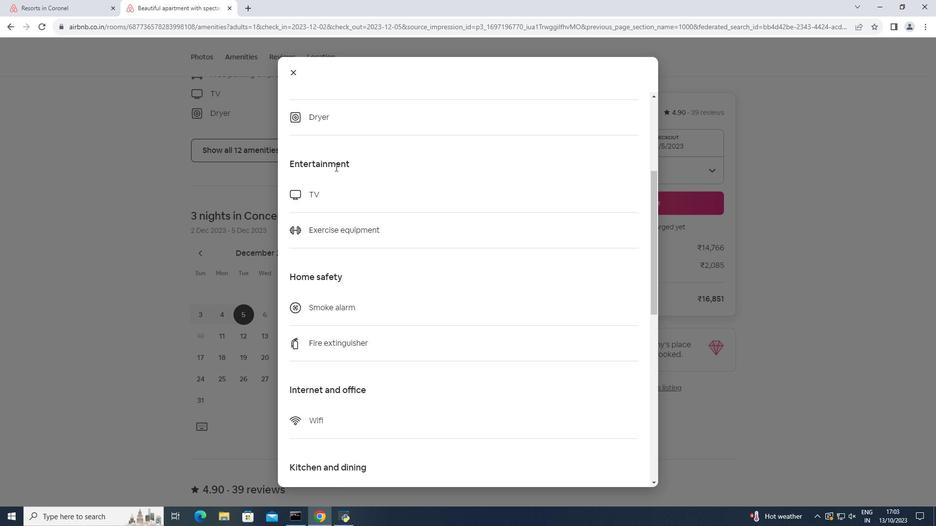 
Action: Mouse scrolled (335, 166) with delta (0, 0)
Screenshot: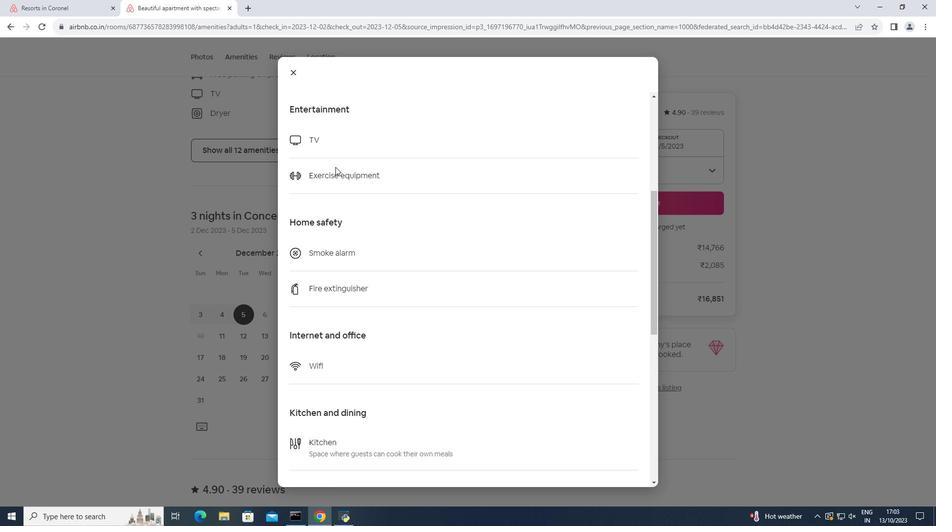 
Action: Mouse scrolled (335, 166) with delta (0, 0)
Screenshot: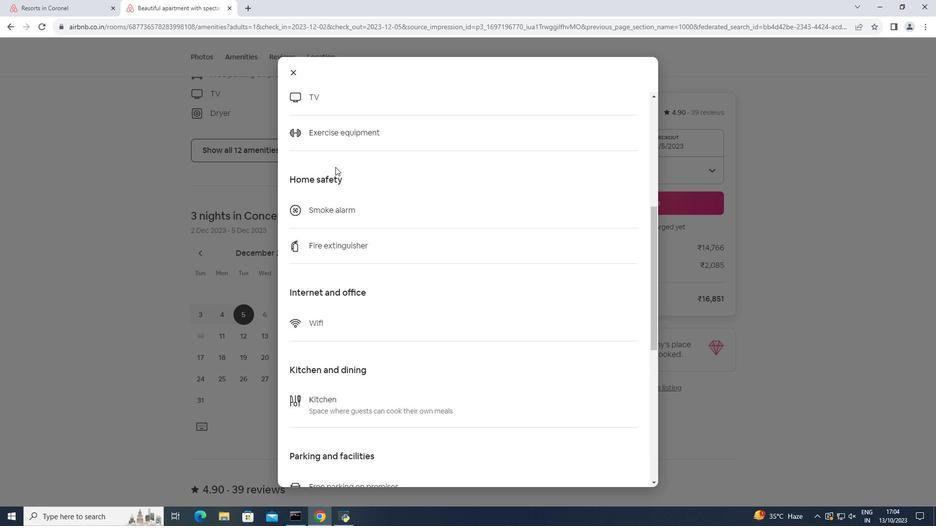 
Action: Mouse scrolled (335, 166) with delta (0, 0)
Screenshot: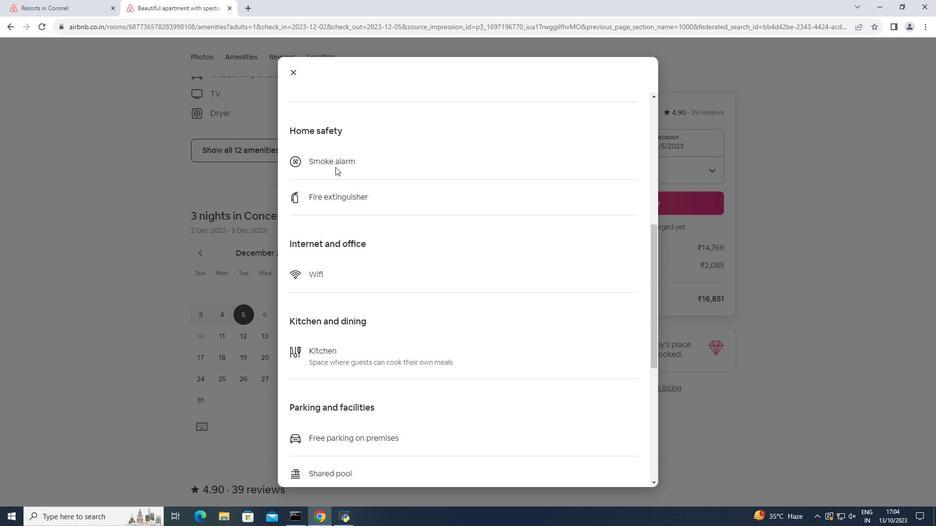 
Action: Mouse scrolled (335, 166) with delta (0, 0)
Screenshot: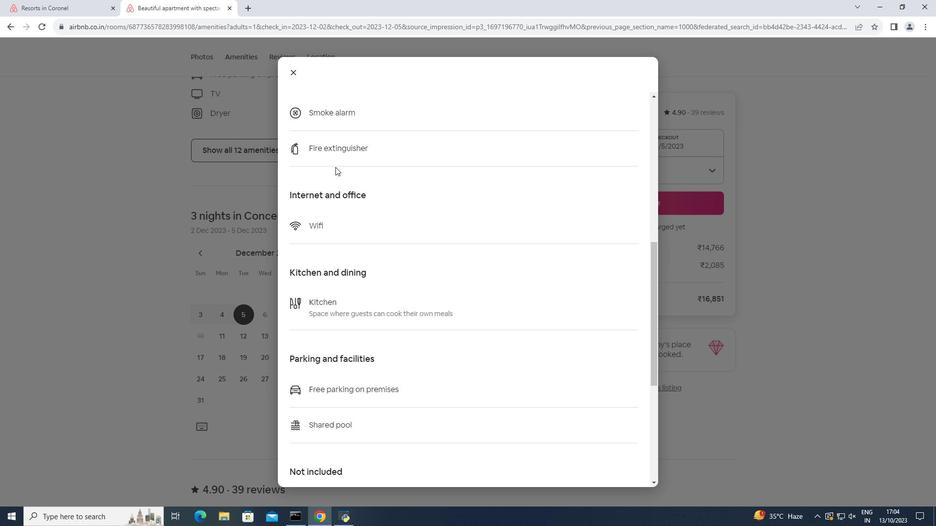 
Action: Mouse scrolled (335, 166) with delta (0, 0)
Screenshot: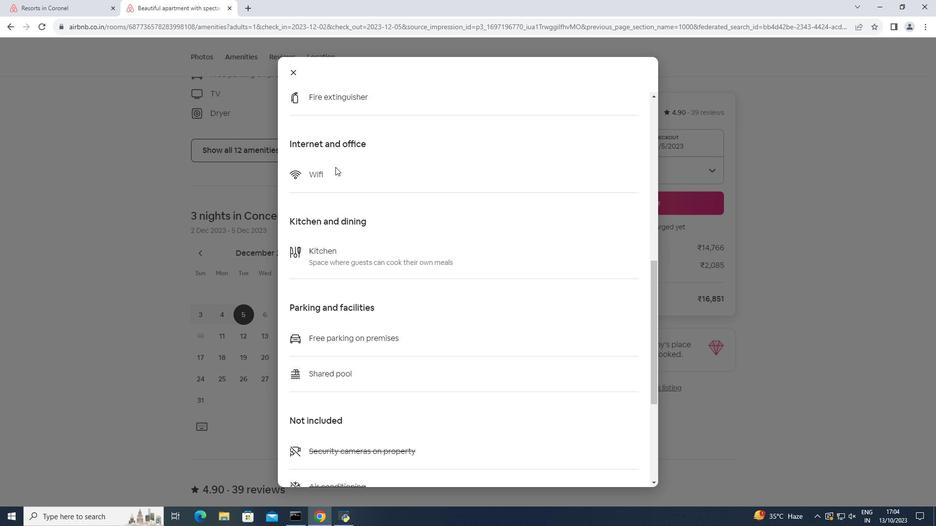 
Action: Mouse scrolled (335, 166) with delta (0, 0)
Screenshot: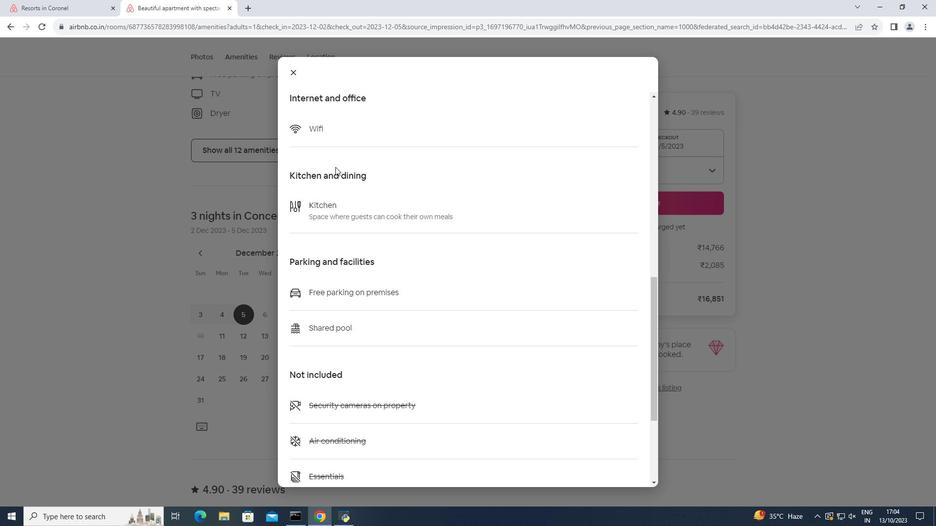 
Action: Mouse scrolled (335, 166) with delta (0, 0)
Screenshot: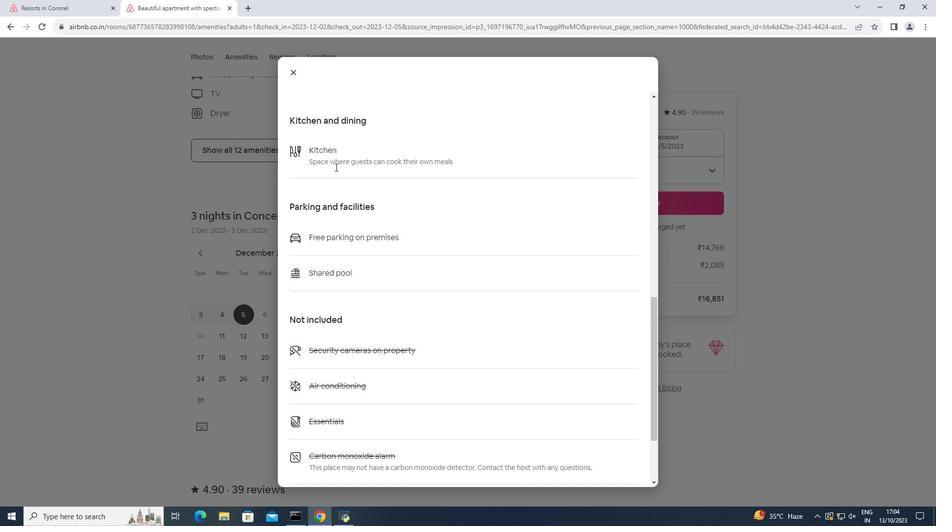 
Action: Mouse scrolled (335, 166) with delta (0, 0)
Screenshot: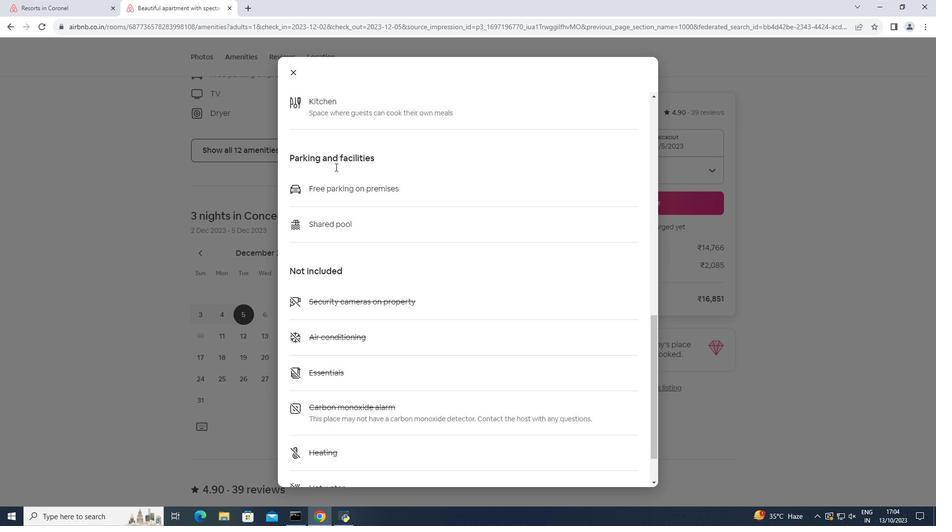 
Action: Mouse scrolled (335, 166) with delta (0, 0)
Screenshot: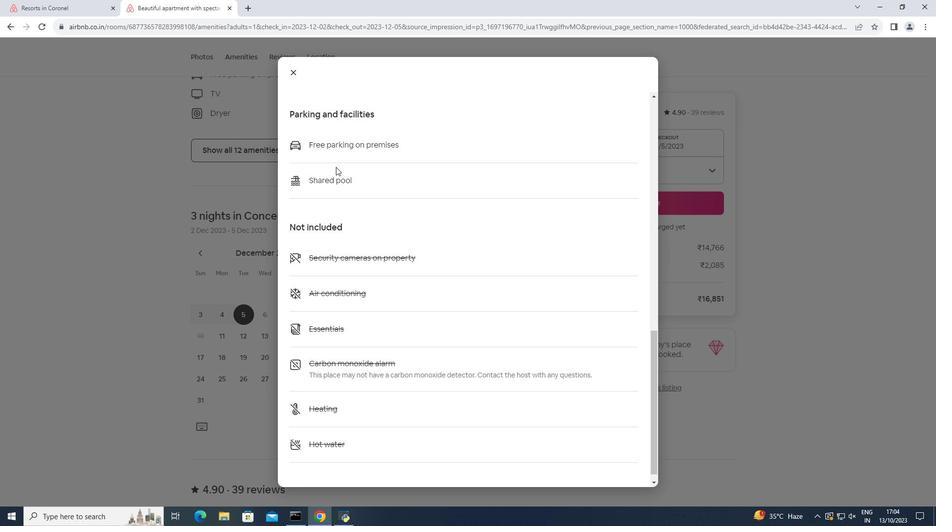 
Action: Mouse moved to (336, 167)
Screenshot: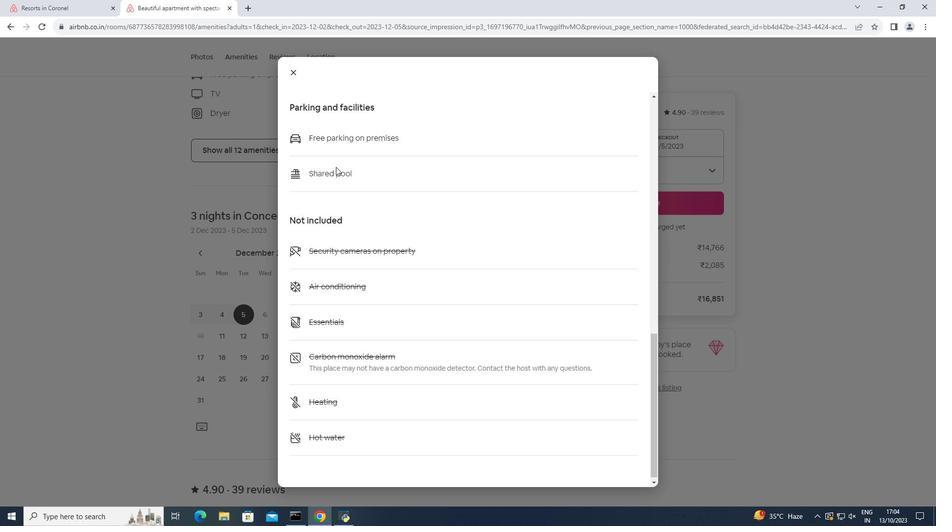 
Action: Mouse scrolled (336, 166) with delta (0, 0)
Screenshot: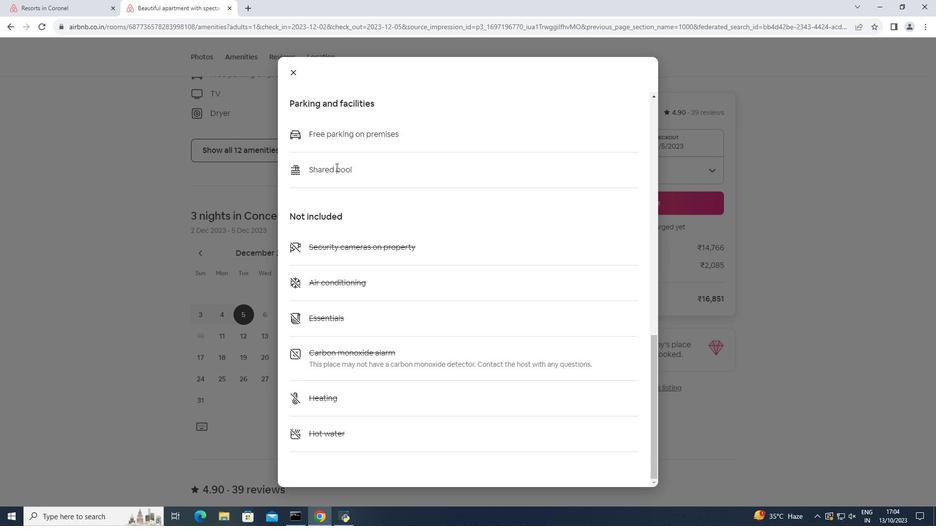 
Action: Mouse moved to (291, 70)
Screenshot: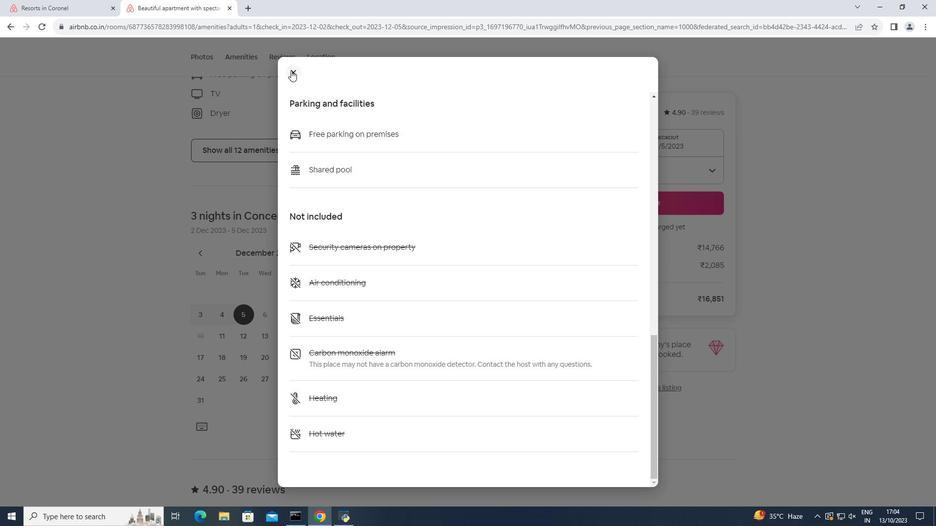 
Action: Mouse pressed left at (291, 70)
Screenshot: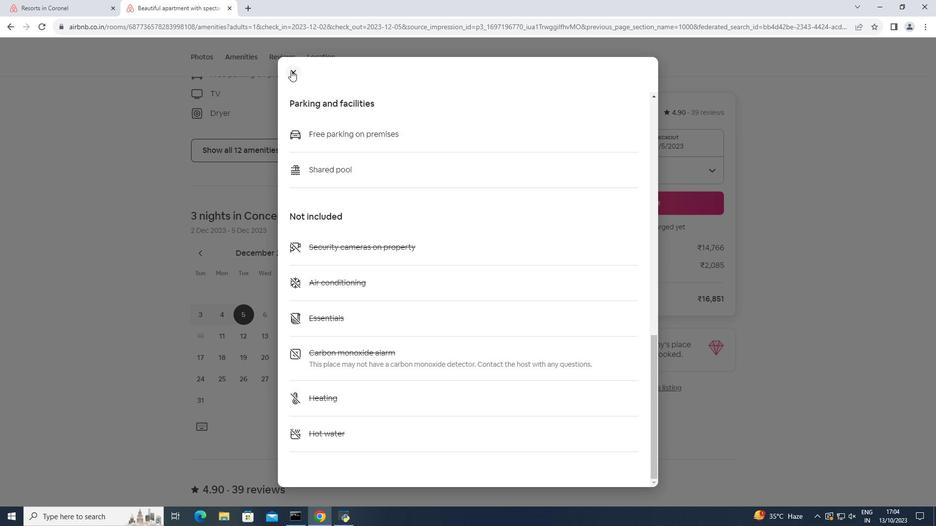 
Action: Mouse moved to (292, 77)
Screenshot: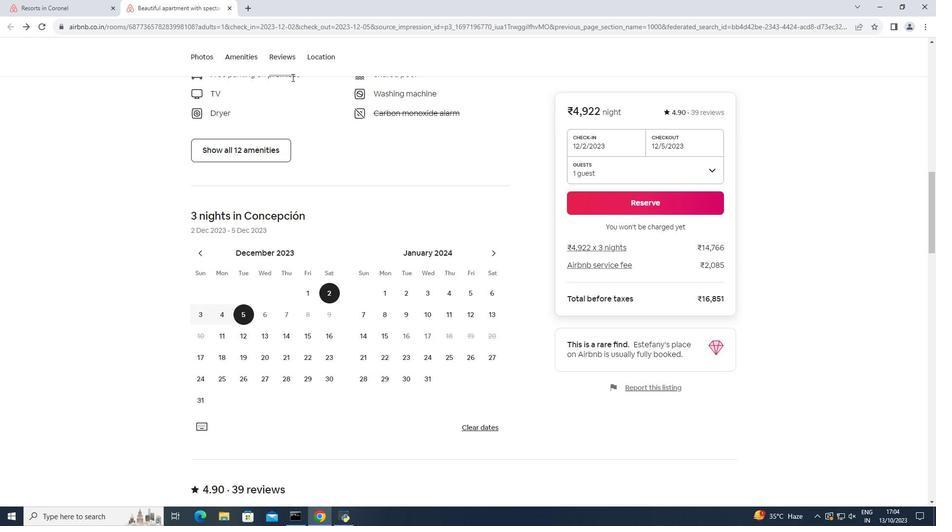 
Action: Mouse scrolled (292, 77) with delta (0, 0)
Screenshot: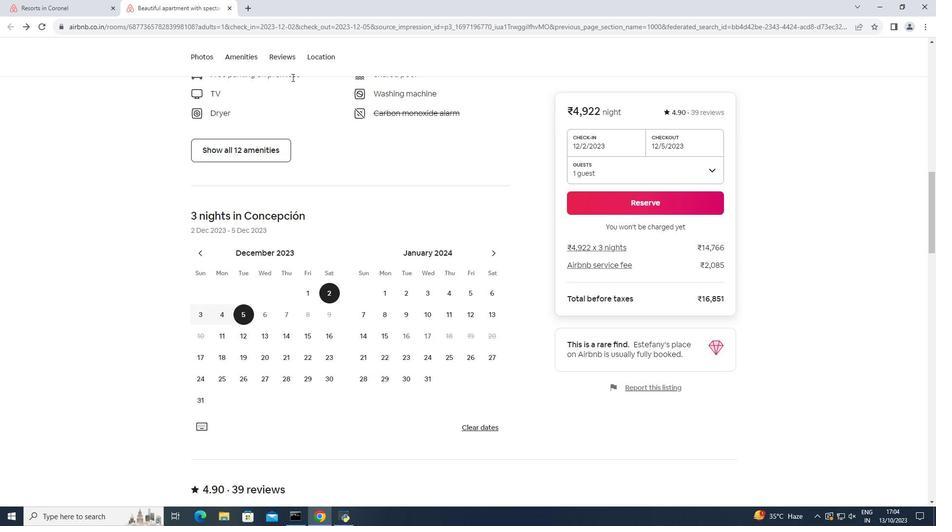 
Action: Mouse scrolled (292, 77) with delta (0, 0)
Screenshot: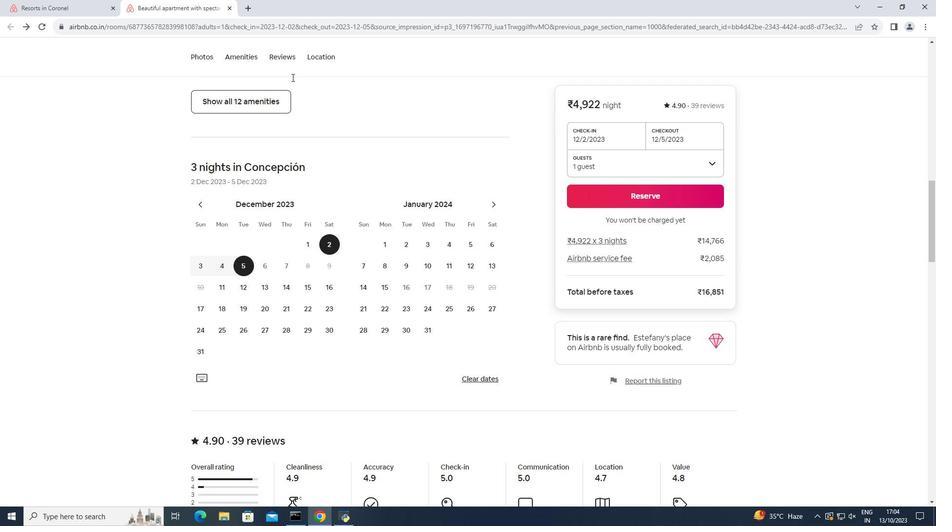 
Action: Mouse scrolled (292, 77) with delta (0, 0)
Screenshot: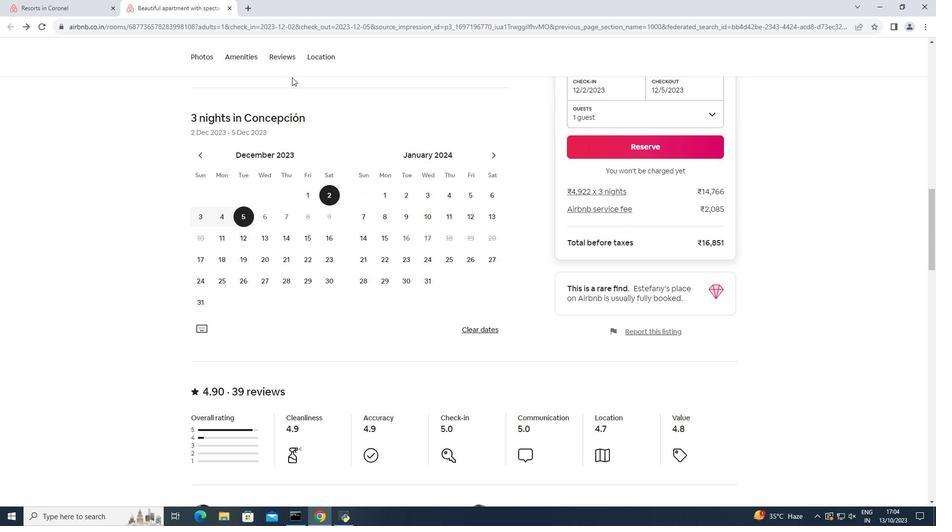 
Action: Mouse scrolled (292, 77) with delta (0, 0)
Screenshot: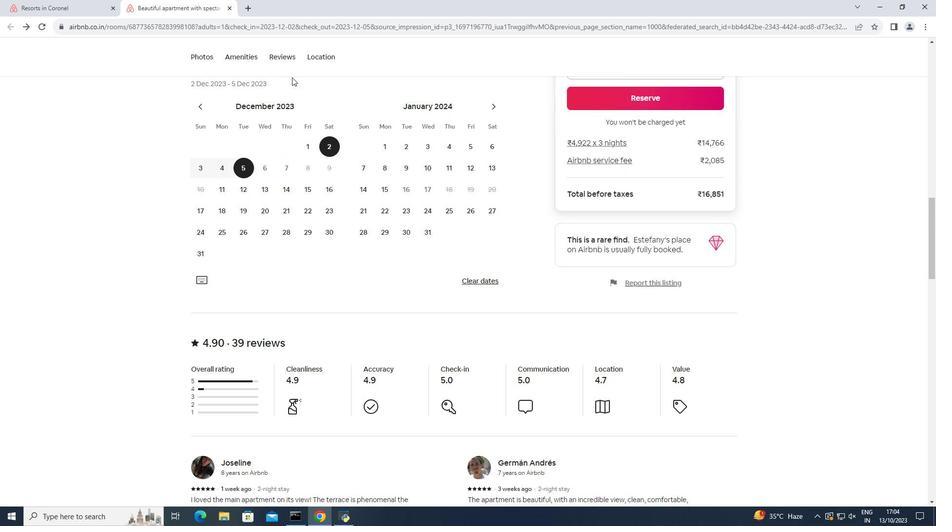 
Action: Mouse scrolled (292, 77) with delta (0, 0)
Screenshot: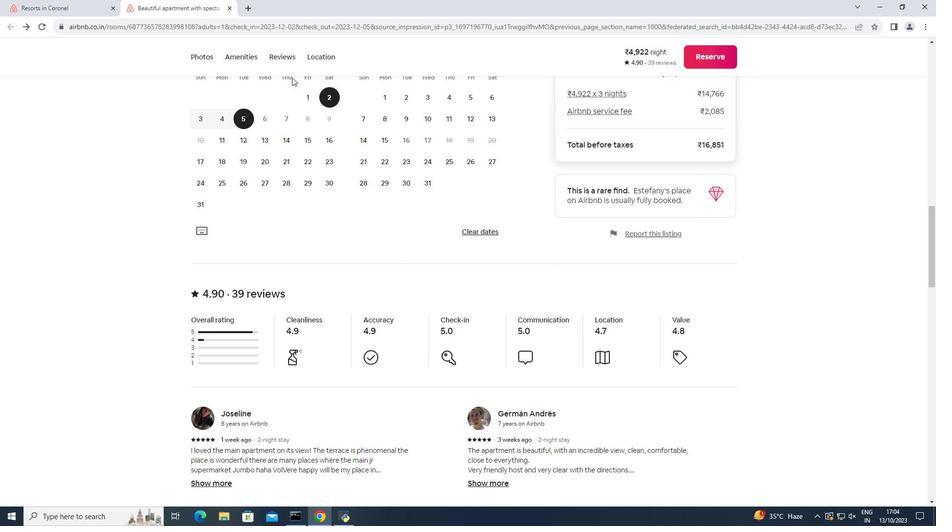 
Action: Mouse scrolled (292, 77) with delta (0, 0)
Screenshot: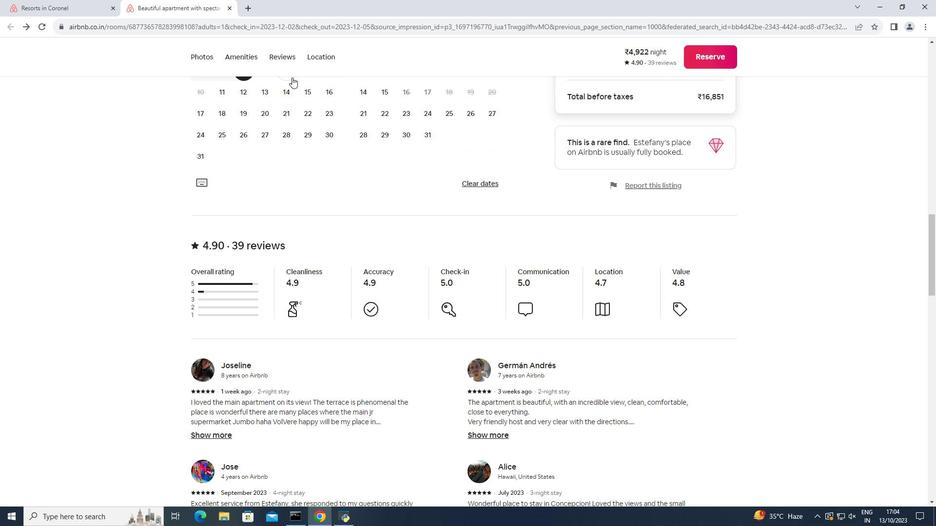 
Action: Mouse scrolled (292, 77) with delta (0, 0)
Screenshot: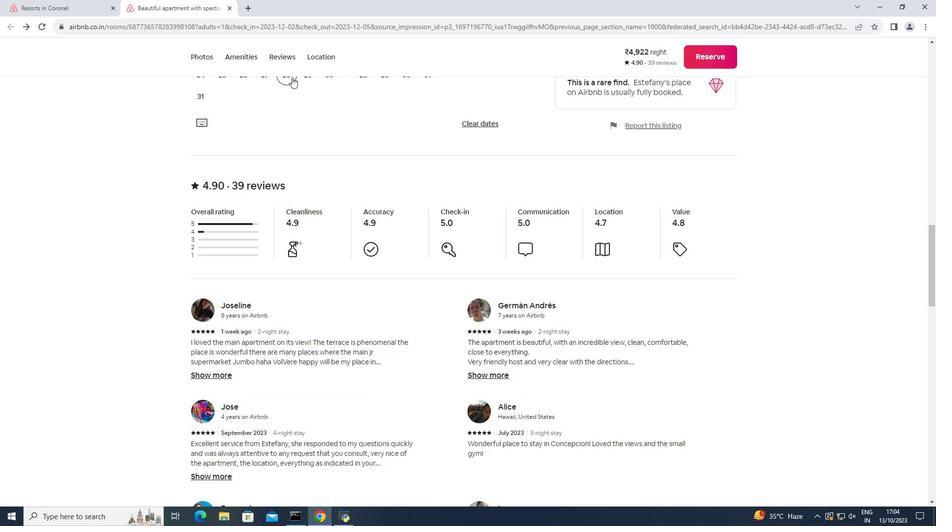 
Action: Mouse scrolled (292, 77) with delta (0, 0)
Screenshot: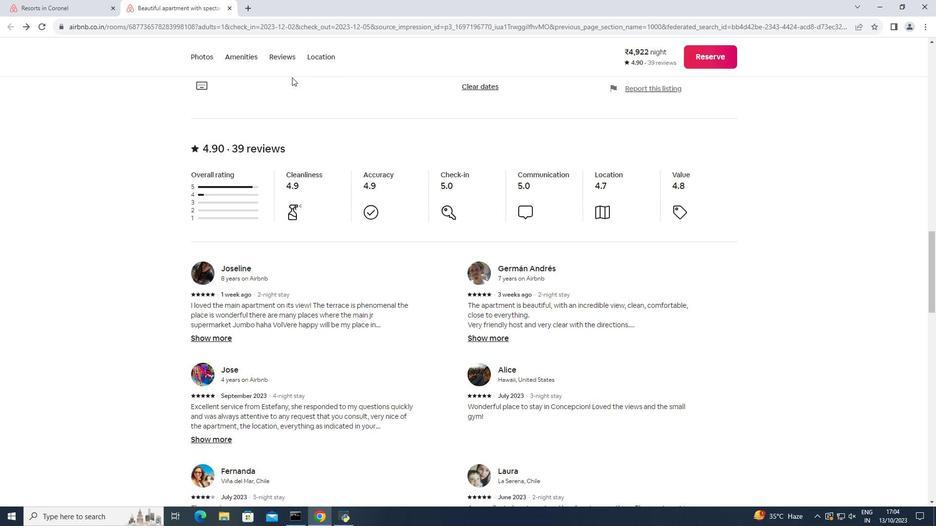 
Action: Mouse scrolled (292, 77) with delta (0, 0)
Screenshot: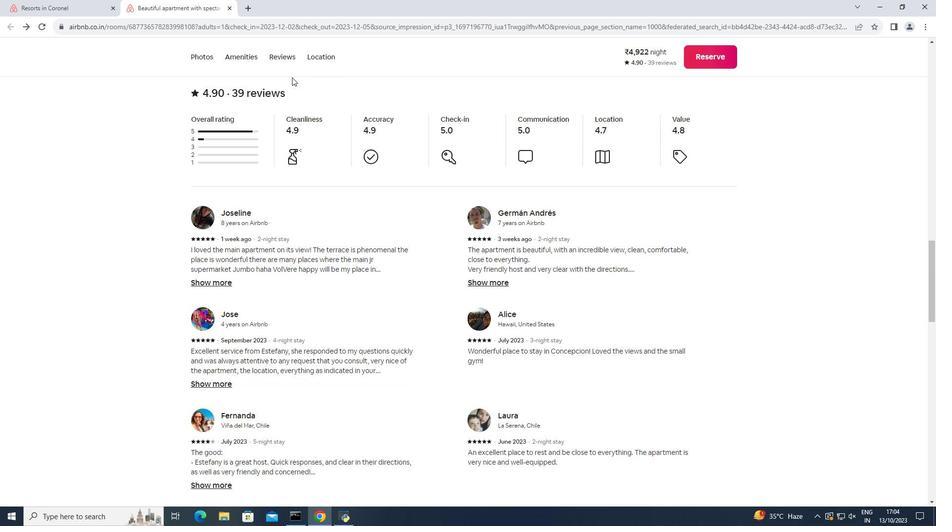
Action: Mouse scrolled (292, 77) with delta (0, 0)
Screenshot: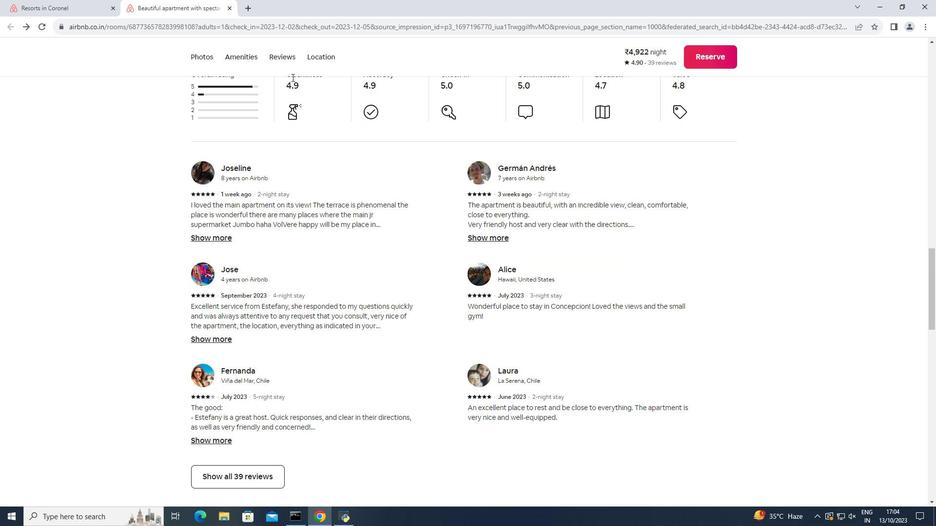 
Action: Mouse scrolled (292, 77) with delta (0, 0)
Screenshot: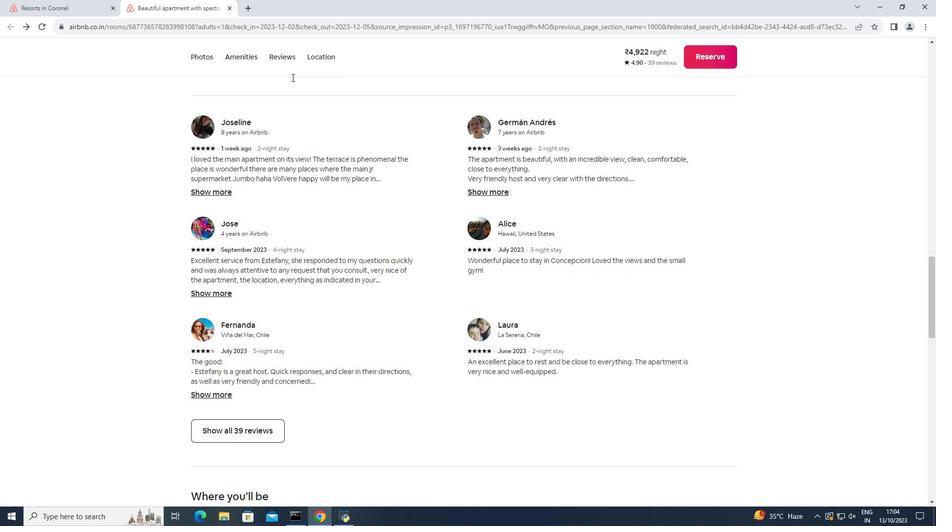 
Action: Mouse scrolled (292, 77) with delta (0, 0)
Screenshot: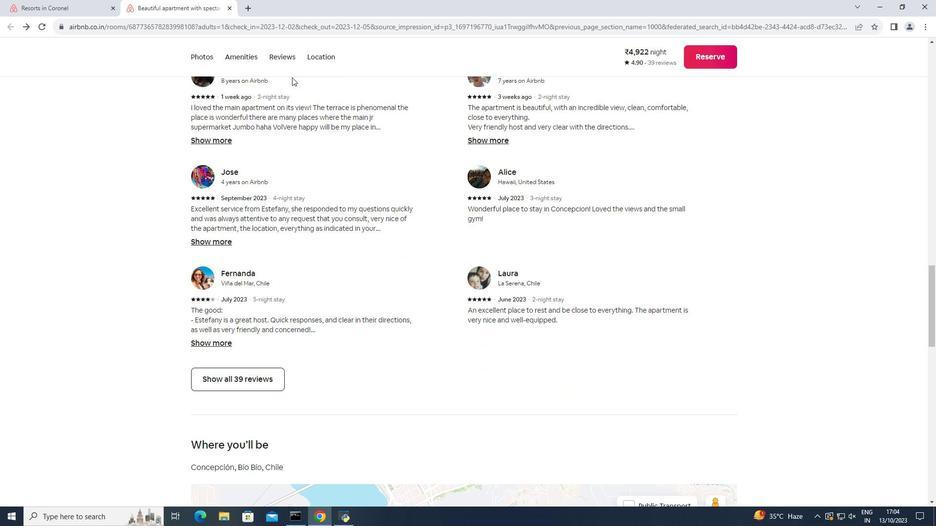 
Action: Mouse scrolled (292, 77) with delta (0, 0)
Screenshot: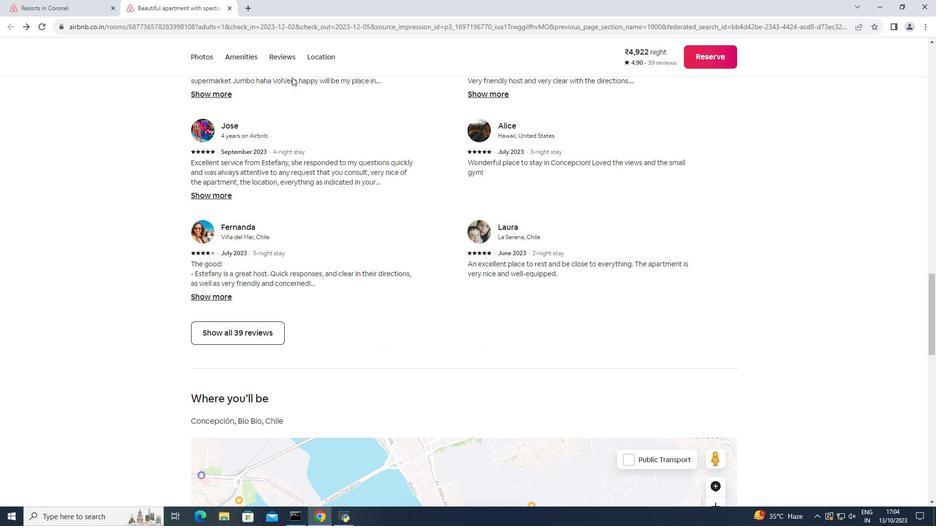 
Action: Mouse scrolled (292, 77) with delta (0, 0)
Screenshot: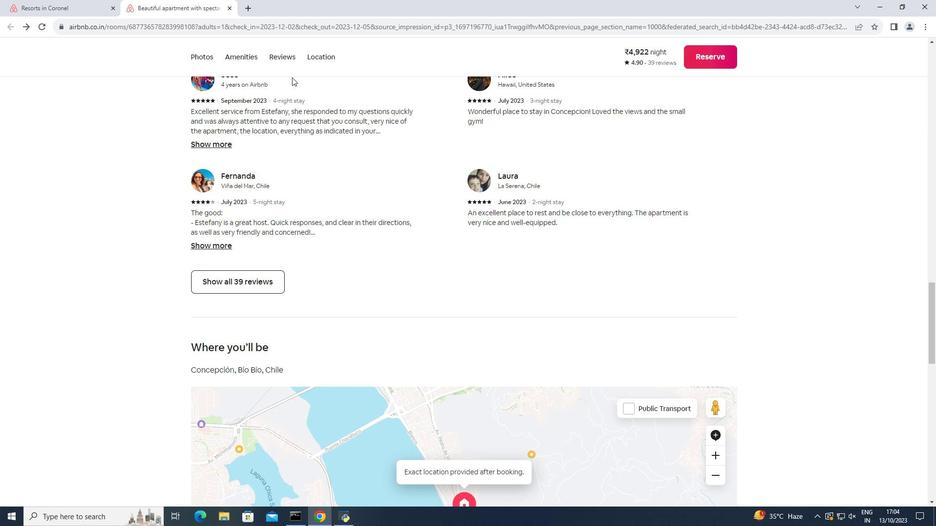
Action: Mouse scrolled (292, 77) with delta (0, 0)
Screenshot: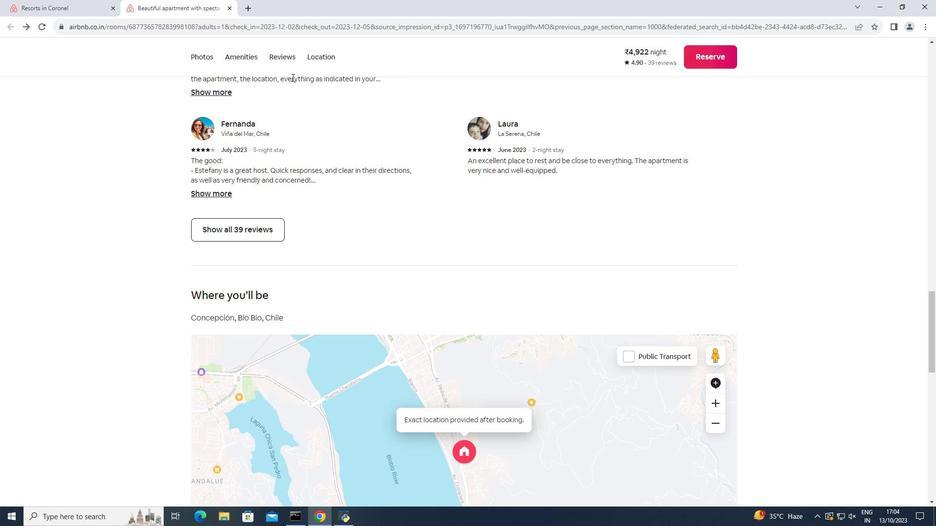 
Action: Mouse scrolled (292, 77) with delta (0, 0)
Screenshot: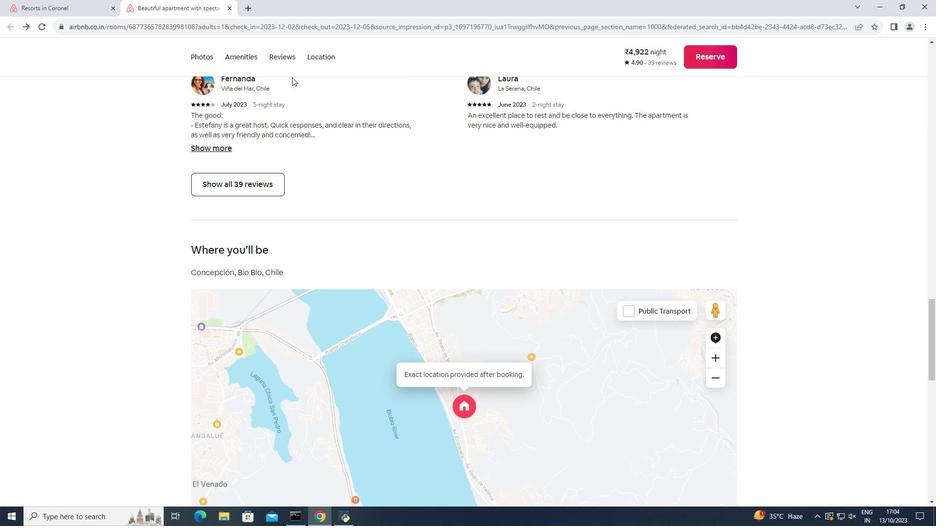 
Action: Mouse moved to (255, 136)
Screenshot: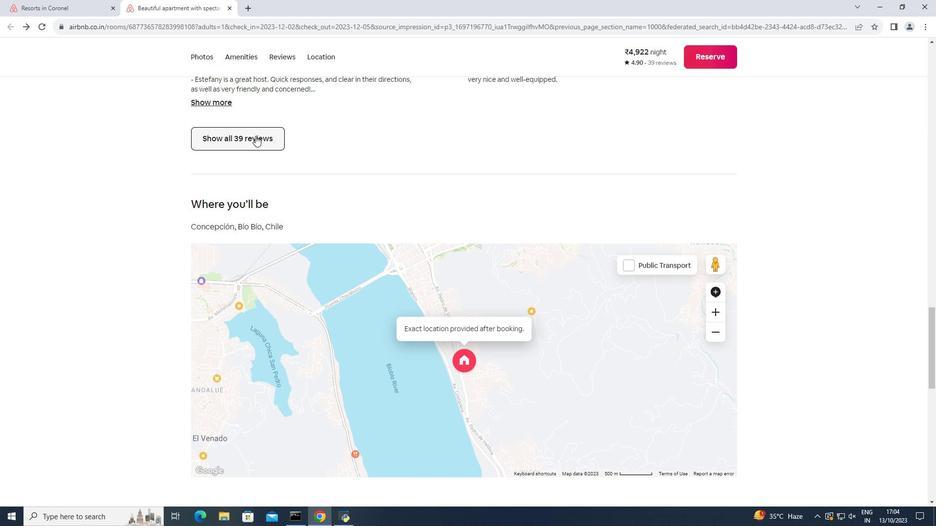 
Action: Mouse pressed left at (255, 136)
Screenshot: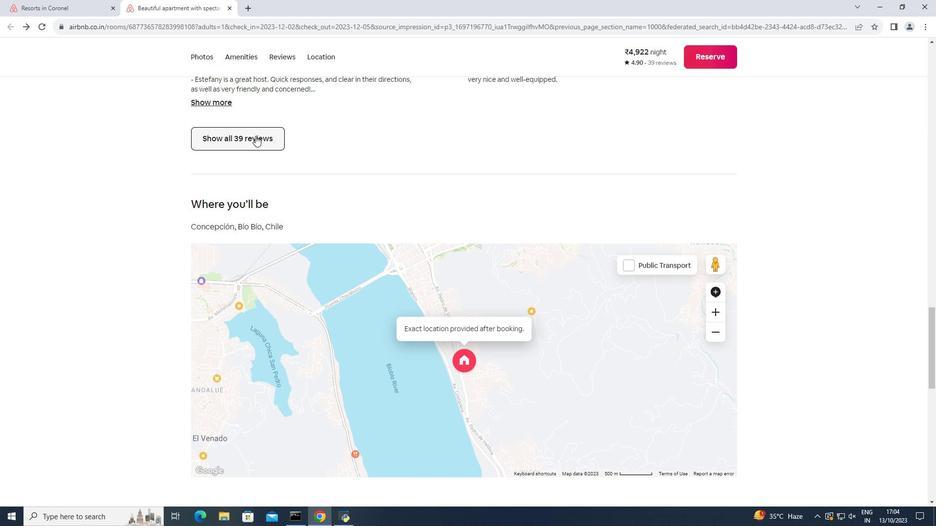 
Action: Mouse moved to (265, 148)
Screenshot: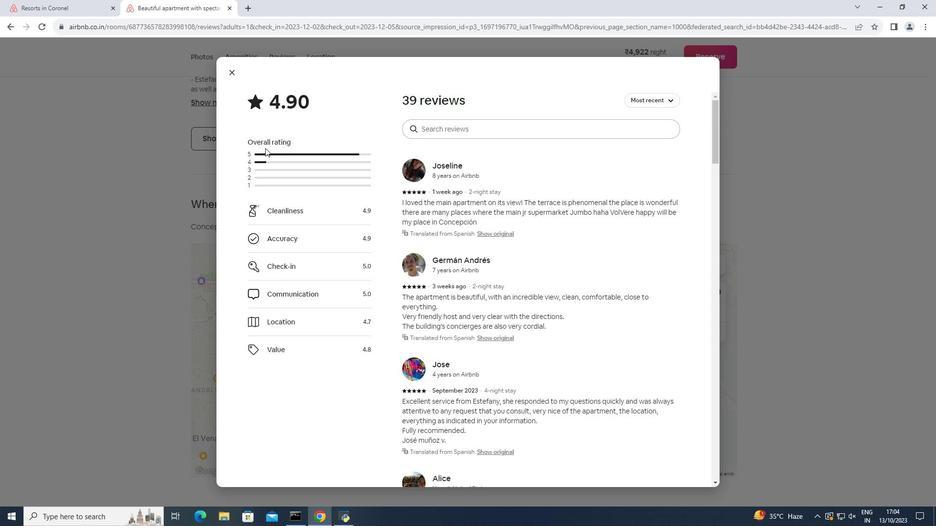 
Action: Mouse scrolled (265, 147) with delta (0, 0)
Screenshot: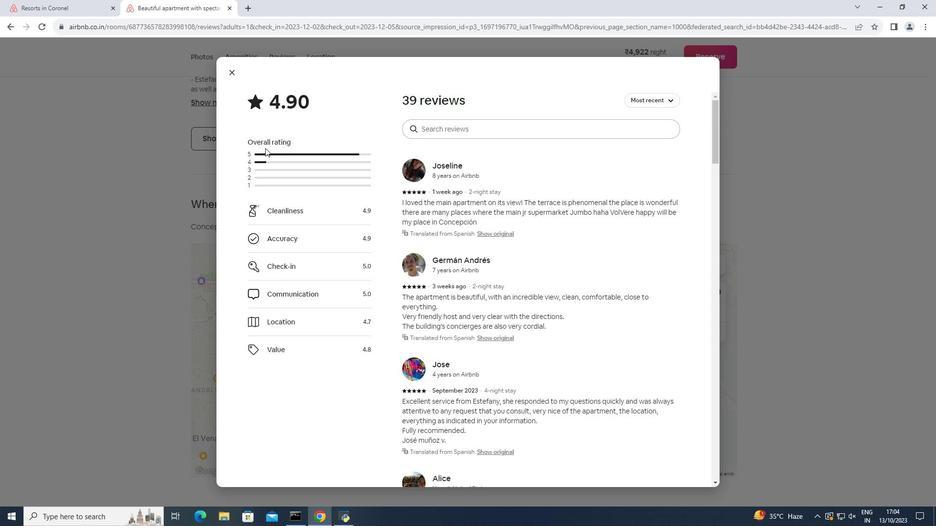 
Action: Mouse scrolled (265, 147) with delta (0, 0)
Screenshot: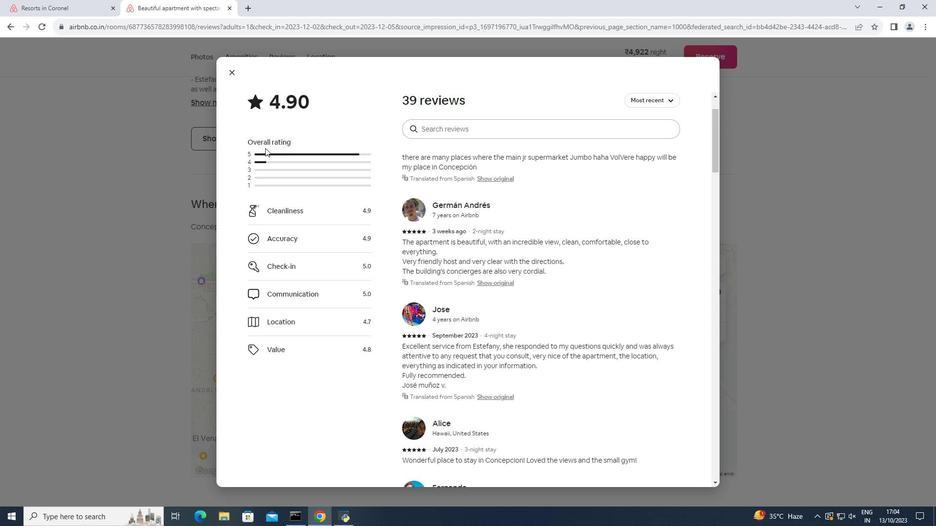 
Action: Mouse scrolled (265, 147) with delta (0, 0)
Screenshot: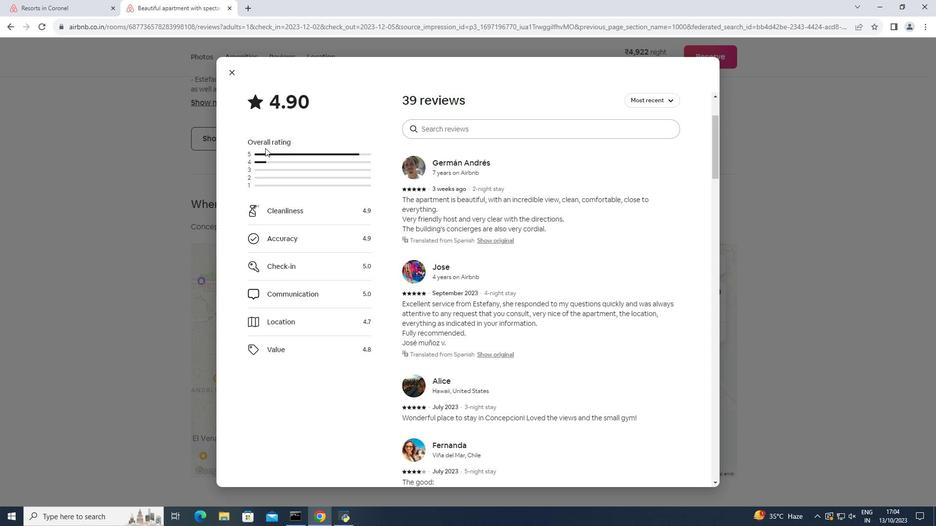 
Action: Mouse moved to (265, 148)
Screenshot: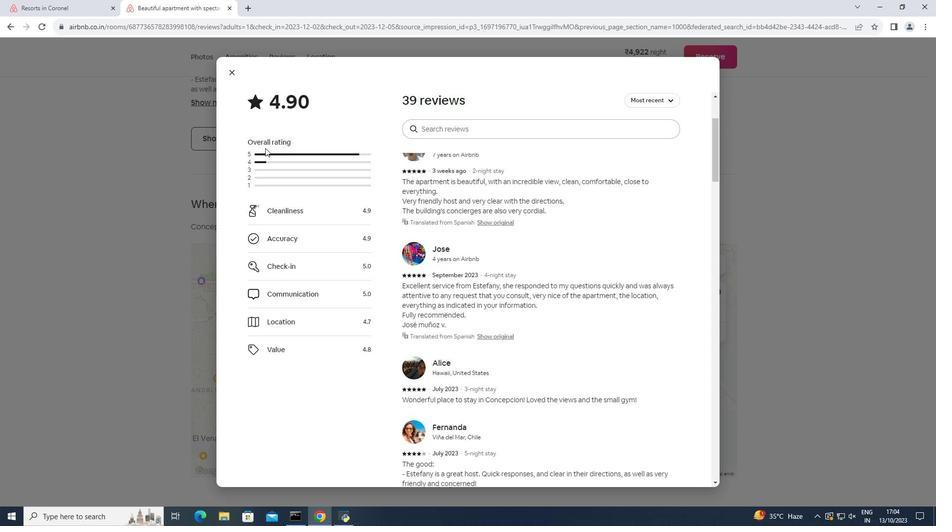 
Action: Mouse scrolled (265, 147) with delta (0, 0)
Screenshot: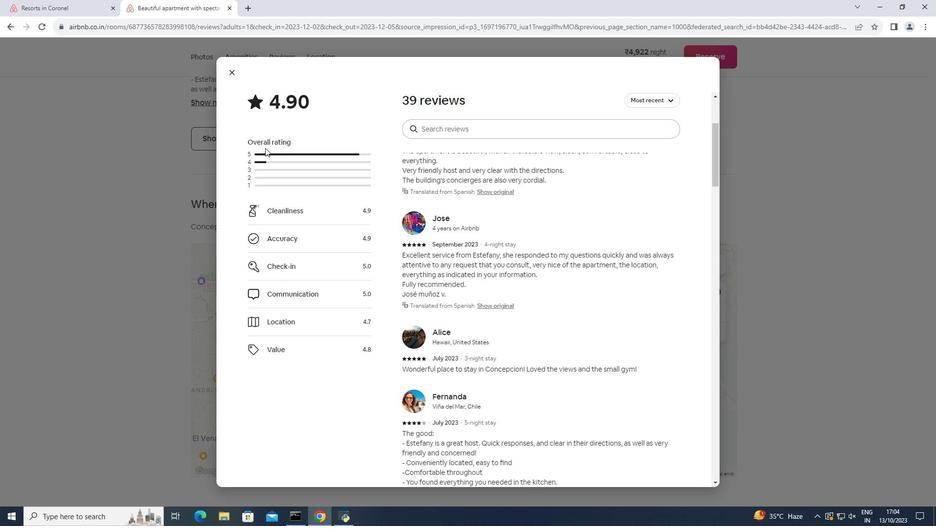 
Action: Mouse moved to (265, 148)
Screenshot: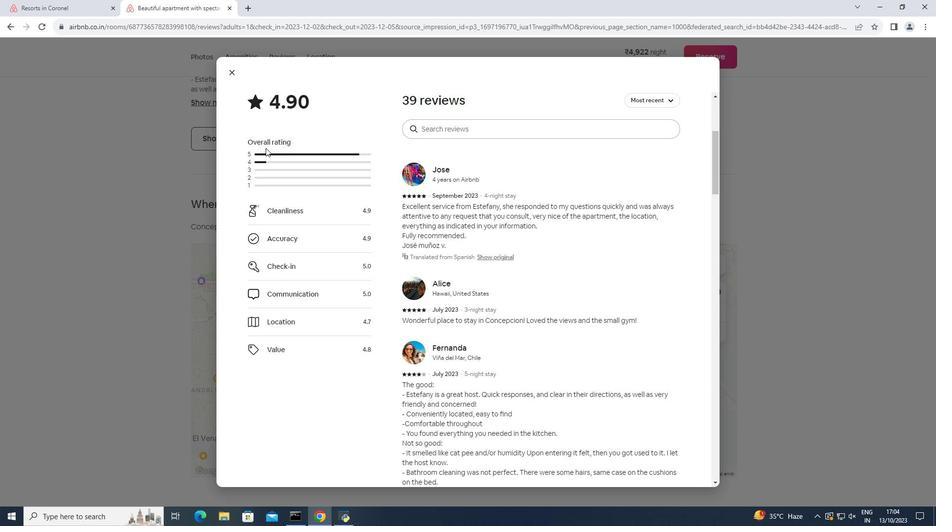 
Action: Mouse scrolled (265, 147) with delta (0, 0)
Screenshot: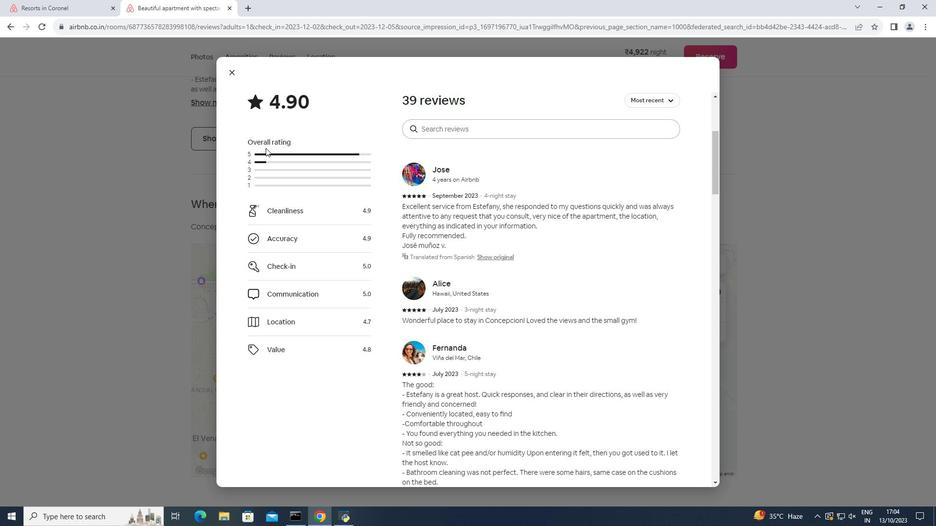 
Action: Mouse scrolled (265, 147) with delta (0, 0)
Screenshot: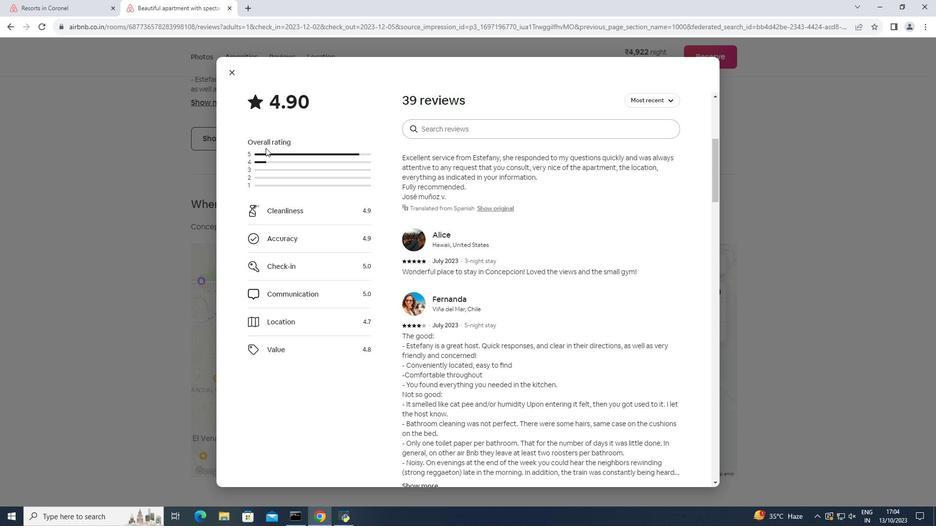 
Action: Mouse scrolled (265, 147) with delta (0, 0)
Screenshot: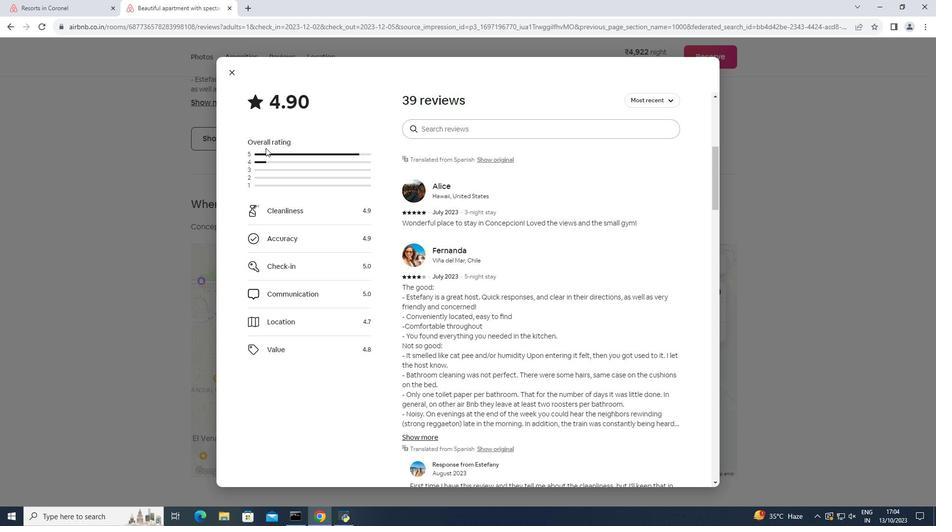 
Action: Mouse scrolled (265, 147) with delta (0, 0)
Screenshot: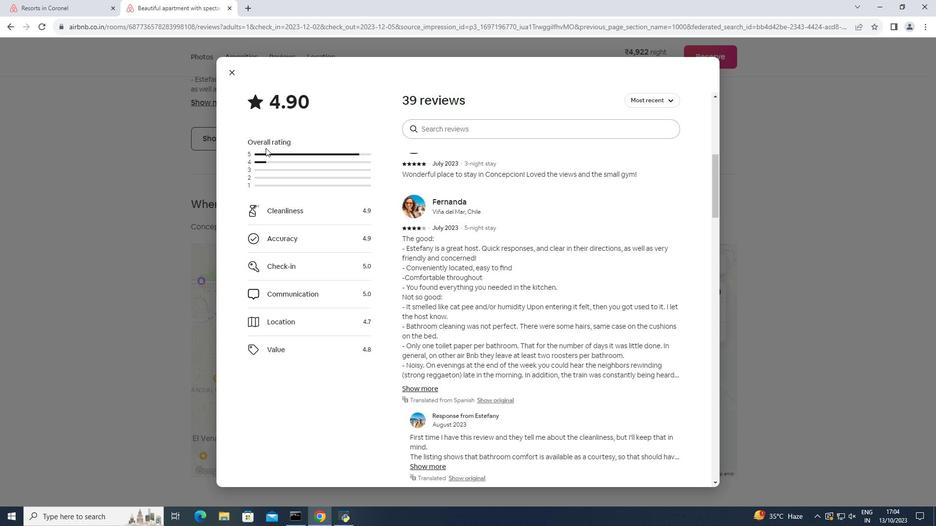 
Action: Mouse scrolled (265, 147) with delta (0, 0)
Screenshot: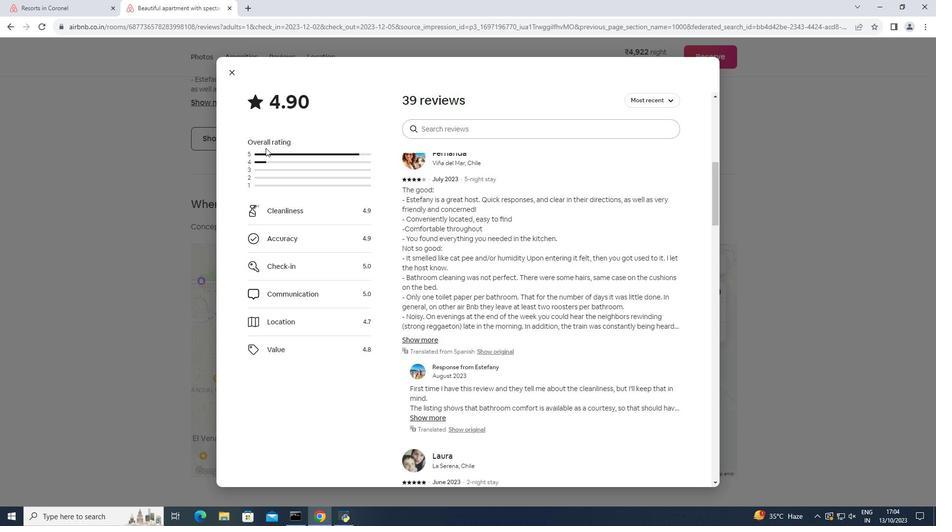 
Action: Mouse scrolled (265, 147) with delta (0, 0)
Screenshot: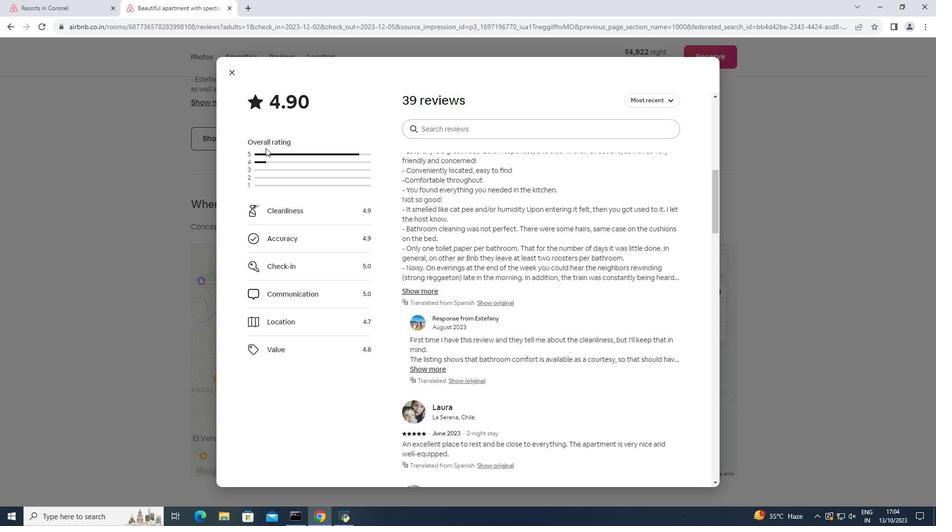 
Action: Mouse scrolled (265, 147) with delta (0, 0)
Screenshot: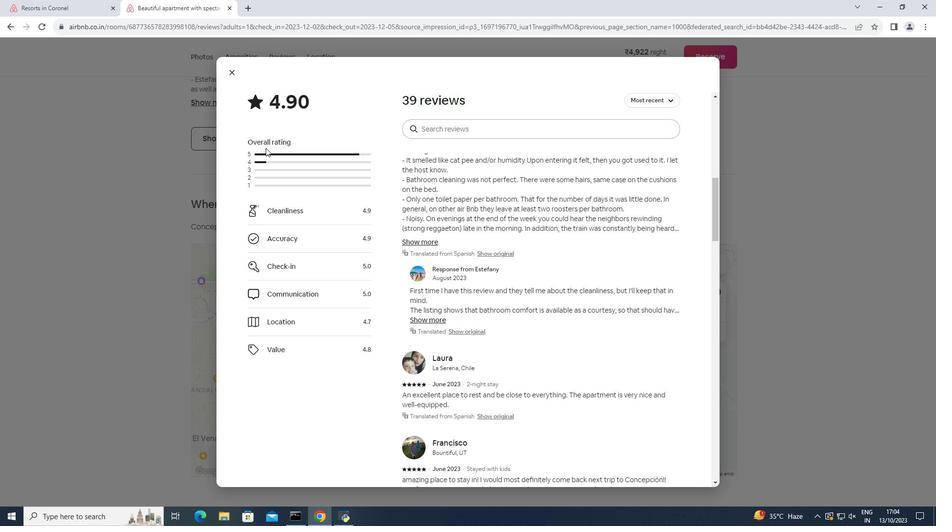 
Action: Mouse scrolled (265, 147) with delta (0, 0)
Screenshot: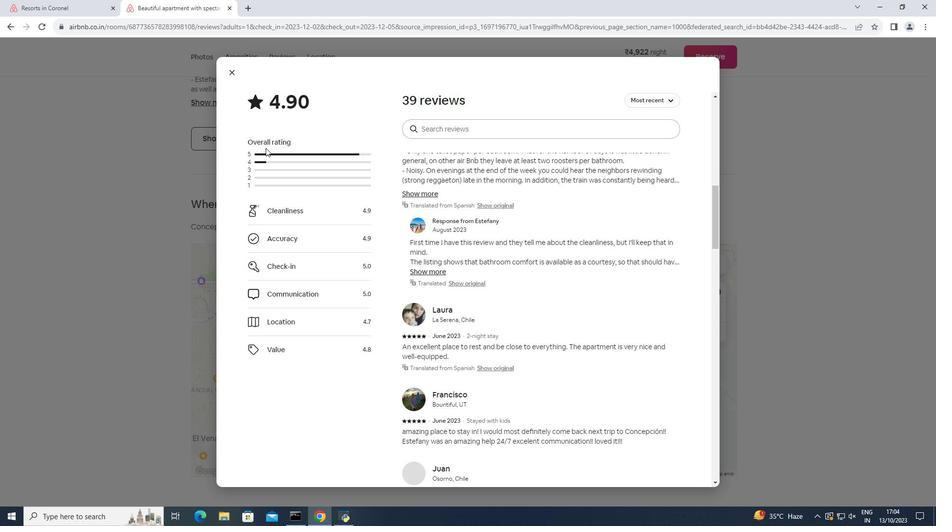 
Action: Mouse scrolled (265, 147) with delta (0, 0)
Screenshot: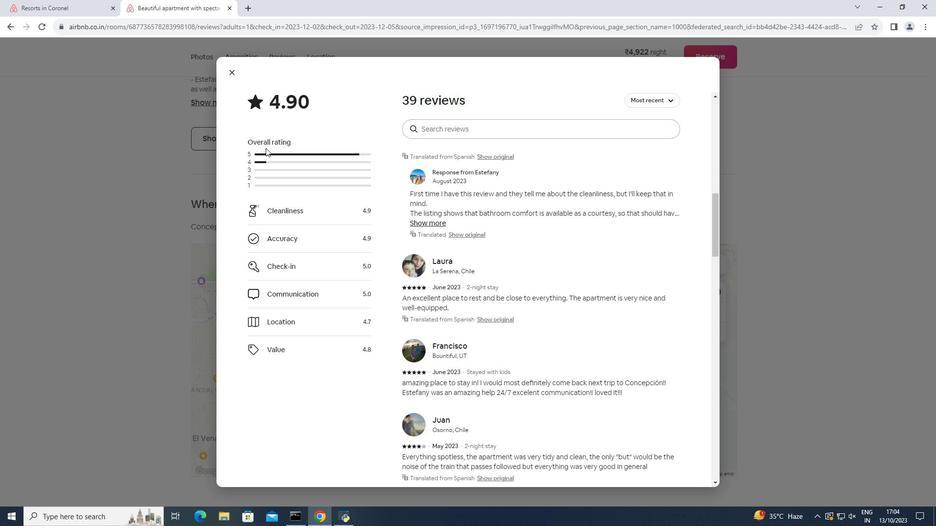 
Action: Mouse scrolled (265, 147) with delta (0, 0)
Screenshot: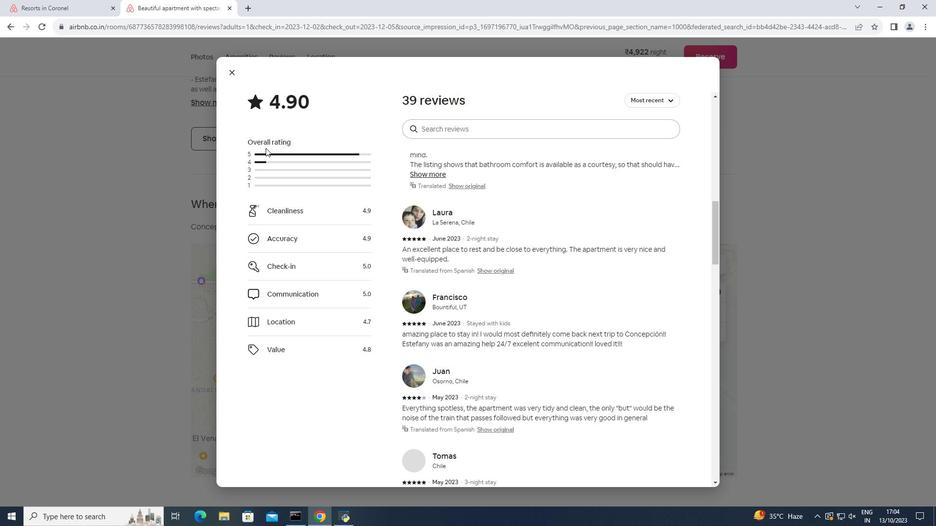 
Action: Mouse scrolled (265, 147) with delta (0, 0)
Screenshot: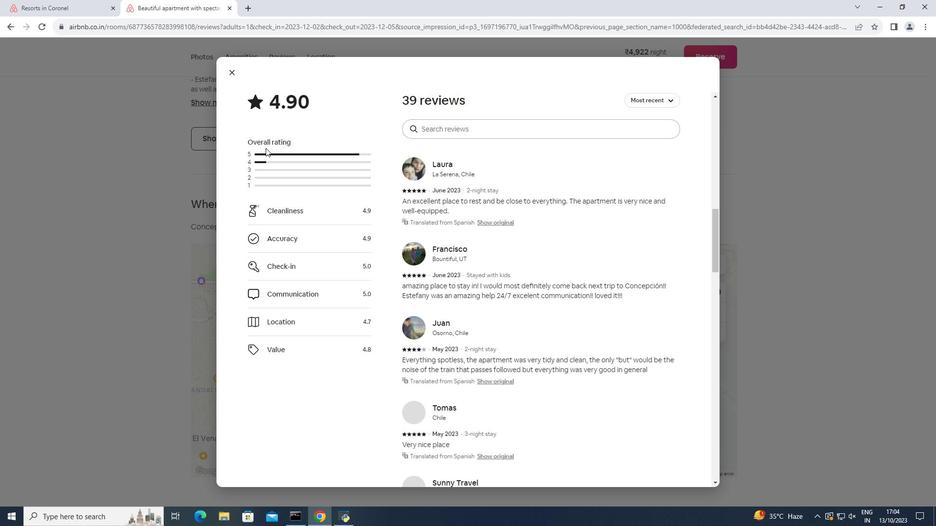 
Action: Mouse scrolled (265, 147) with delta (0, 0)
Screenshot: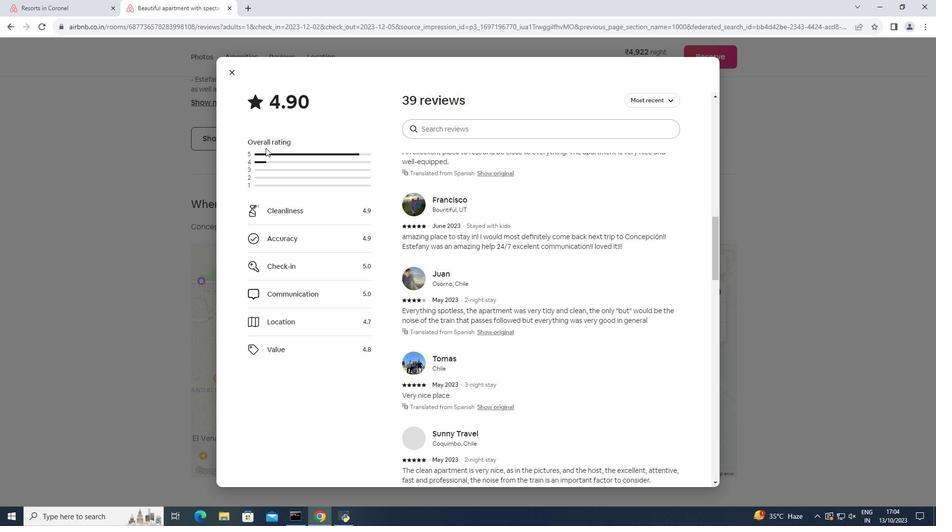 
Action: Mouse scrolled (265, 147) with delta (0, 0)
Screenshot: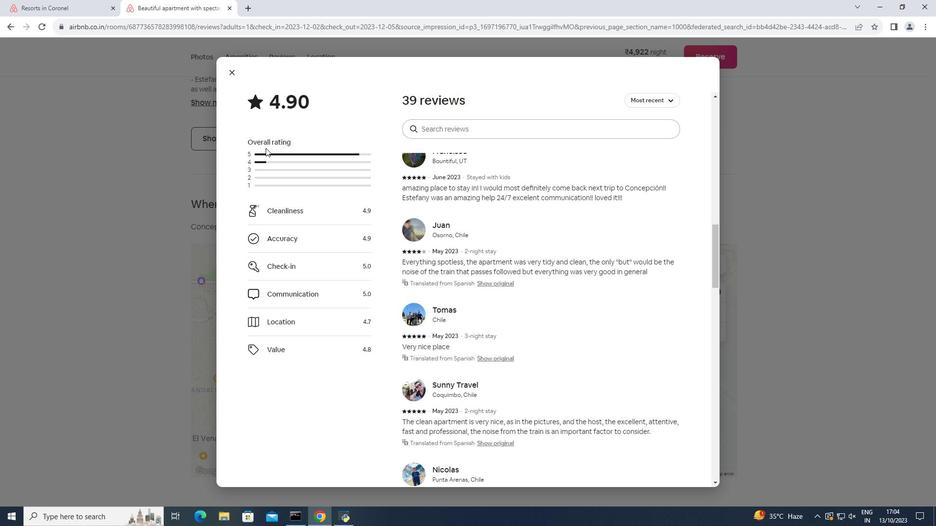 
Action: Mouse scrolled (265, 147) with delta (0, 0)
Screenshot: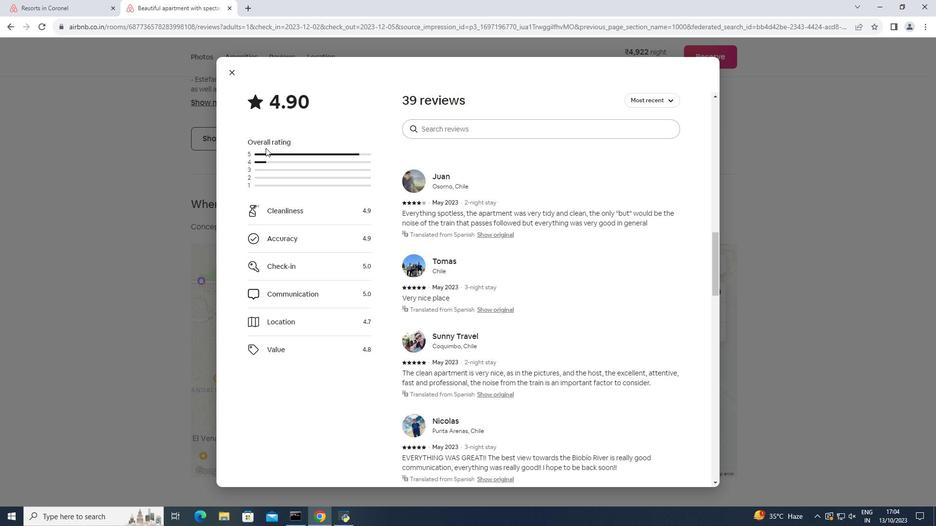 
Action: Mouse scrolled (265, 147) with delta (0, 0)
Screenshot: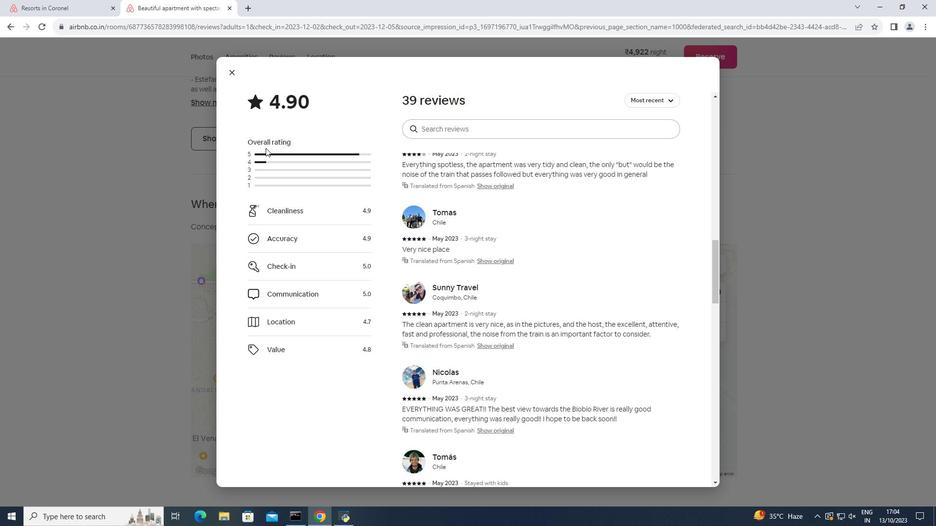 
Action: Mouse scrolled (265, 147) with delta (0, 0)
Screenshot: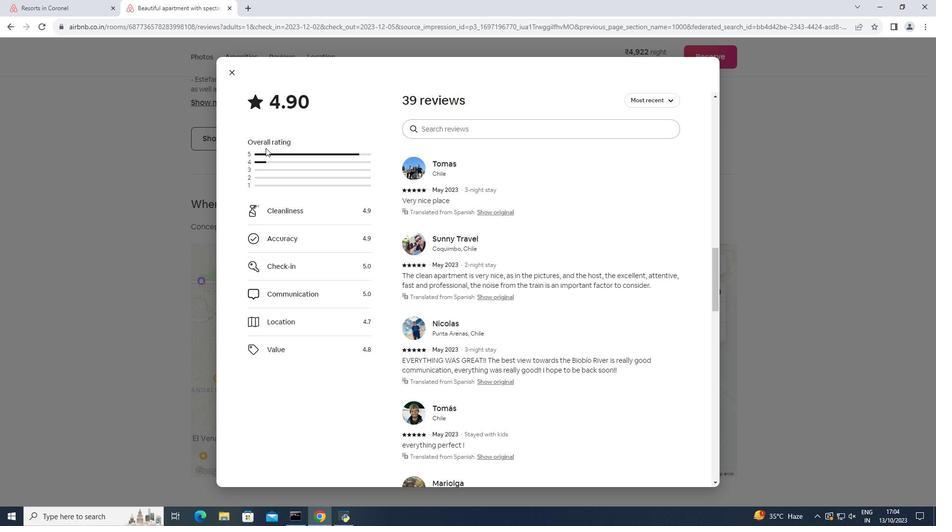 
Action: Mouse scrolled (265, 147) with delta (0, 0)
Screenshot: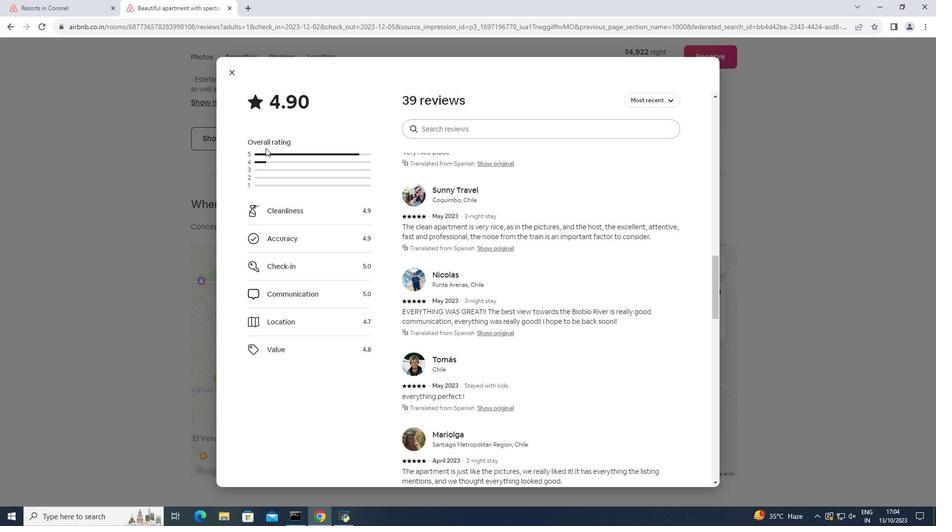 
Action: Mouse scrolled (265, 147) with delta (0, 0)
Screenshot: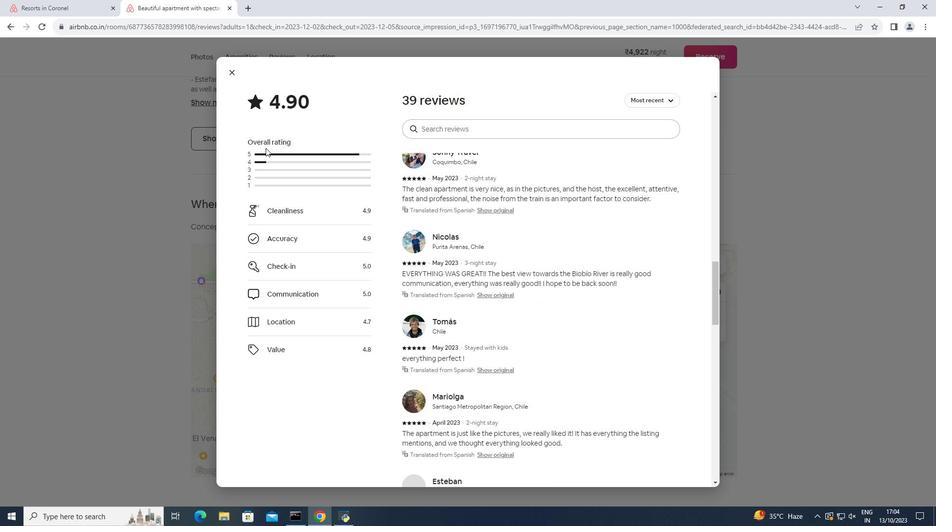 
Action: Mouse scrolled (265, 147) with delta (0, 0)
Screenshot: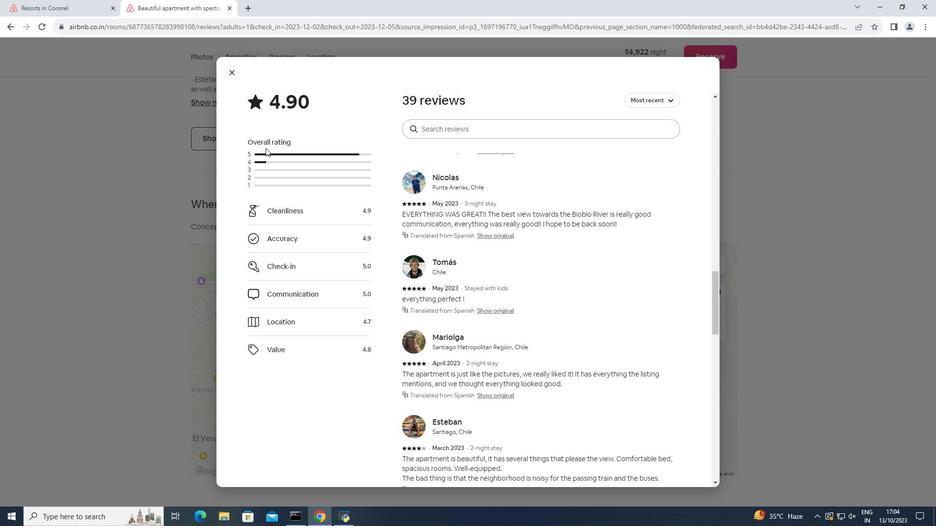 
Action: Mouse scrolled (265, 147) with delta (0, 0)
Screenshot: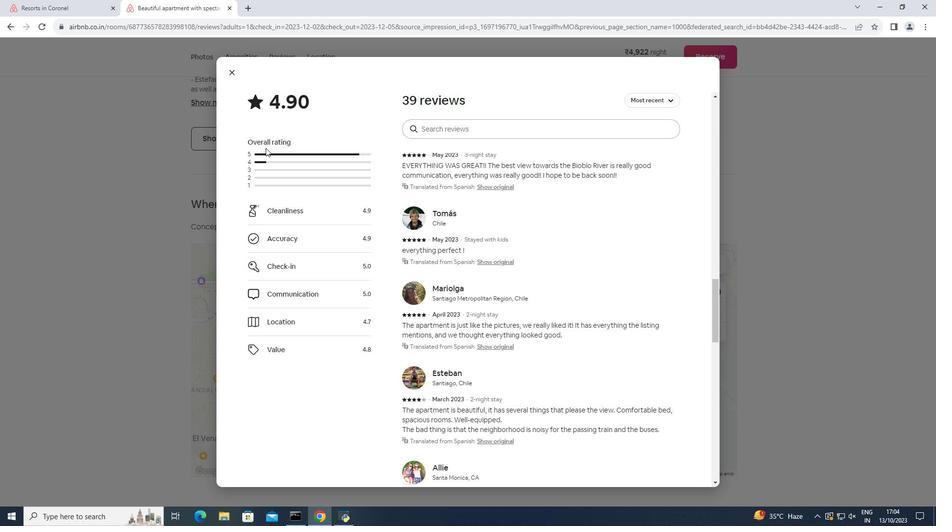 
Action: Mouse scrolled (265, 147) with delta (0, 0)
Screenshot: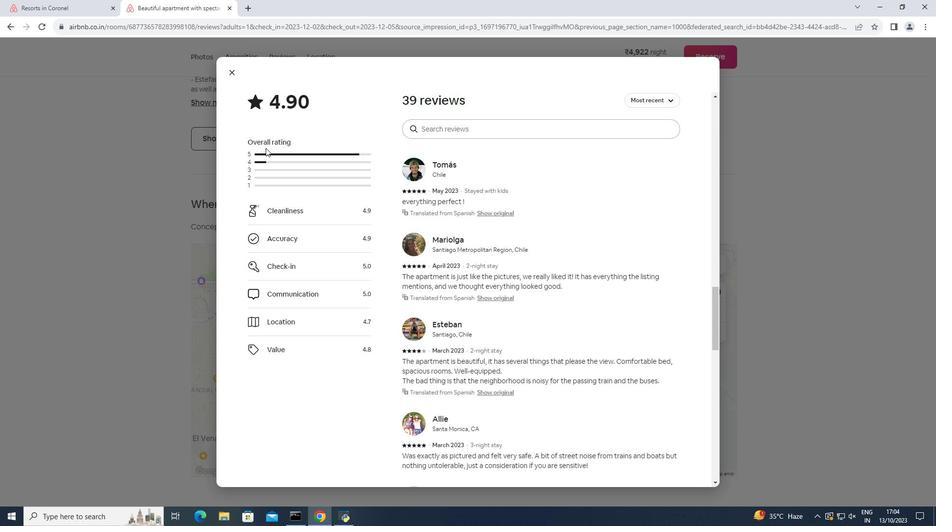 
Action: Mouse scrolled (265, 147) with delta (0, 0)
Screenshot: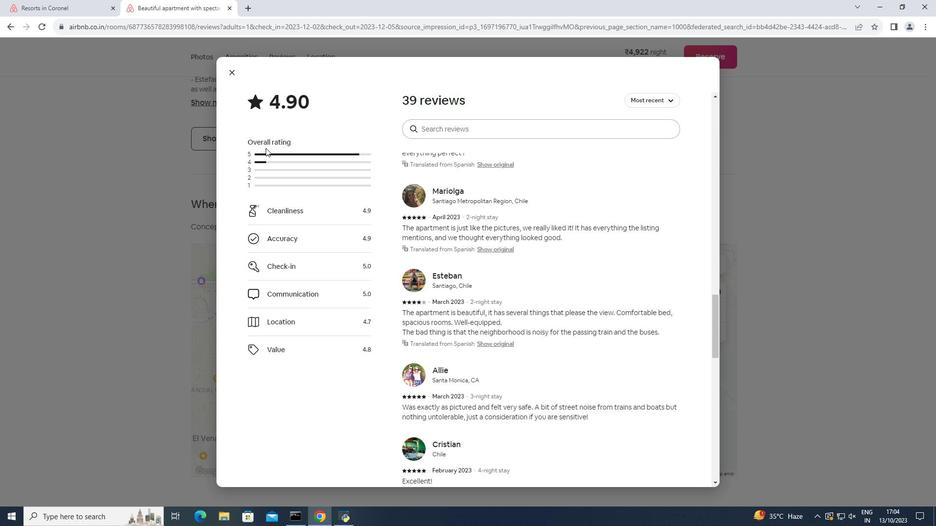
Action: Mouse scrolled (265, 147) with delta (0, 0)
Screenshot: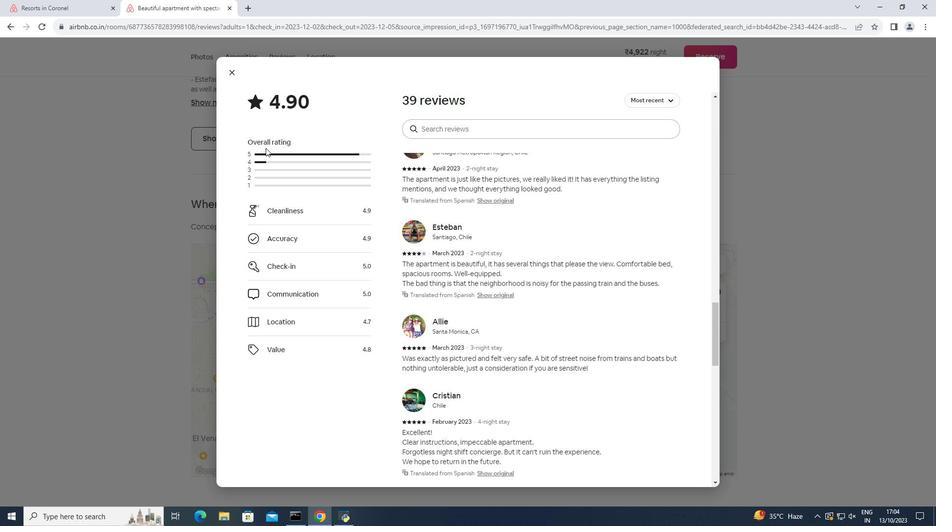 
Action: Mouse scrolled (265, 147) with delta (0, 0)
Screenshot: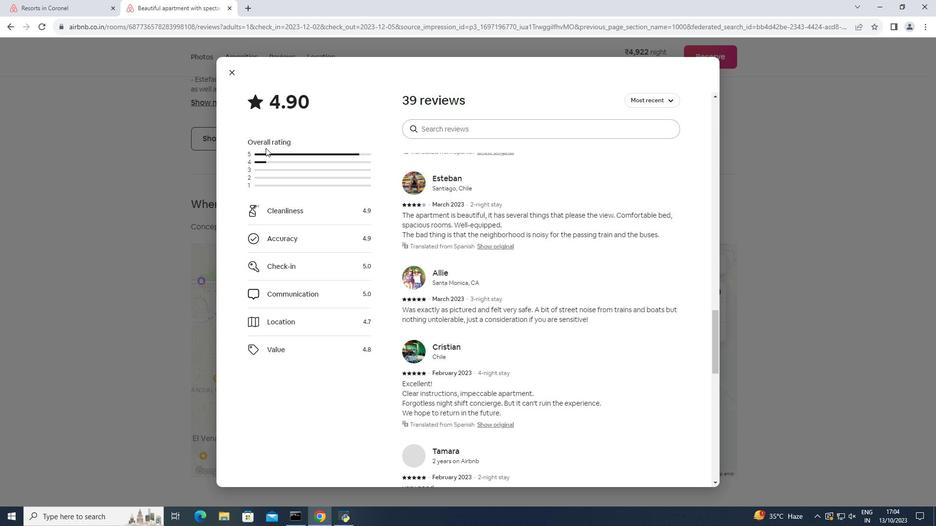 
Action: Mouse scrolled (265, 147) with delta (0, 0)
Screenshot: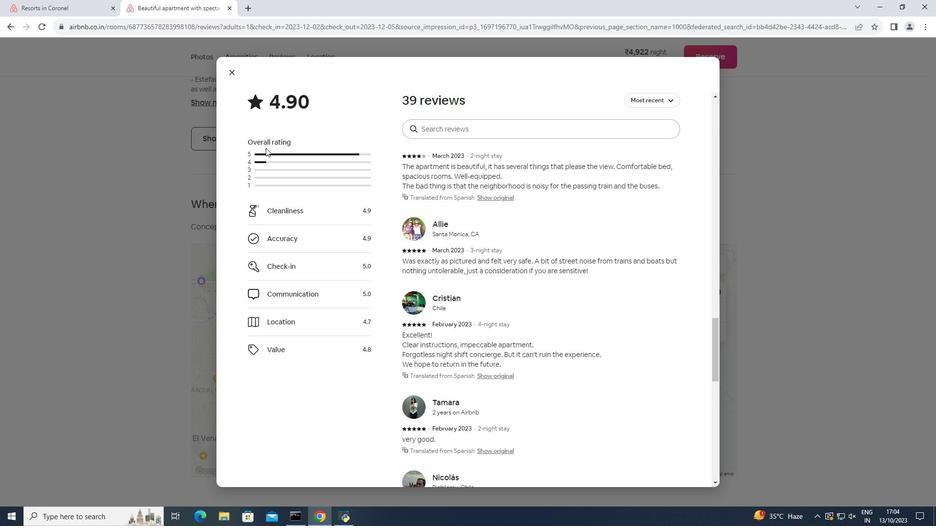 
Action: Mouse scrolled (265, 147) with delta (0, 0)
Screenshot: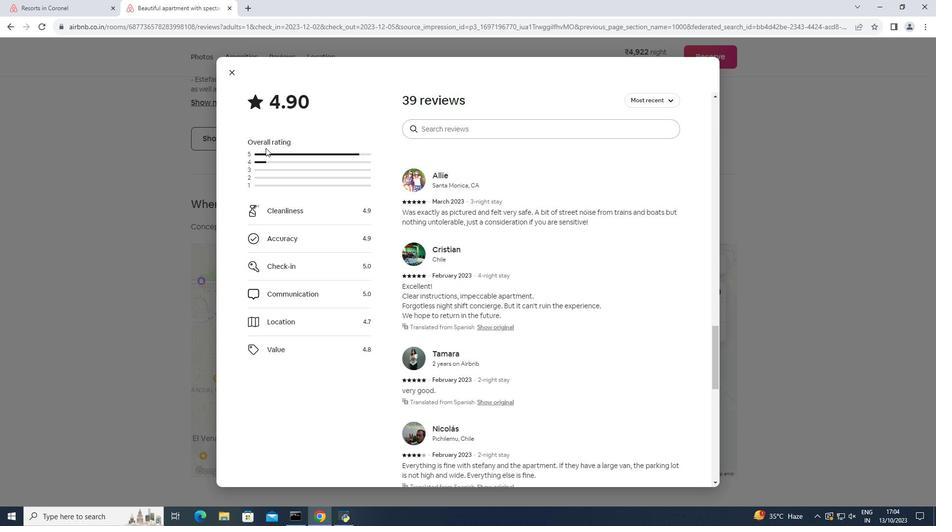 
Action: Mouse scrolled (265, 147) with delta (0, 0)
Screenshot: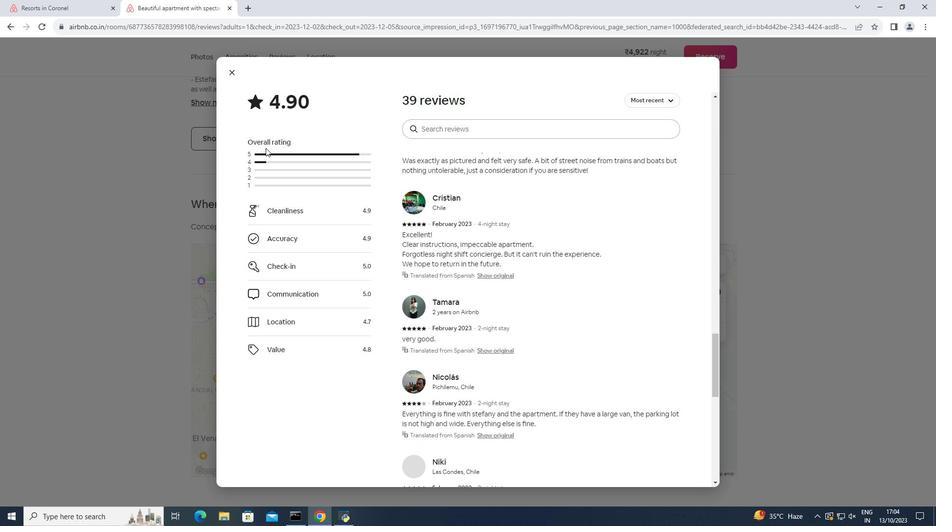 
Action: Mouse scrolled (265, 147) with delta (0, 0)
Screenshot: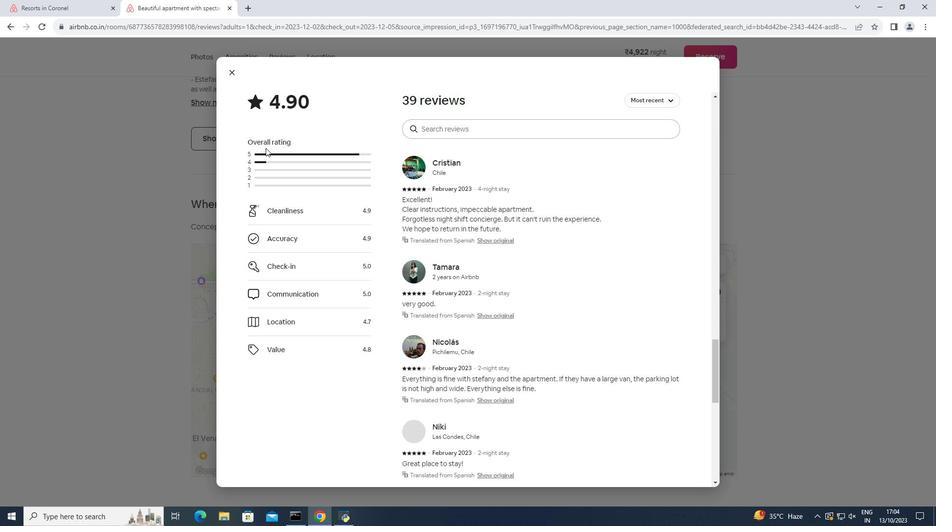 
Action: Mouse moved to (232, 70)
Screenshot: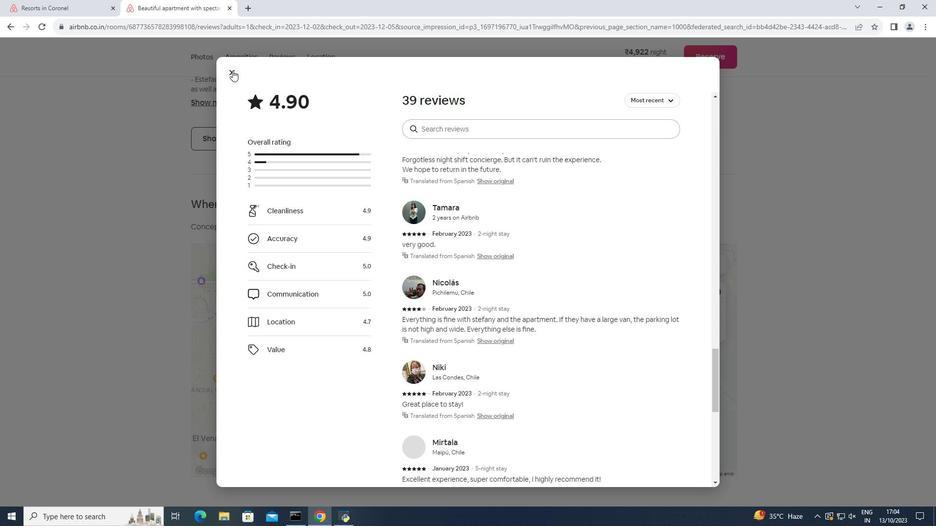
Action: Mouse pressed left at (232, 70)
Screenshot: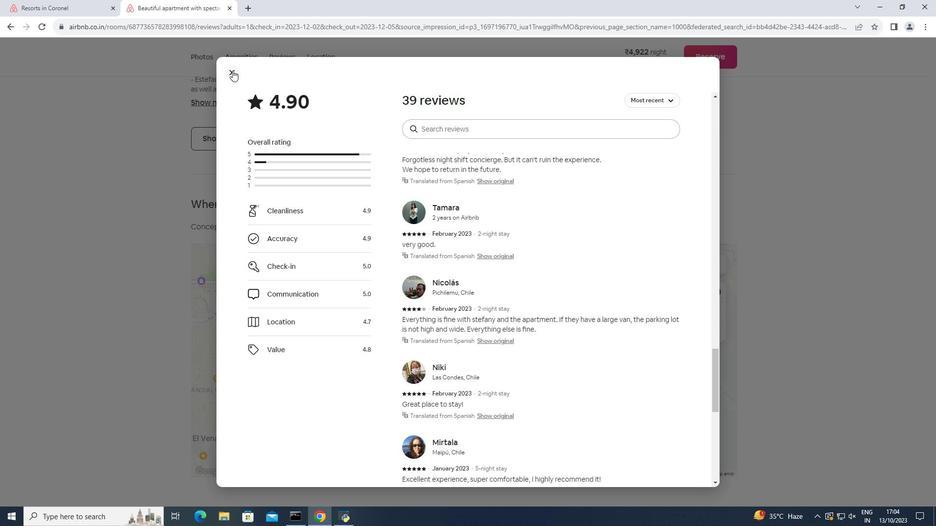 
Action: Mouse moved to (232, 69)
Screenshot: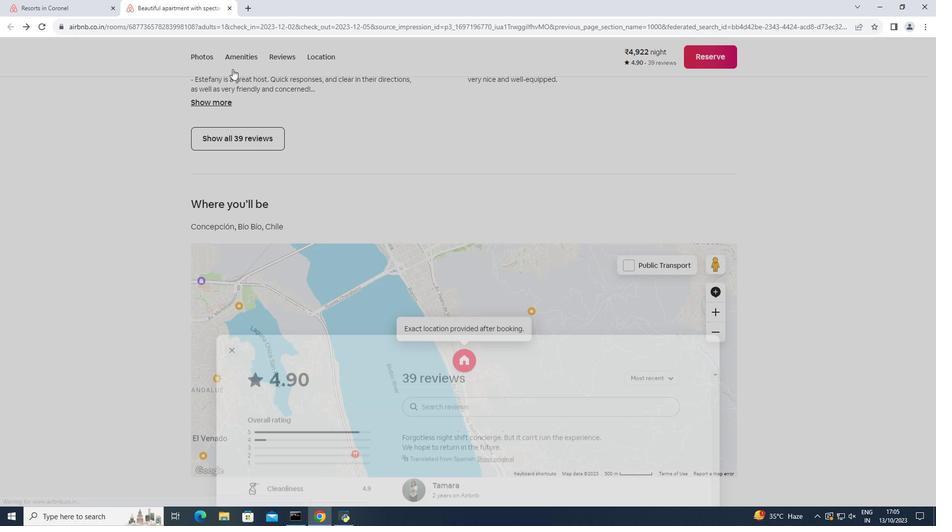 
Action: Mouse scrolled (232, 68) with delta (0, 0)
Screenshot: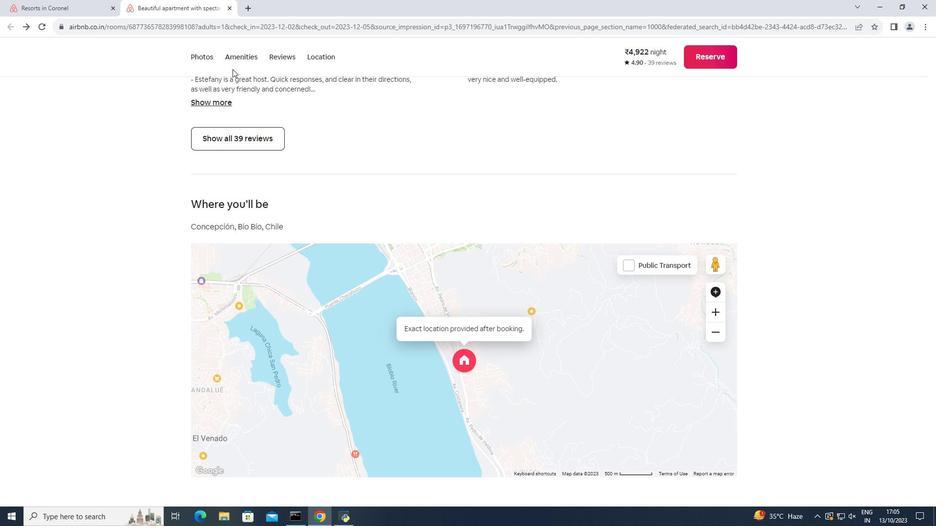 
Action: Mouse scrolled (232, 68) with delta (0, 0)
Screenshot: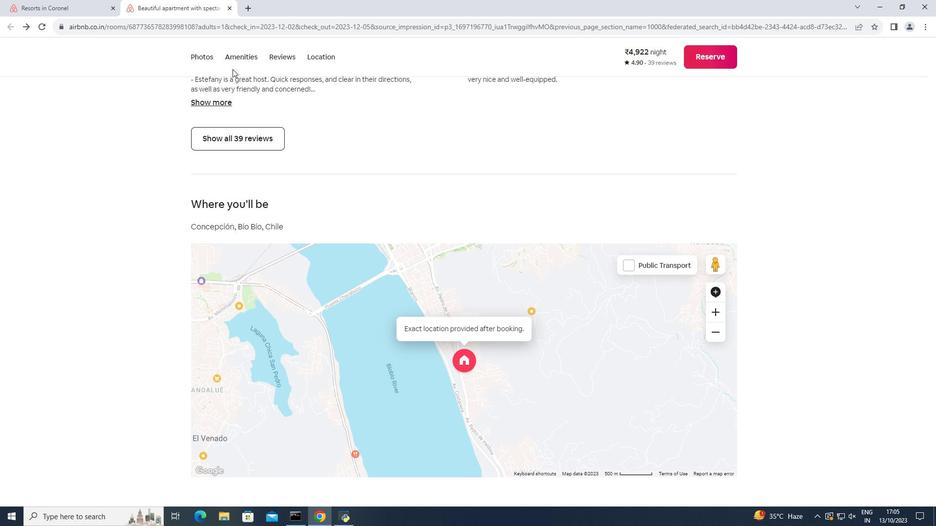 
Action: Mouse moved to (237, 95)
Screenshot: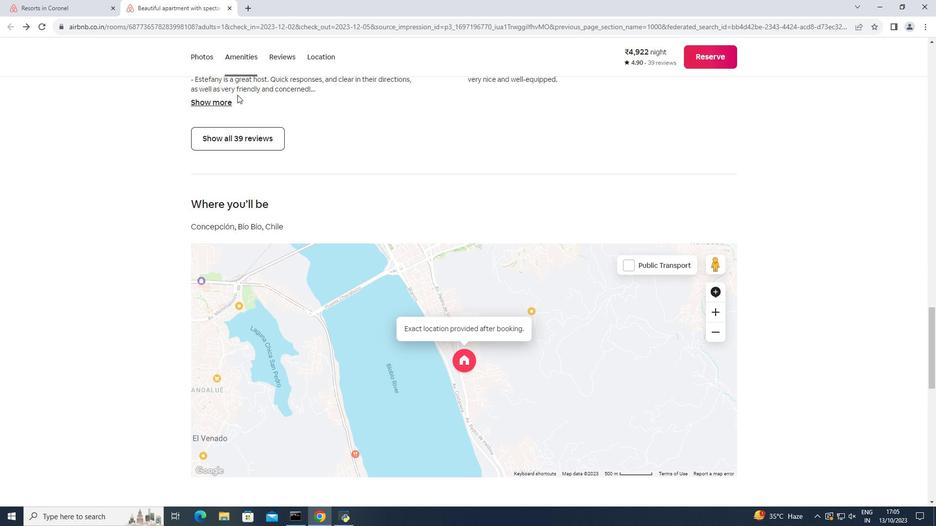 
Action: Mouse scrolled (237, 94) with delta (0, 0)
Screenshot: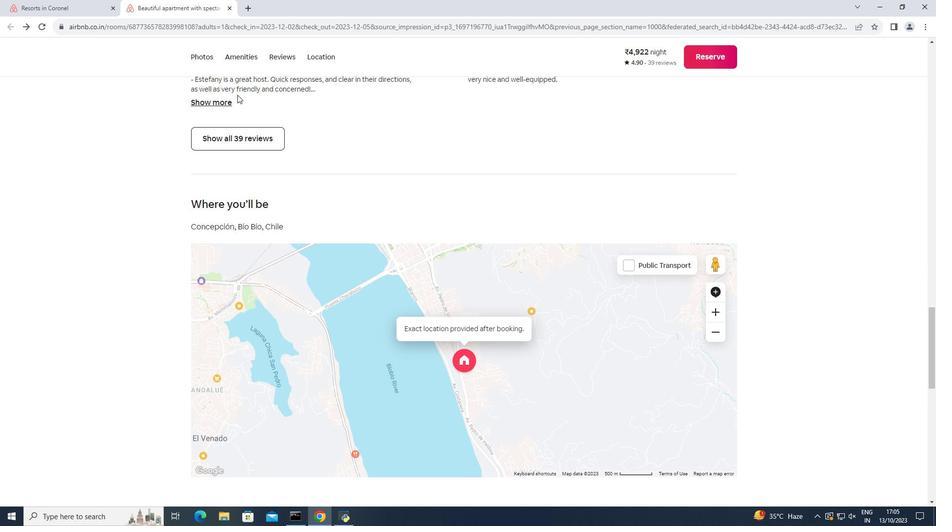 
Action: Mouse scrolled (237, 94) with delta (0, 0)
Screenshot: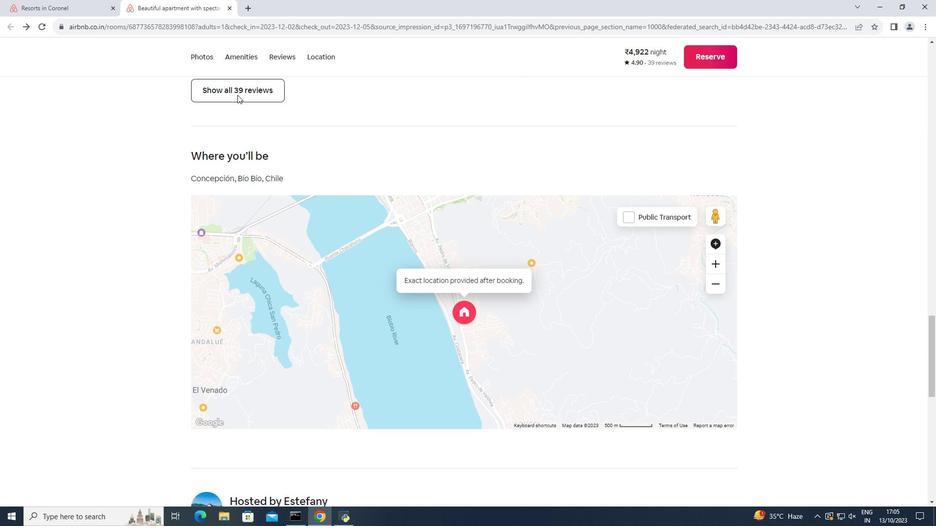 
Action: Mouse scrolled (237, 94) with delta (0, 0)
Screenshot: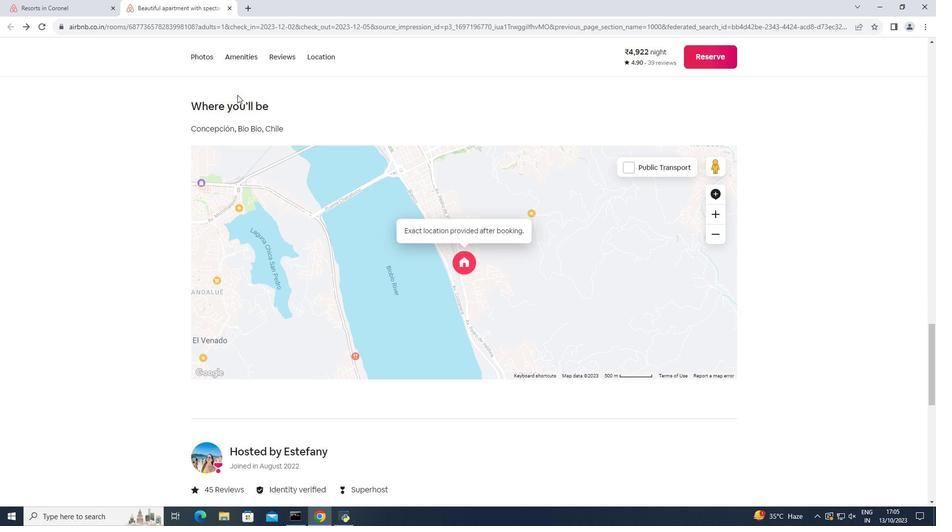 
Action: Mouse scrolled (237, 94) with delta (0, 0)
Screenshot: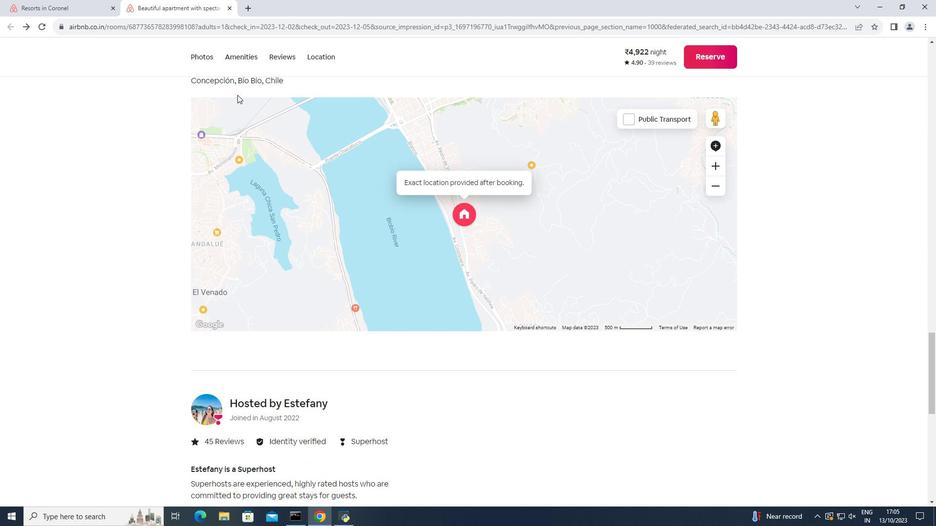 
Action: Mouse scrolled (237, 94) with delta (0, 0)
Screenshot: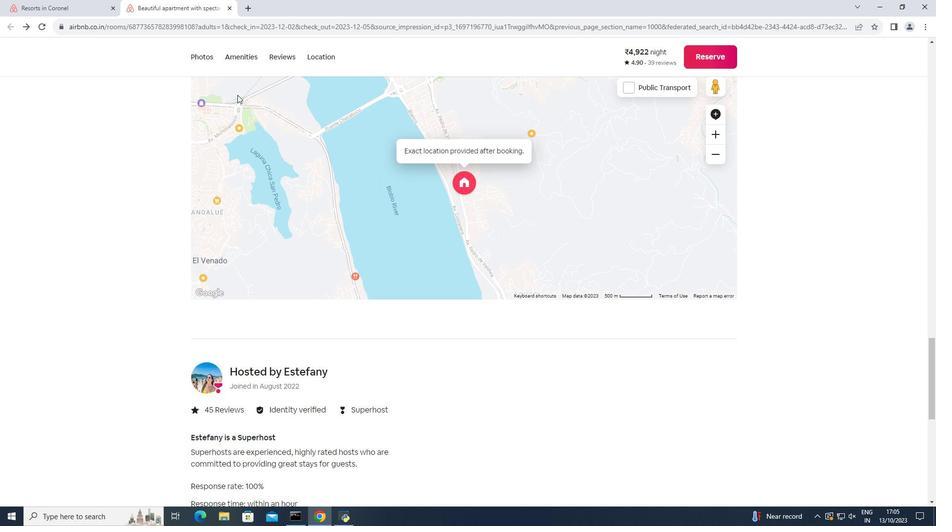 
Action: Mouse scrolled (237, 94) with delta (0, 0)
Screenshot: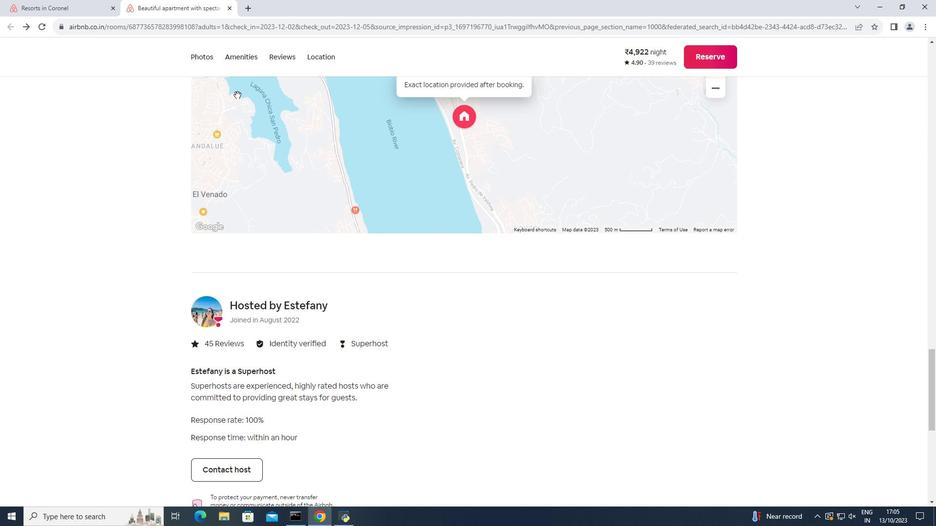 
Action: Mouse moved to (237, 95)
Screenshot: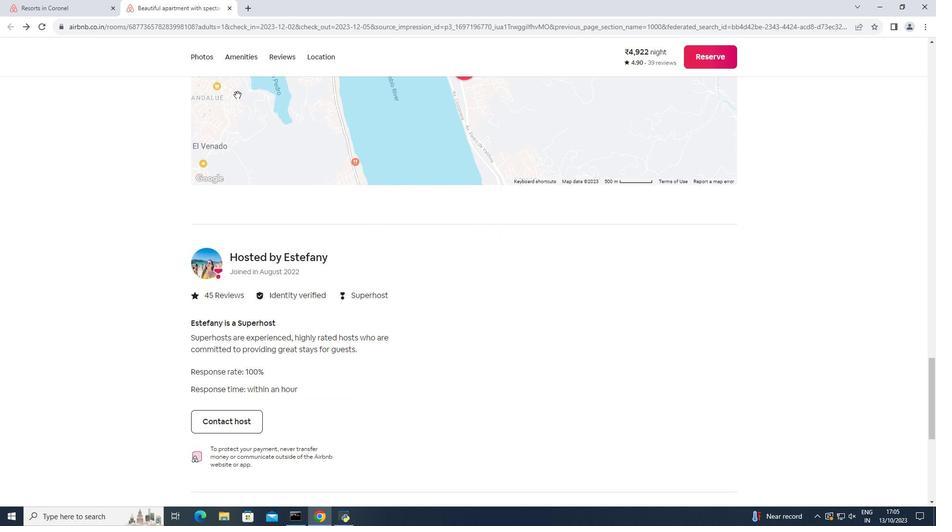 
Action: Mouse scrolled (237, 94) with delta (0, 0)
Screenshot: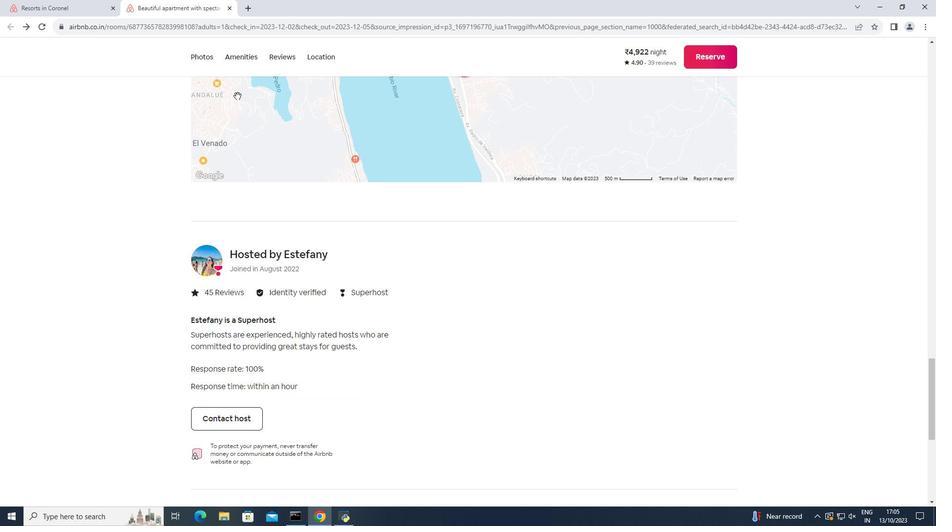 
Action: Mouse moved to (237, 96)
Screenshot: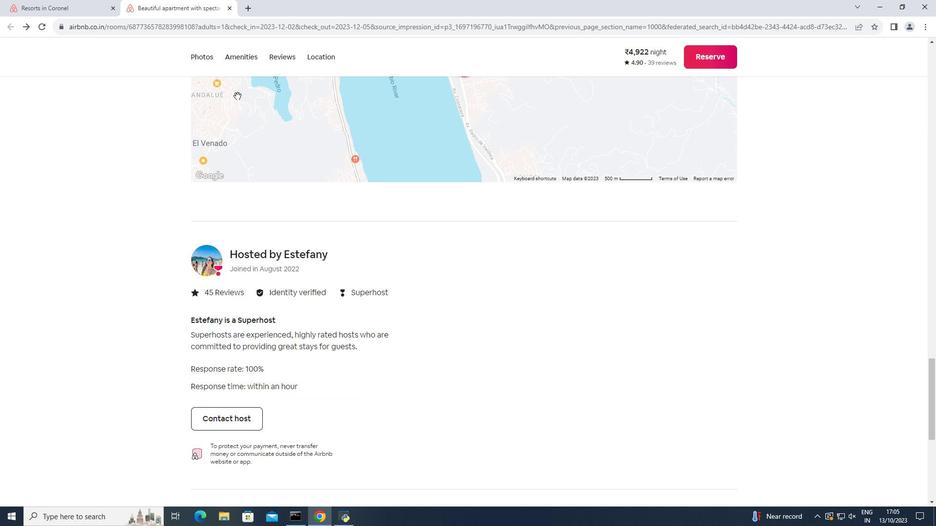 
Action: Mouse scrolled (237, 95) with delta (0, 0)
Screenshot: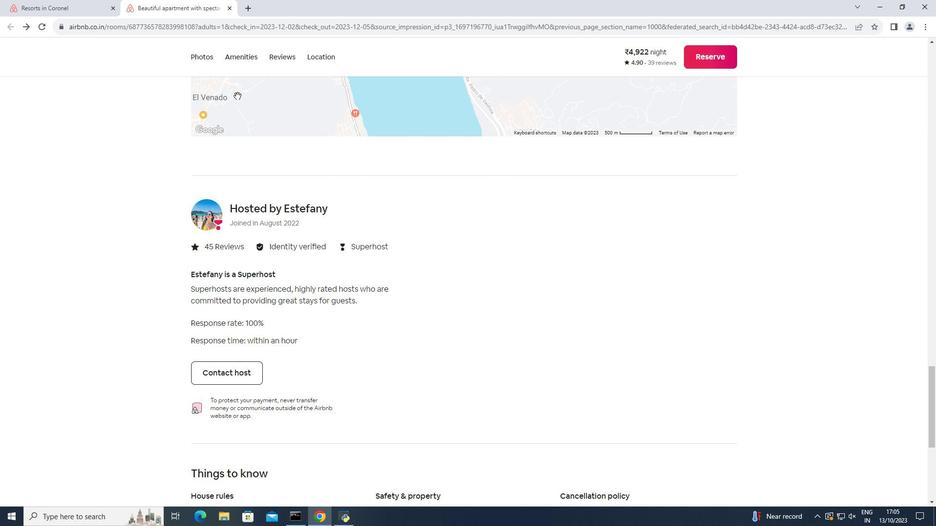 
Action: Mouse scrolled (237, 95) with delta (0, 0)
Screenshot: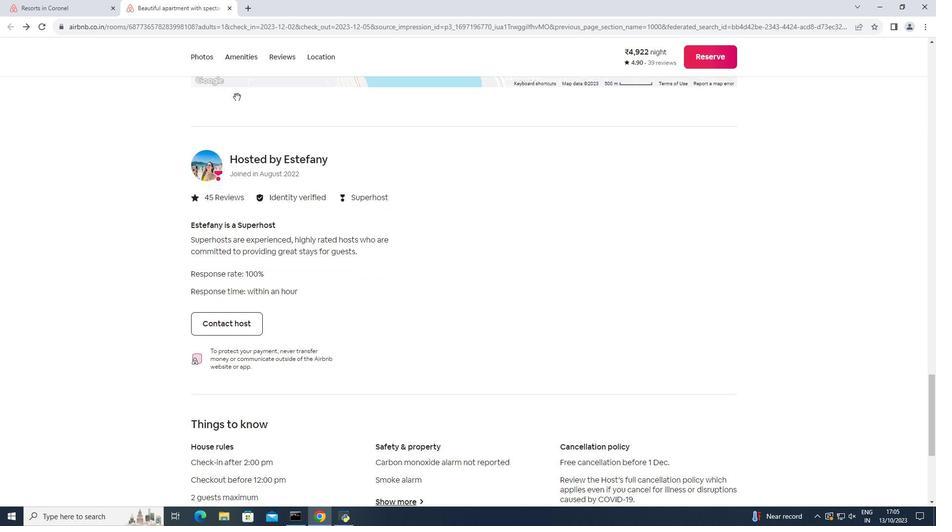 
Action: Mouse moved to (236, 97)
Screenshot: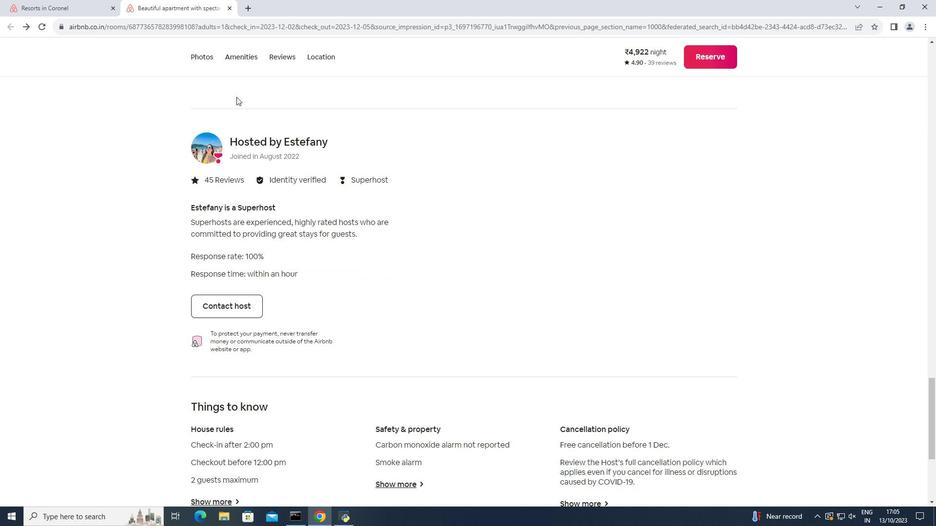 
Action: Mouse scrolled (236, 96) with delta (0, 0)
Screenshot: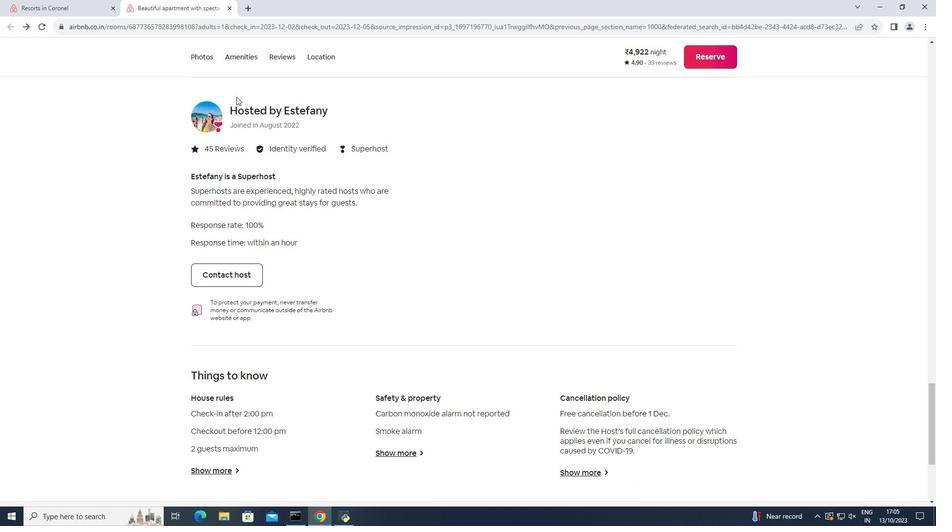 
Action: Mouse scrolled (236, 96) with delta (0, 0)
Screenshot: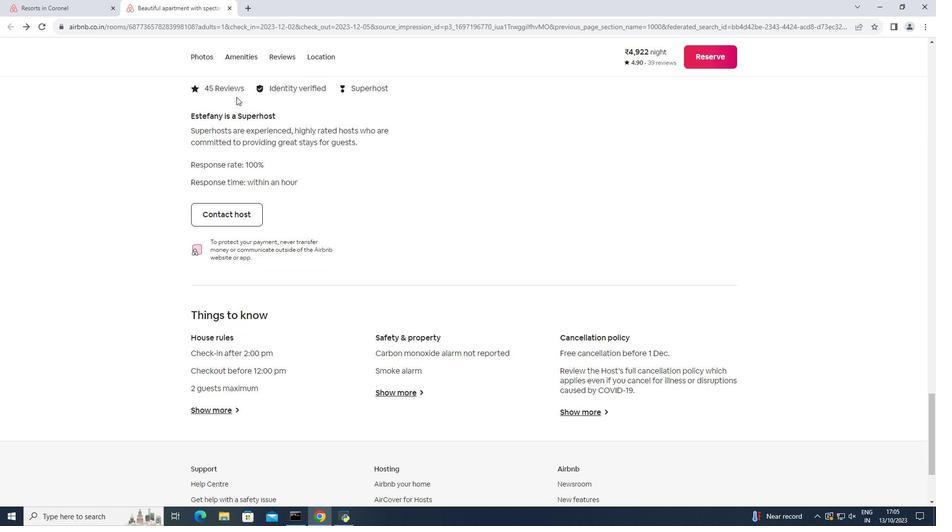 
Action: Mouse scrolled (236, 96) with delta (0, 0)
Screenshot: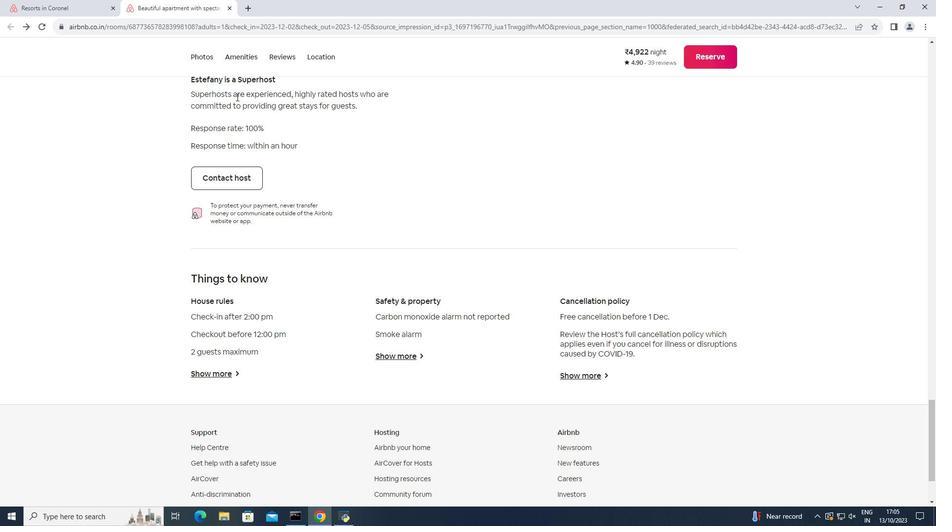 
Action: Mouse scrolled (236, 96) with delta (0, 0)
Screenshot: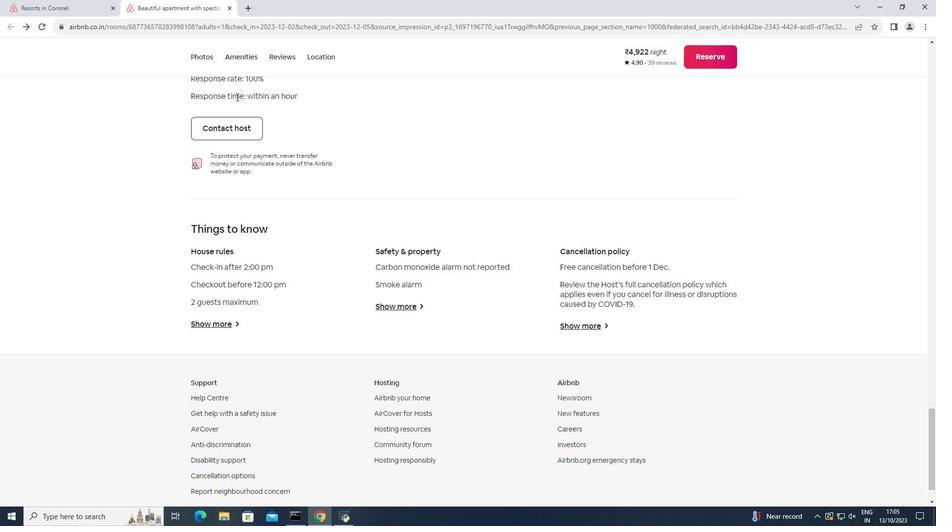 
Action: Mouse scrolled (236, 96) with delta (0, 0)
Screenshot: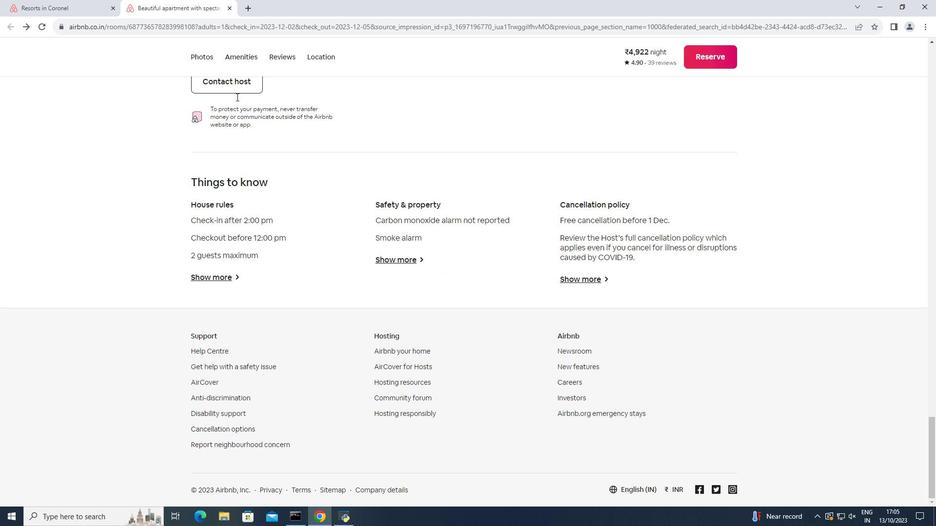 
Action: Mouse scrolled (236, 96) with delta (0, 0)
Screenshot: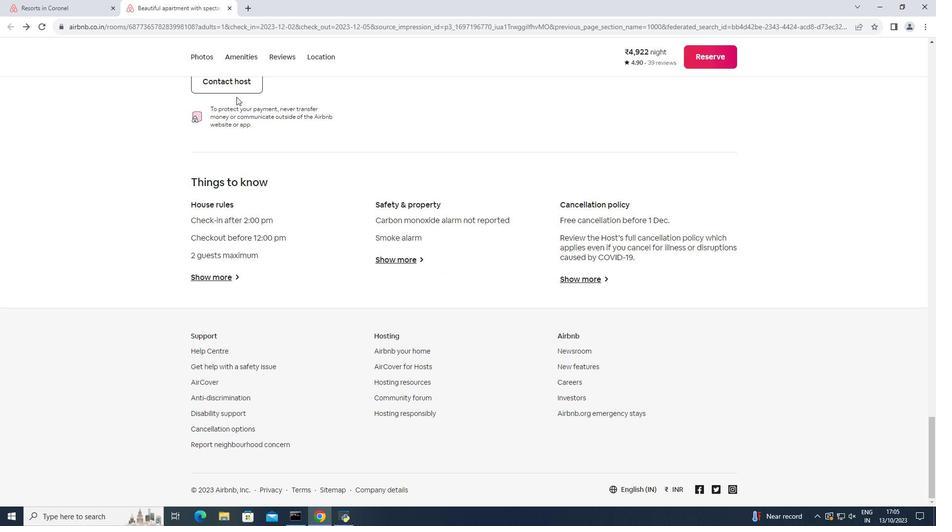 
Action: Mouse scrolled (236, 96) with delta (0, 0)
Screenshot: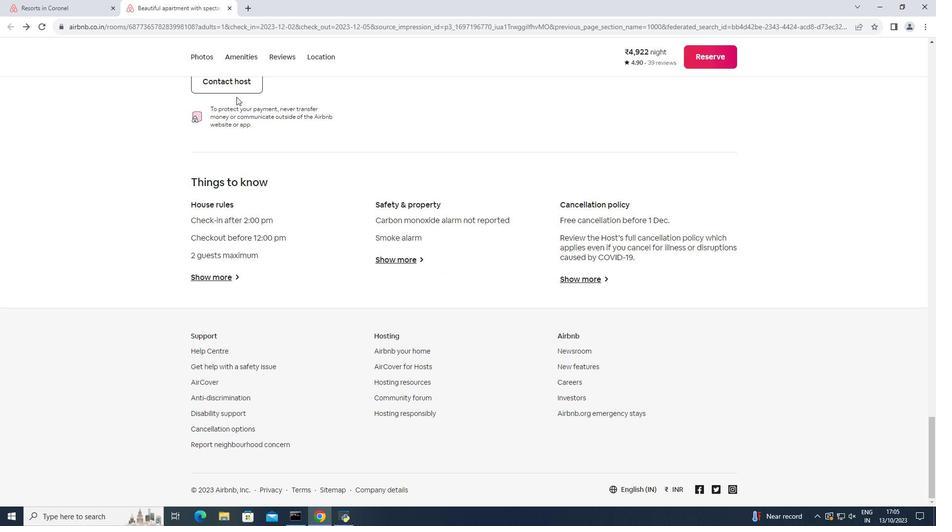 
Action: Mouse moved to (322, 56)
Screenshot: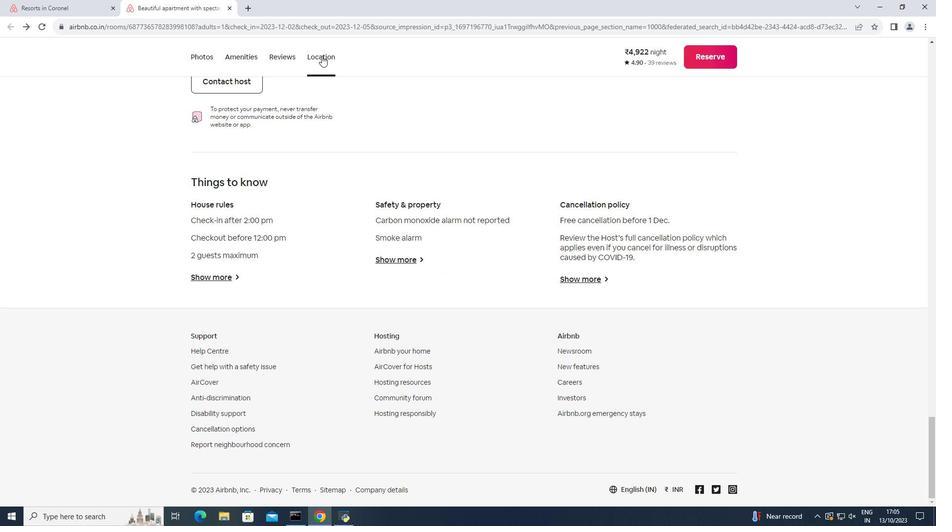 
Action: Mouse pressed left at (322, 56)
Screenshot: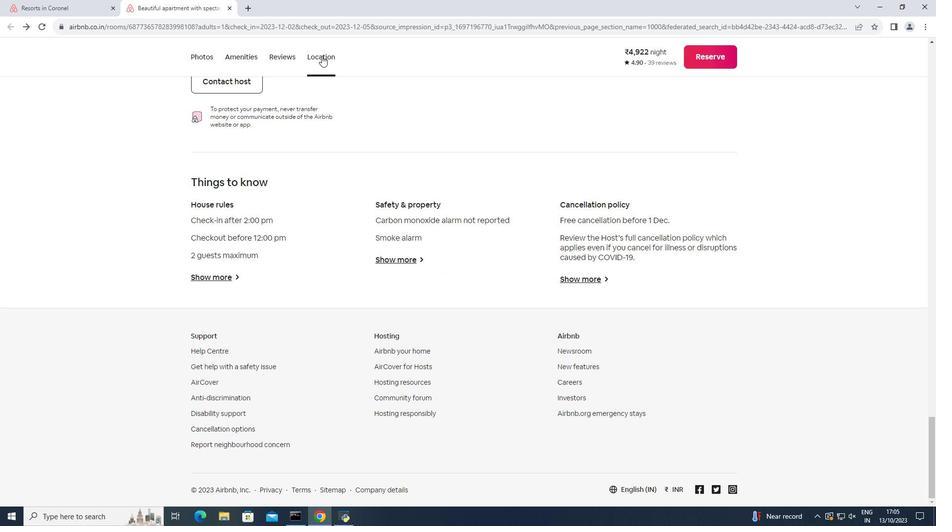 
Action: Mouse moved to (281, 54)
Screenshot: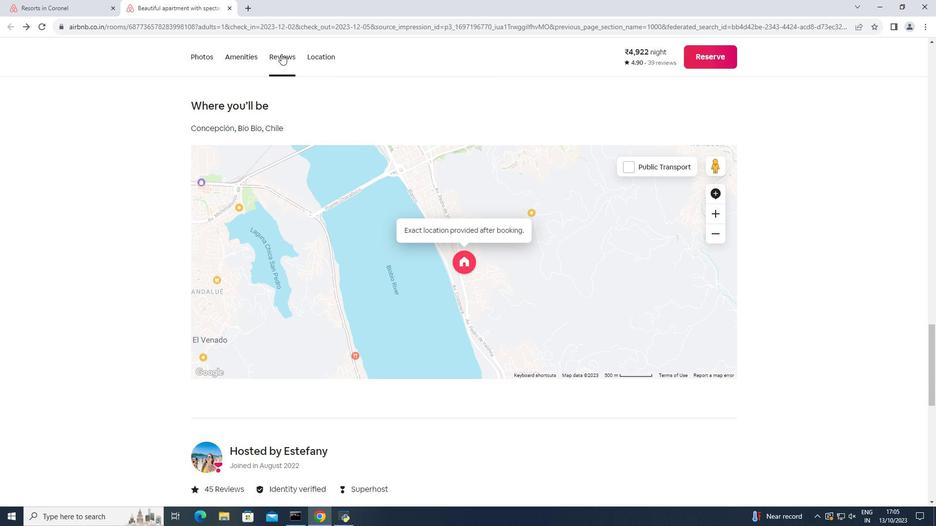 
Action: Mouse pressed left at (281, 54)
Screenshot: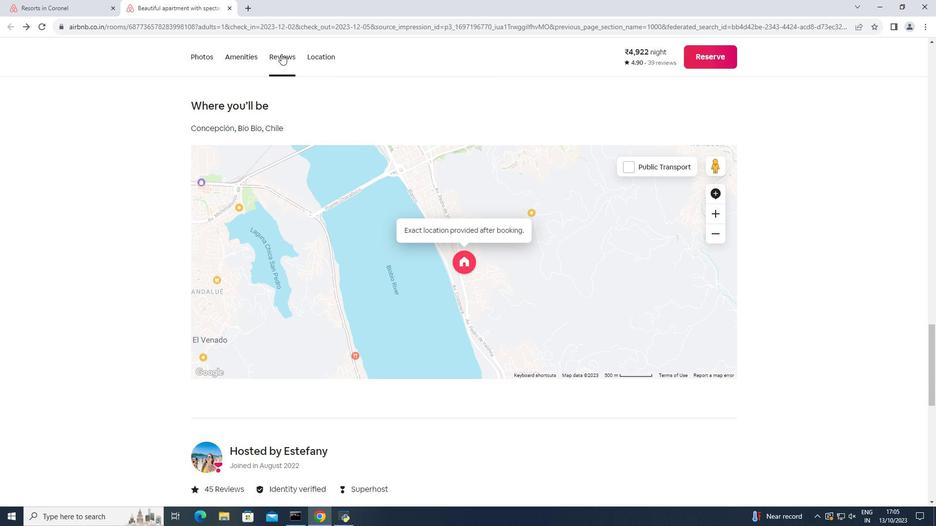 
Action: Mouse moved to (242, 53)
Screenshot: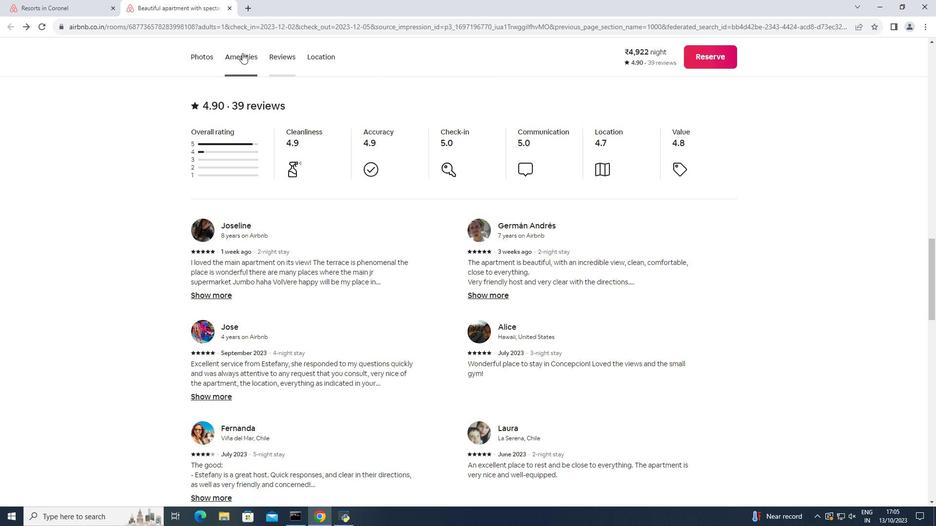 
Action: Mouse pressed left at (242, 53)
Screenshot: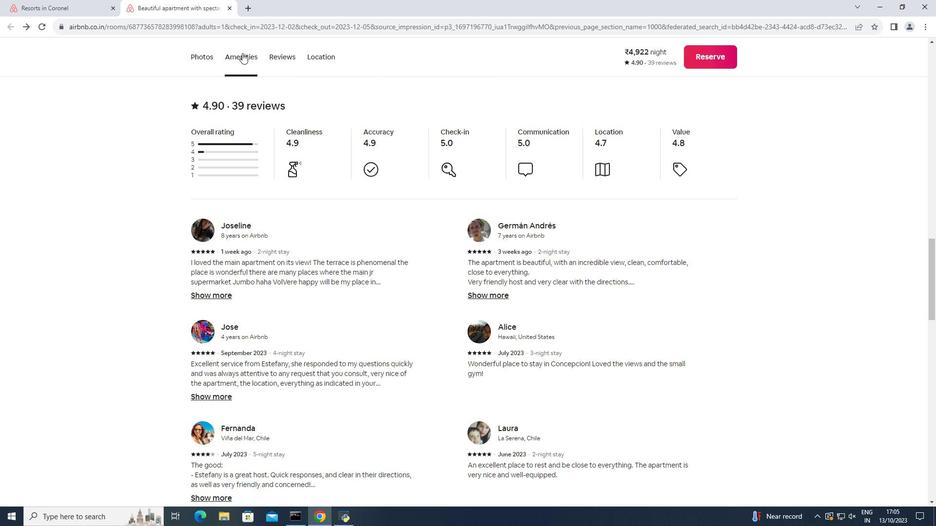 
Action: Mouse moved to (195, 52)
Screenshot: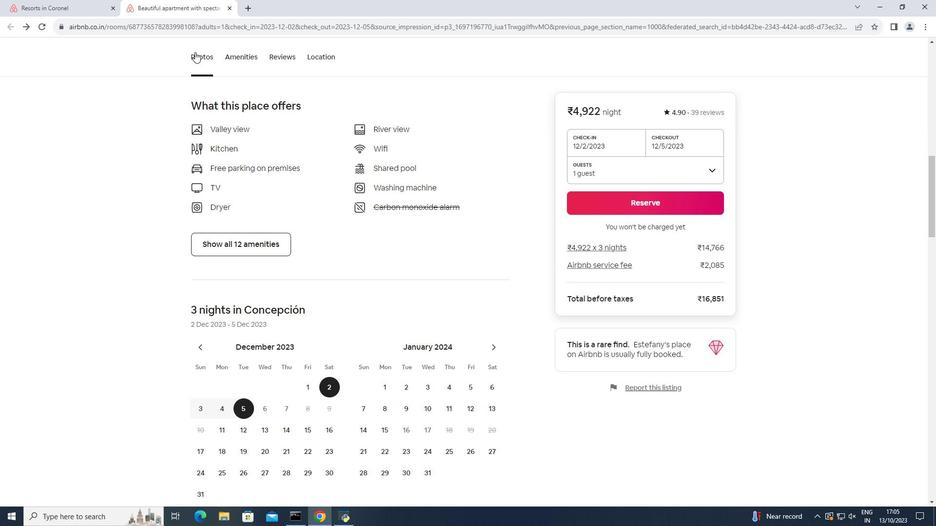 
Action: Mouse pressed left at (195, 52)
Screenshot: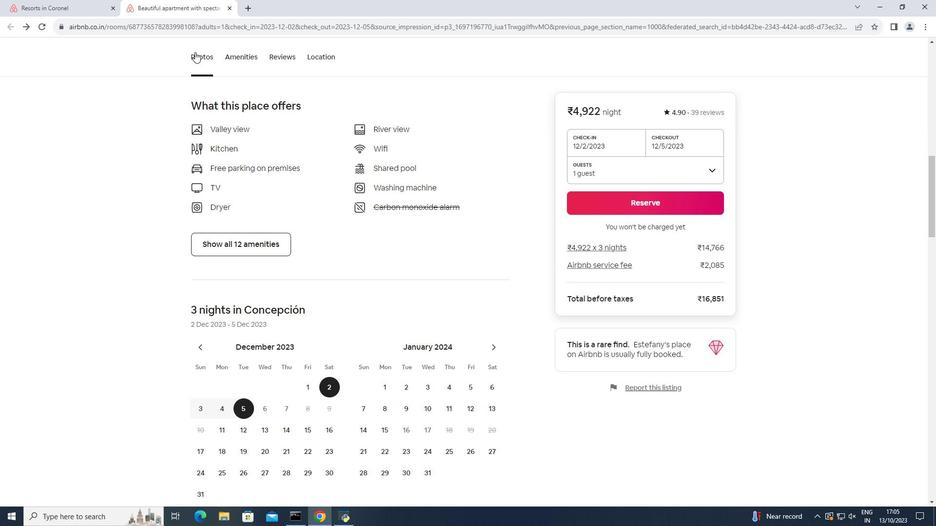 
Action: Mouse moved to (229, 8)
Screenshot: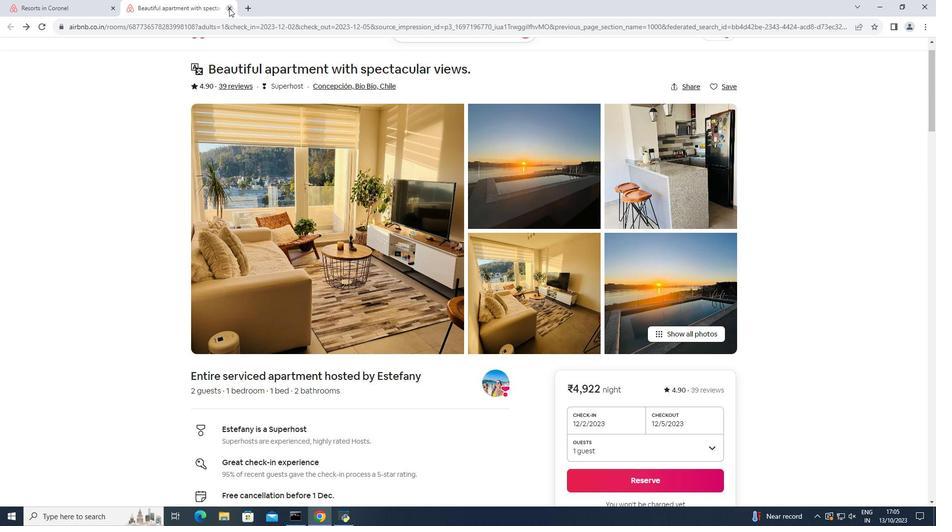 
Action: Mouse pressed left at (229, 8)
Screenshot: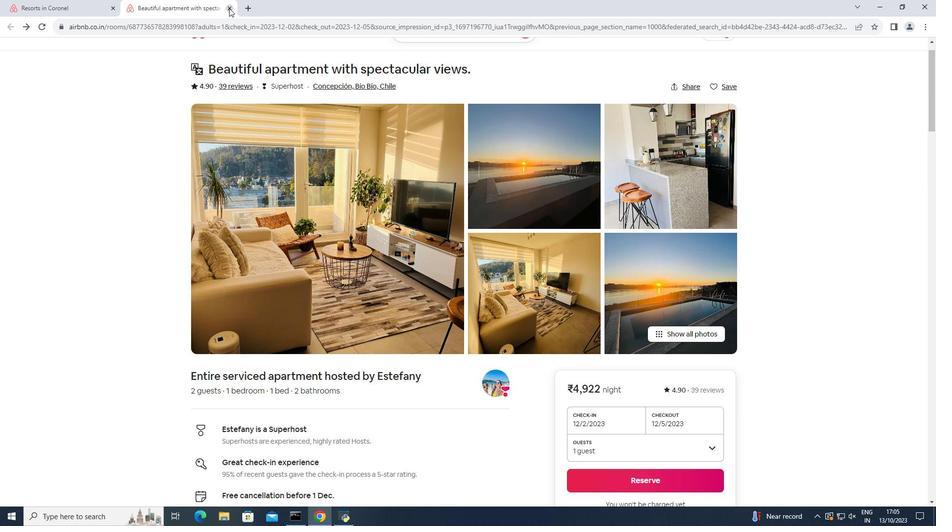 
Action: Mouse moved to (260, 189)
Screenshot: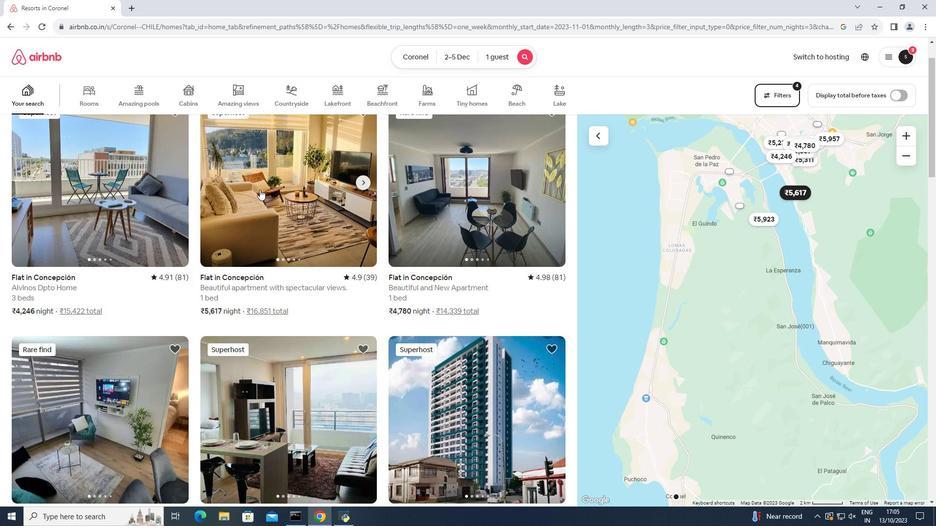 
Action: Mouse scrolled (260, 189) with delta (0, 0)
Screenshot: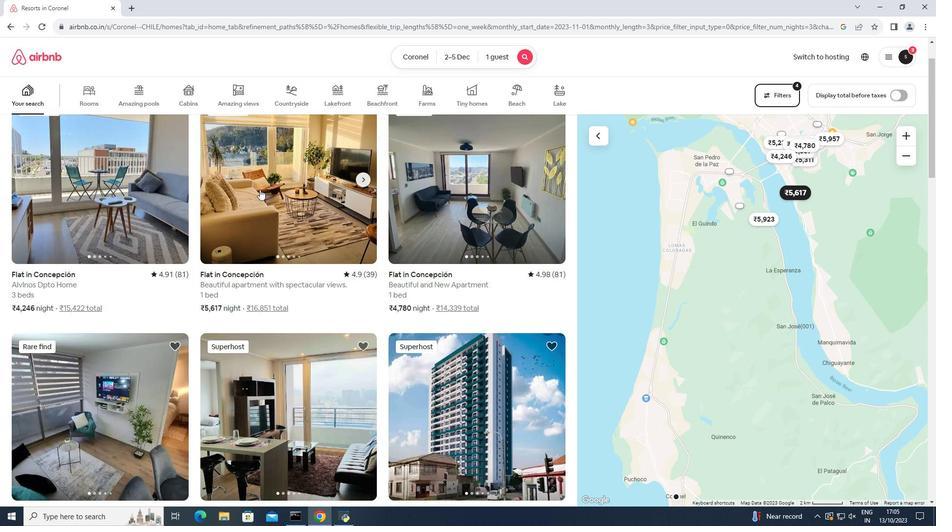 
Action: Mouse scrolled (260, 189) with delta (0, 0)
Screenshot: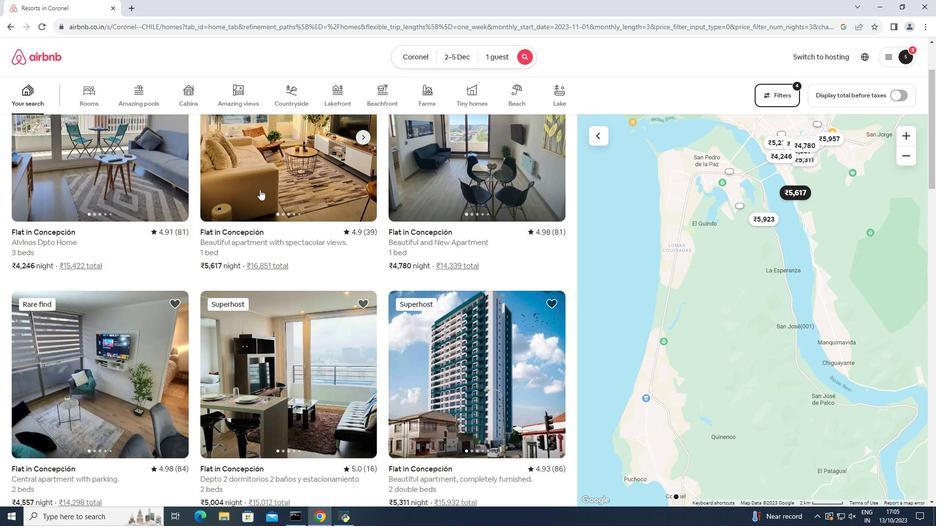 
Action: Mouse scrolled (260, 189) with delta (0, 0)
Screenshot: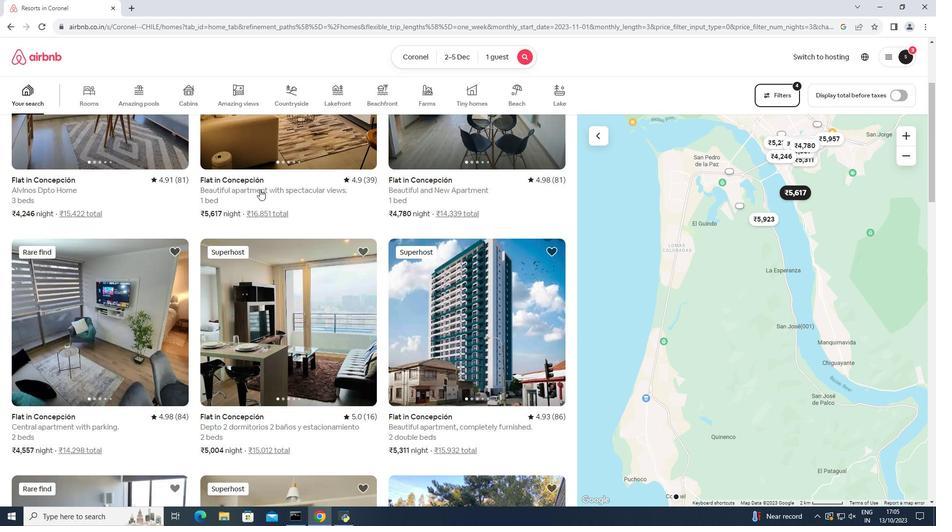 
Action: Mouse scrolled (260, 189) with delta (0, 0)
Screenshot: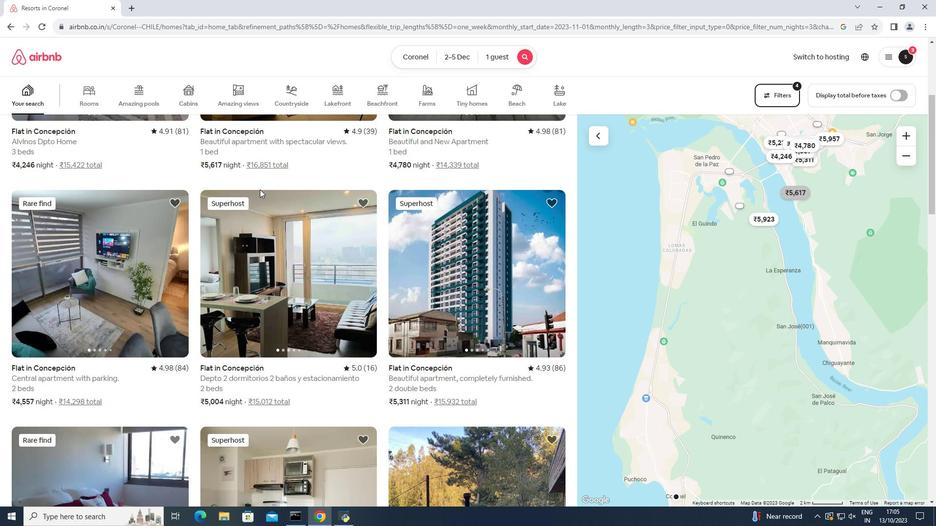 
Action: Mouse scrolled (260, 189) with delta (0, 0)
Screenshot: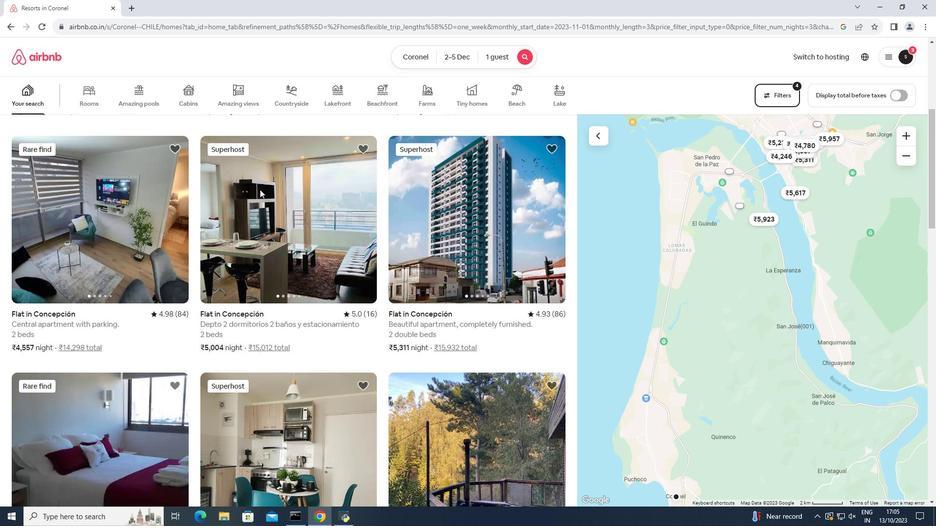 
Action: Mouse scrolled (260, 189) with delta (0, 0)
Screenshot: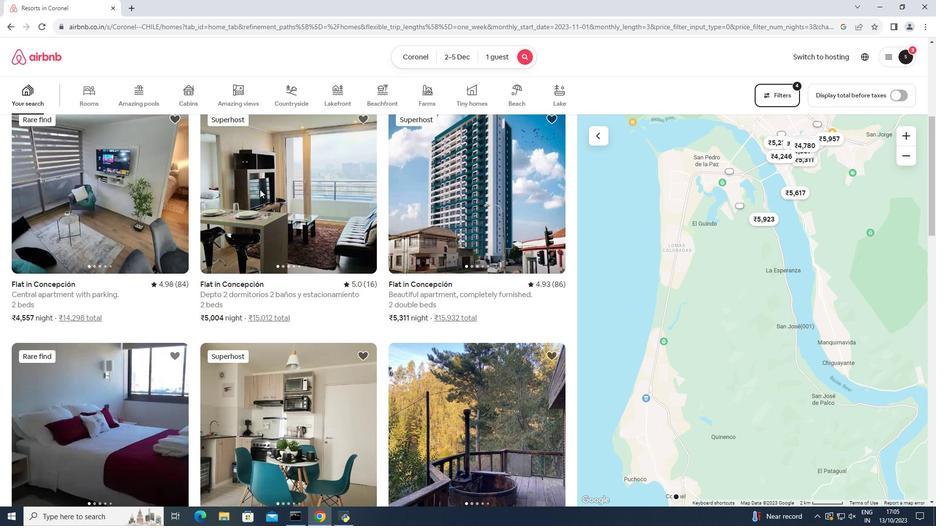 
Action: Mouse scrolled (260, 189) with delta (0, 0)
Screenshot: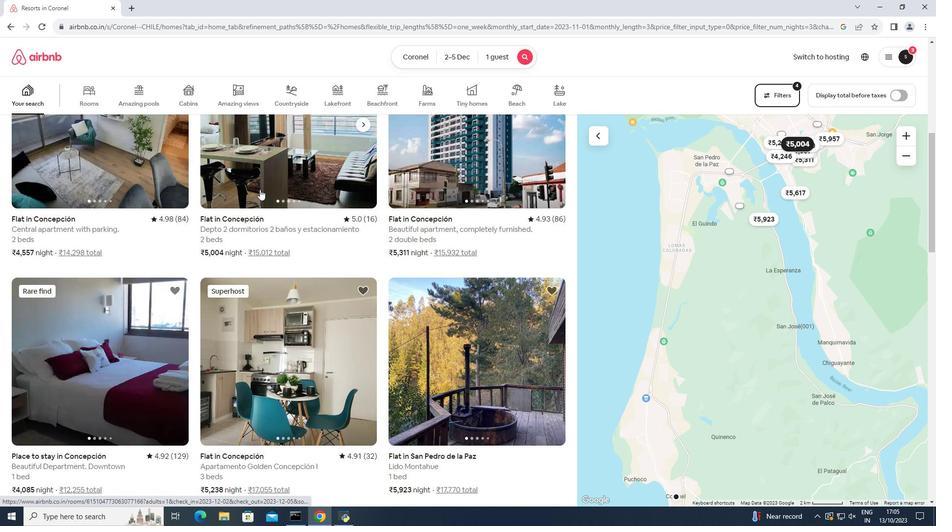 
Action: Mouse scrolled (260, 189) with delta (0, 0)
Screenshot: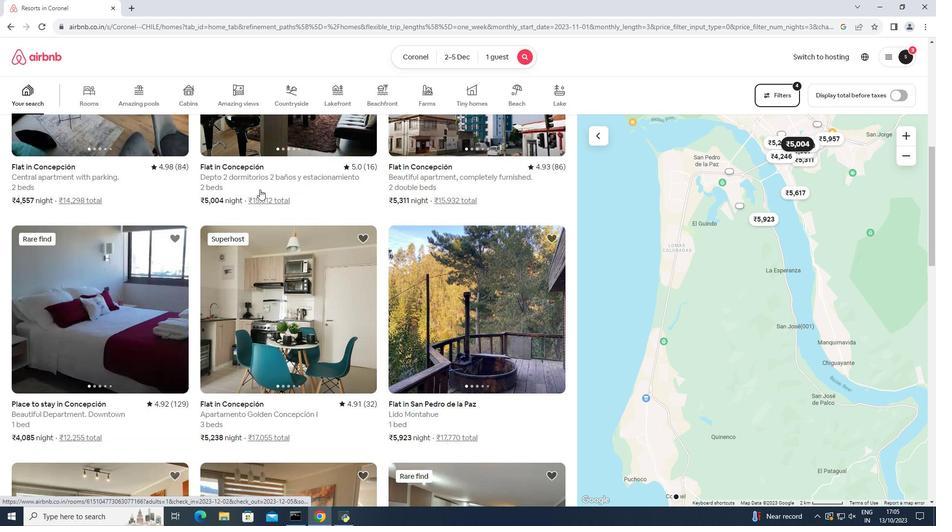
Action: Mouse scrolled (260, 189) with delta (0, 0)
Screenshot: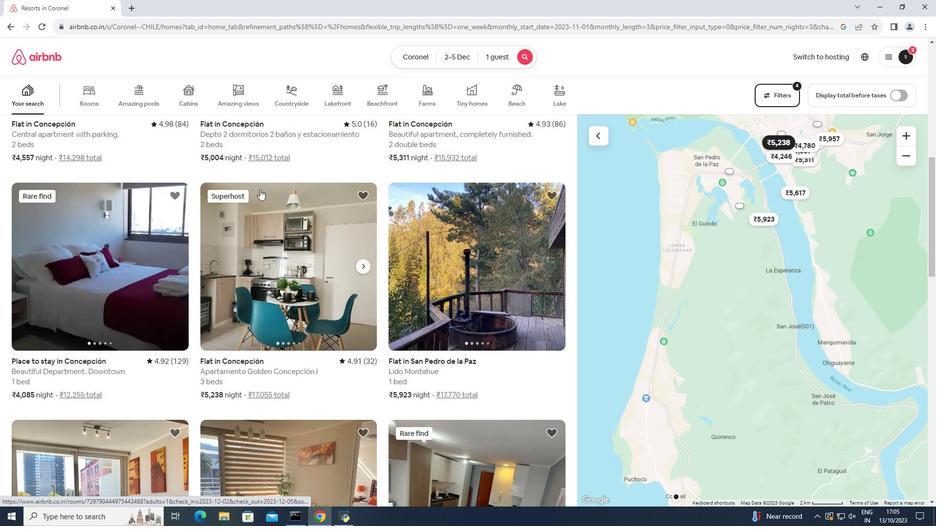 
Action: Mouse moved to (107, 197)
Screenshot: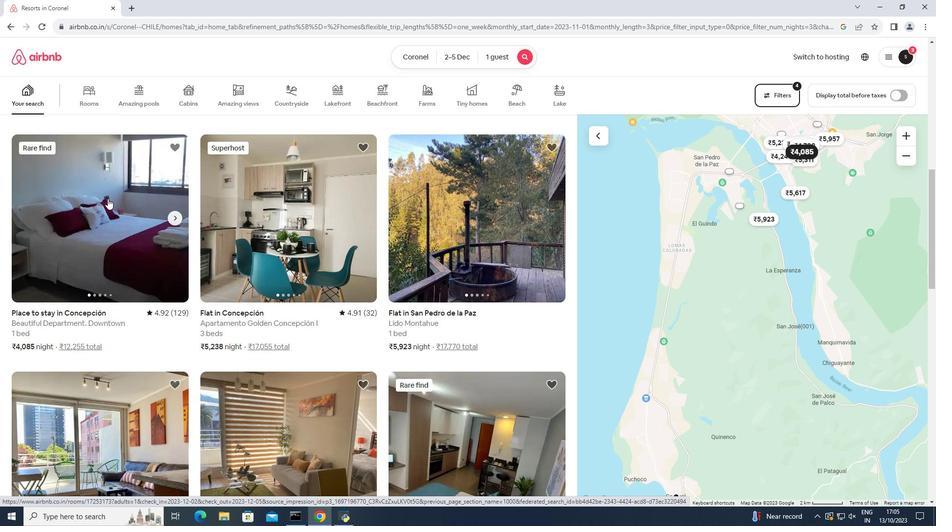 
Action: Mouse pressed left at (107, 197)
